 Task: Find connections with filter location Alcorcón with filter topic #machinelearningwith filter profile language German with filter current company Brookfield Asset Management with filter school Himachal Pradesh Jobs with filter industry Wholesale Computer Equipment with filter service category Growth Marketing with filter keywords title Pipefitter
Action: Mouse moved to (143, 233)
Screenshot: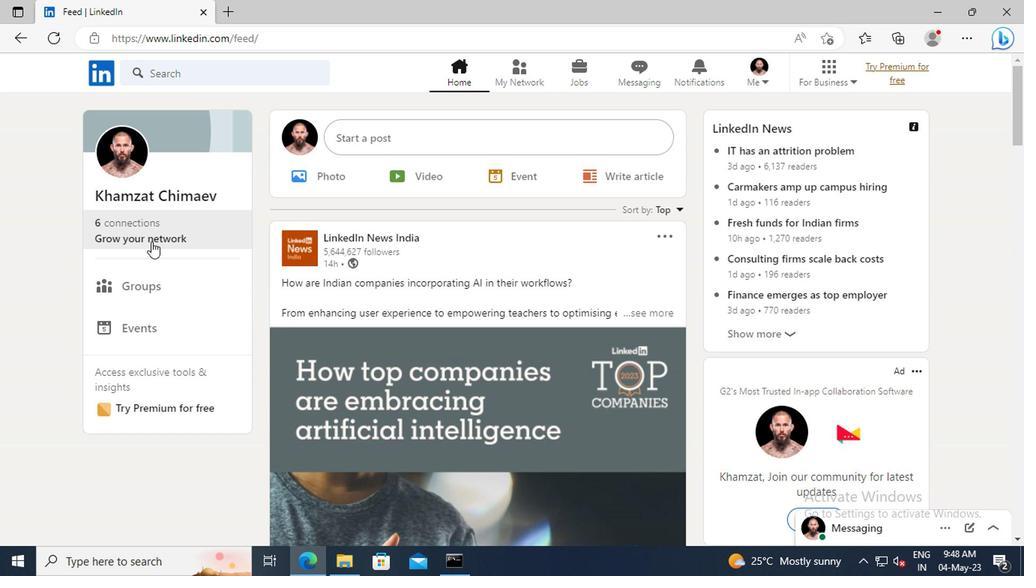 
Action: Mouse pressed left at (143, 233)
Screenshot: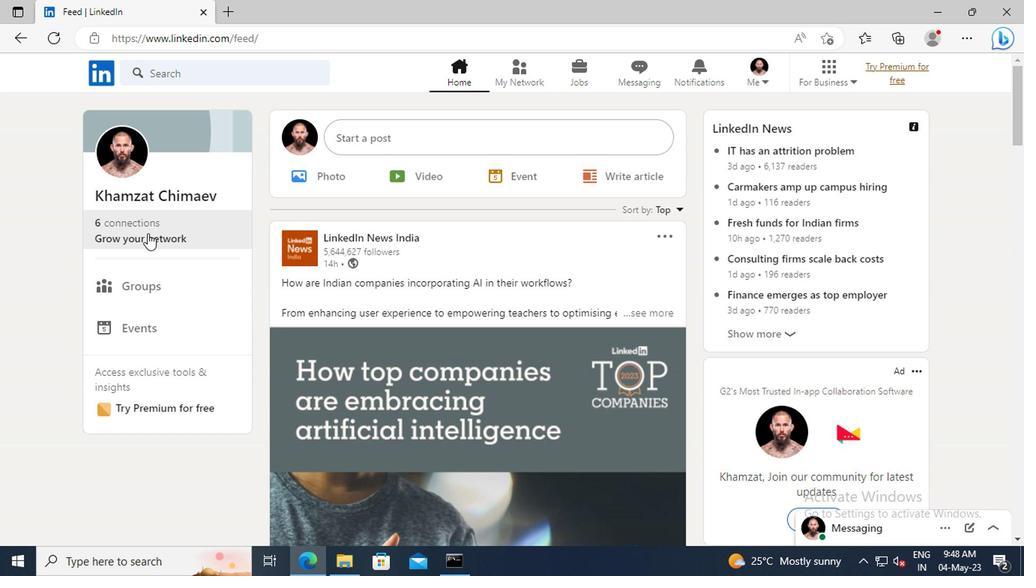 
Action: Mouse moved to (150, 158)
Screenshot: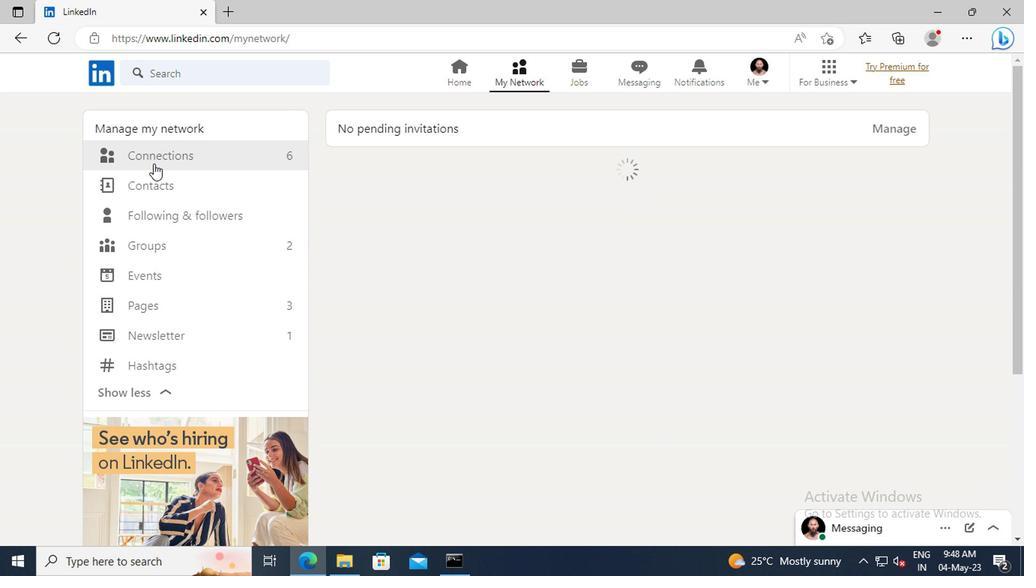 
Action: Mouse pressed left at (150, 158)
Screenshot: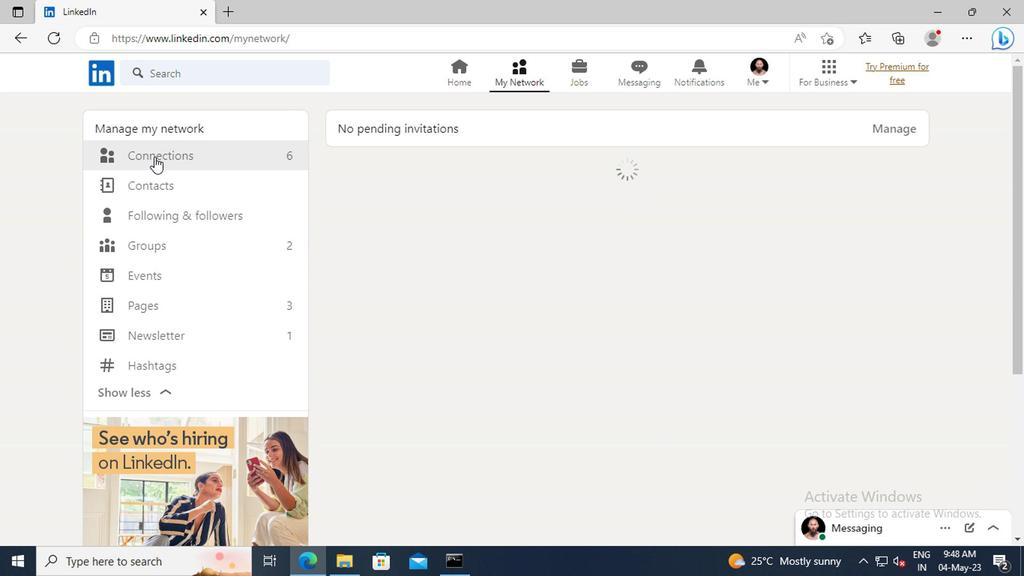
Action: Mouse moved to (618, 162)
Screenshot: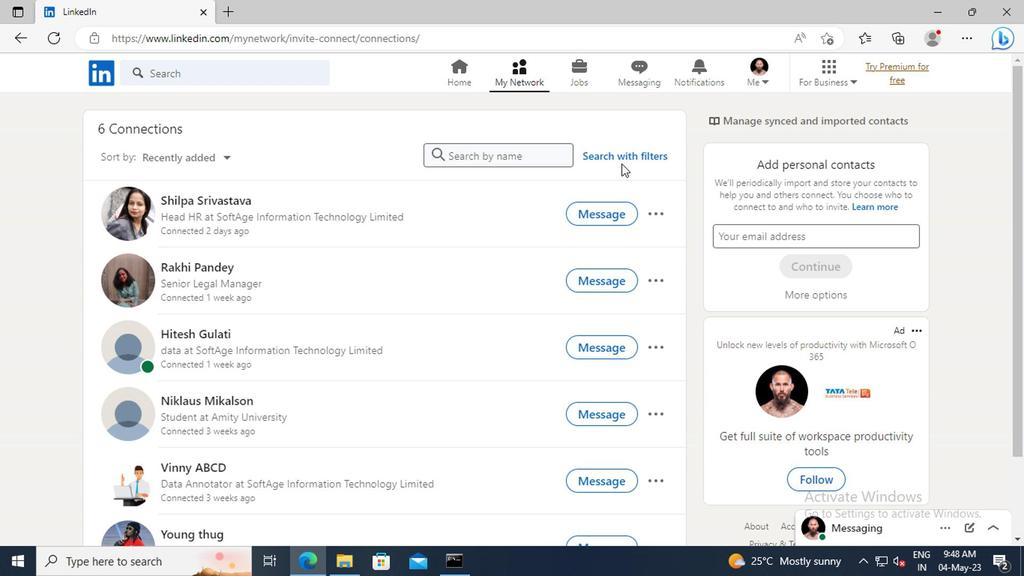 
Action: Mouse pressed left at (618, 162)
Screenshot: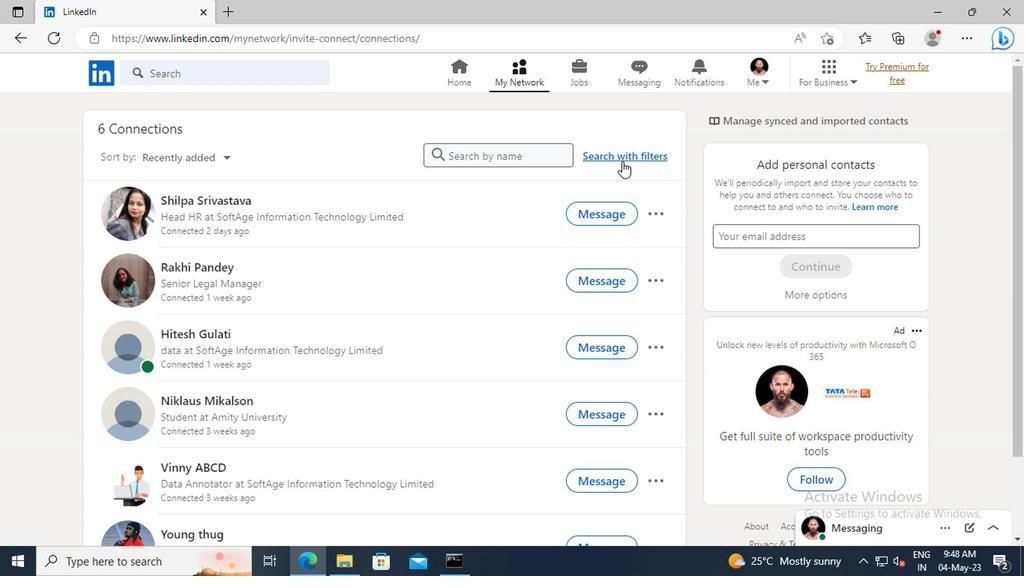 
Action: Mouse moved to (572, 120)
Screenshot: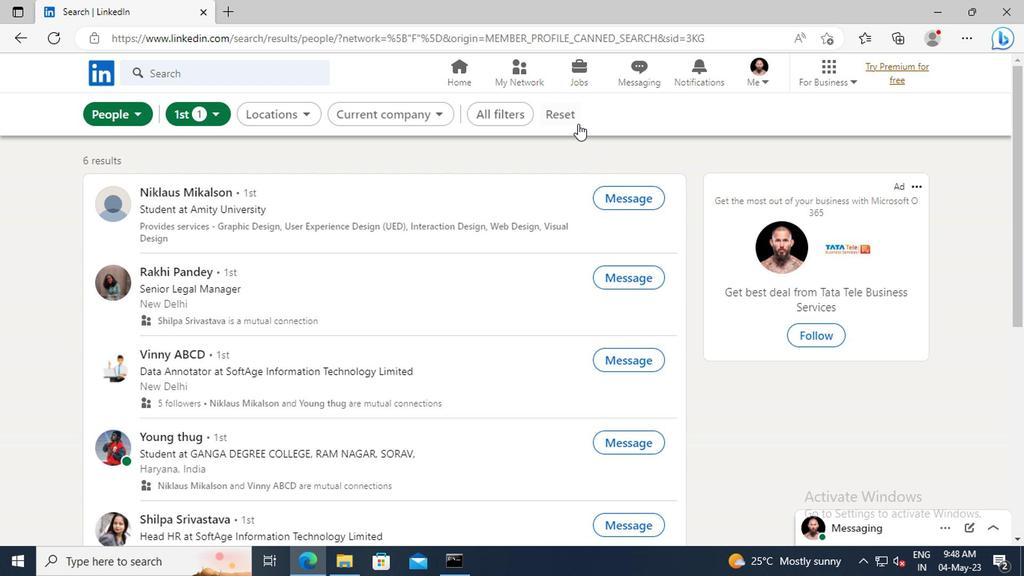 
Action: Mouse pressed left at (572, 120)
Screenshot: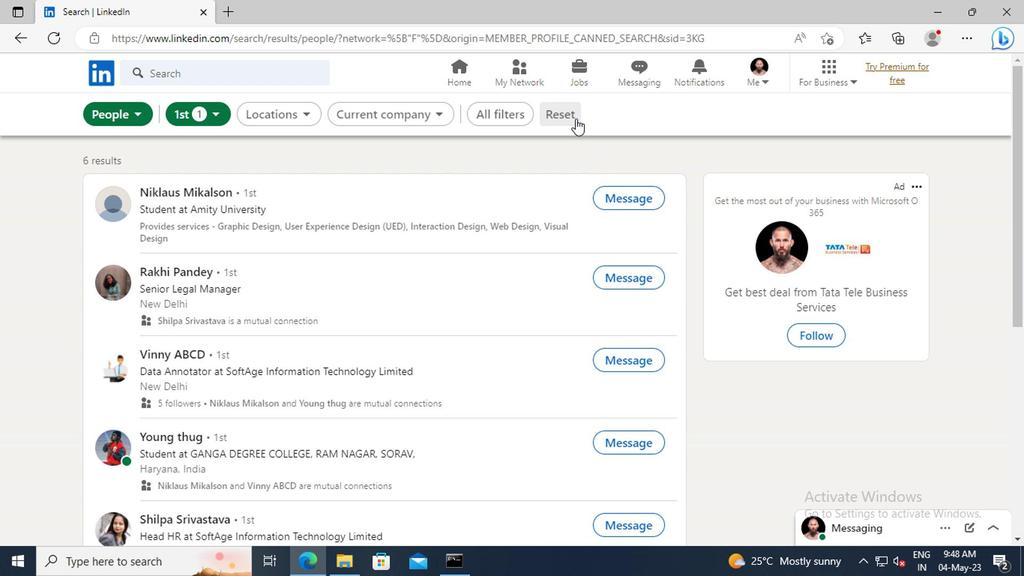 
Action: Mouse moved to (546, 116)
Screenshot: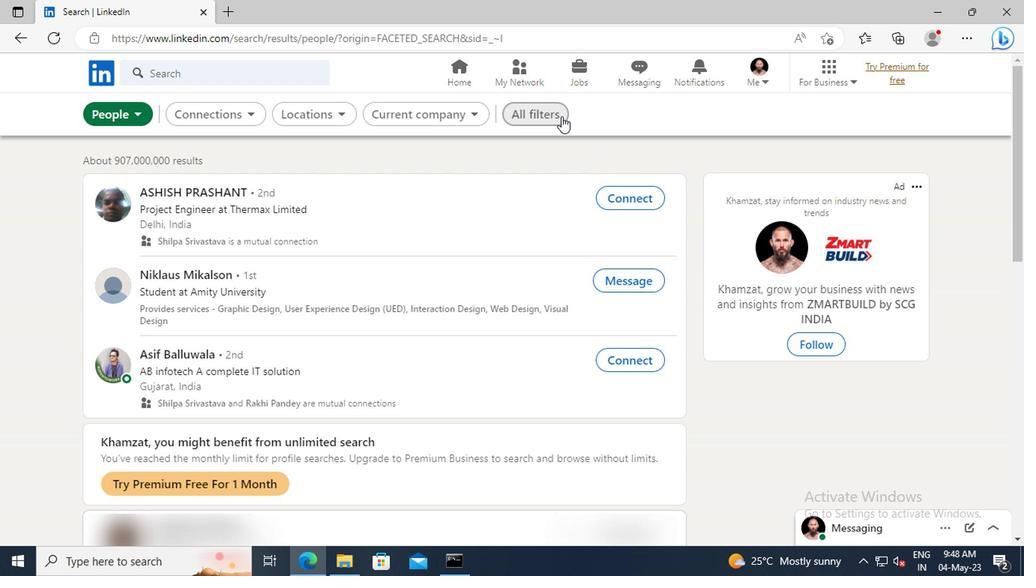 
Action: Mouse pressed left at (546, 116)
Screenshot: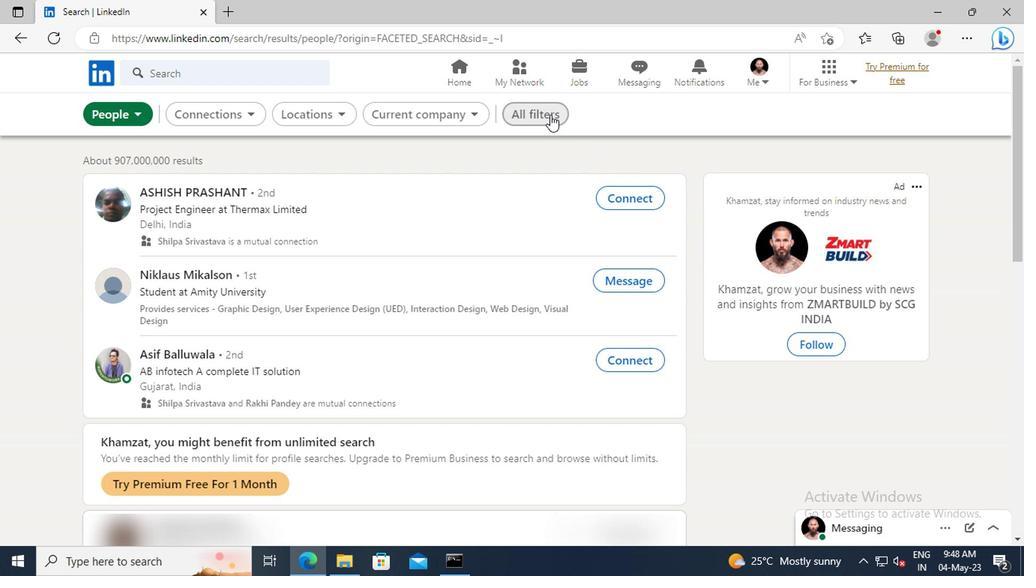 
Action: Mouse moved to (811, 311)
Screenshot: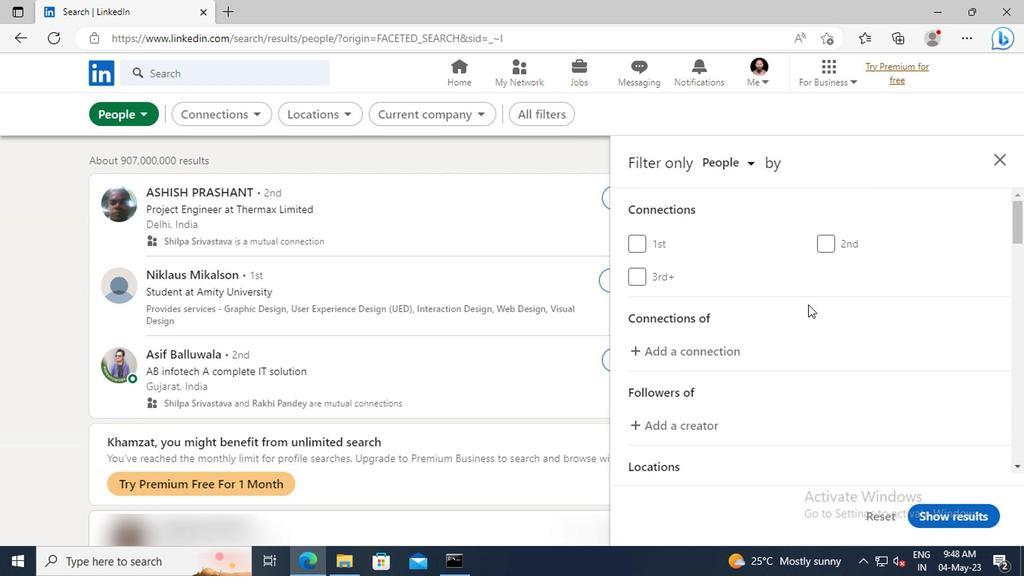 
Action: Mouse scrolled (811, 311) with delta (0, 0)
Screenshot: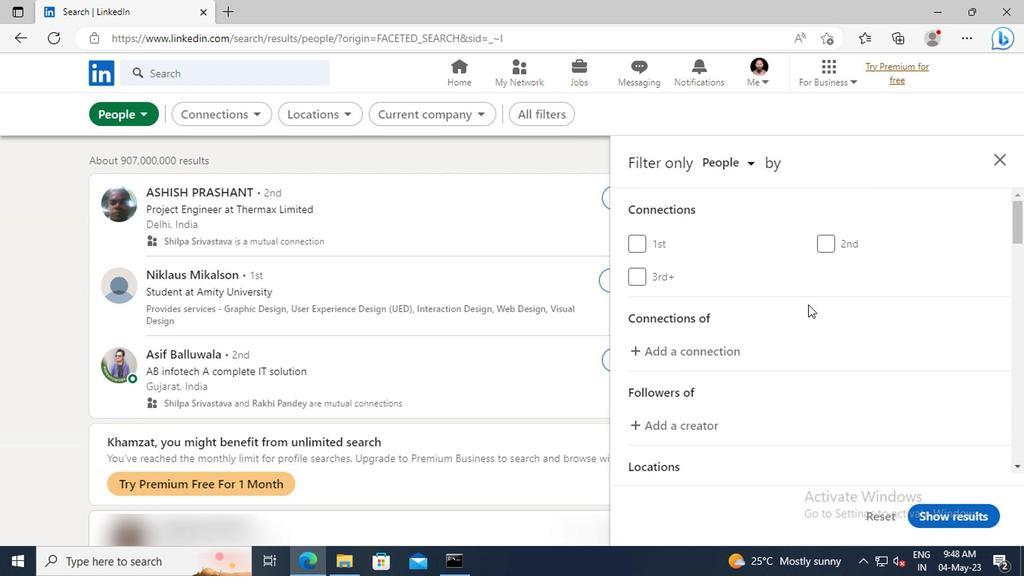 
Action: Mouse scrolled (811, 311) with delta (0, 0)
Screenshot: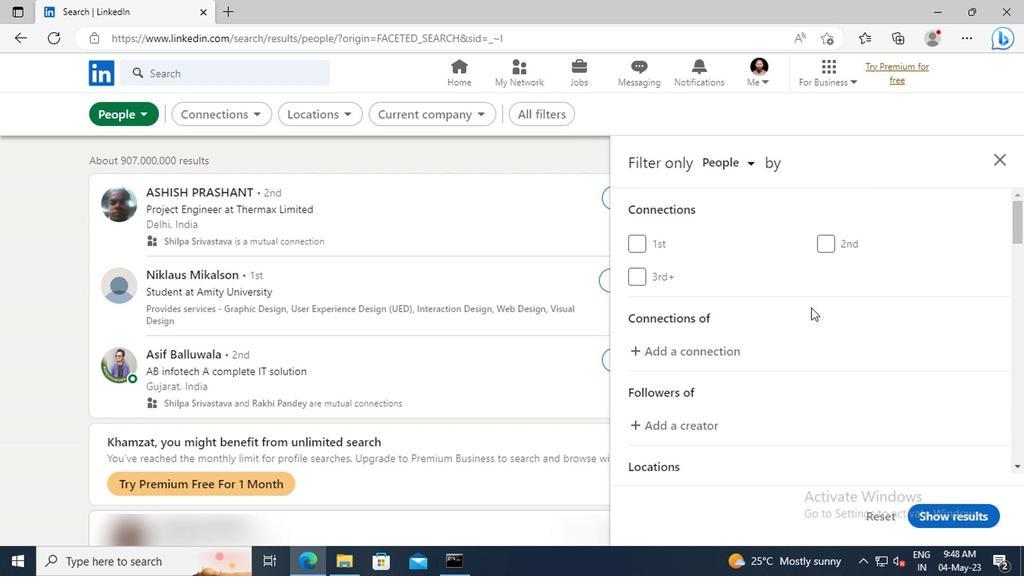 
Action: Mouse scrolled (811, 311) with delta (0, 0)
Screenshot: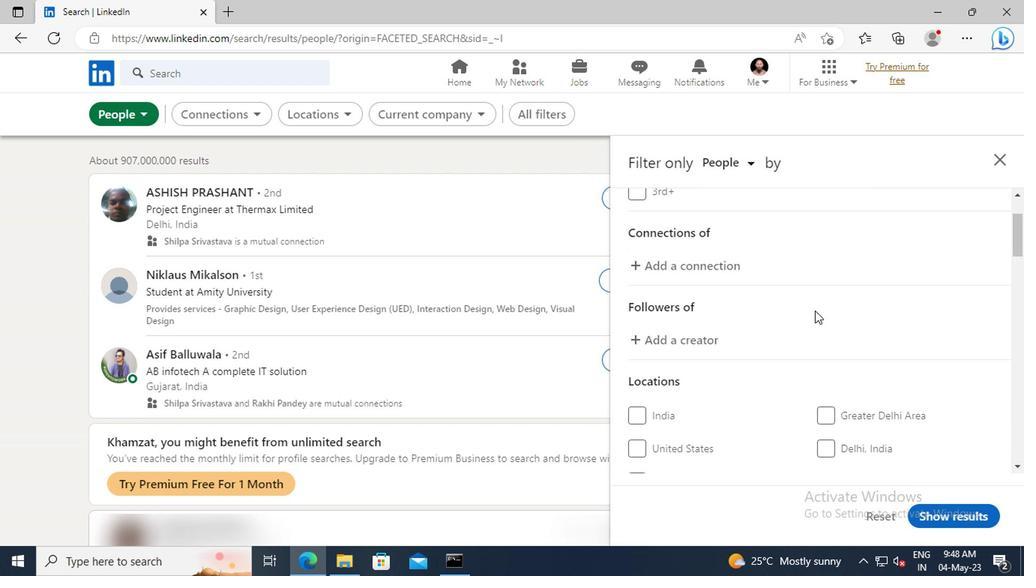 
Action: Mouse scrolled (811, 311) with delta (0, 0)
Screenshot: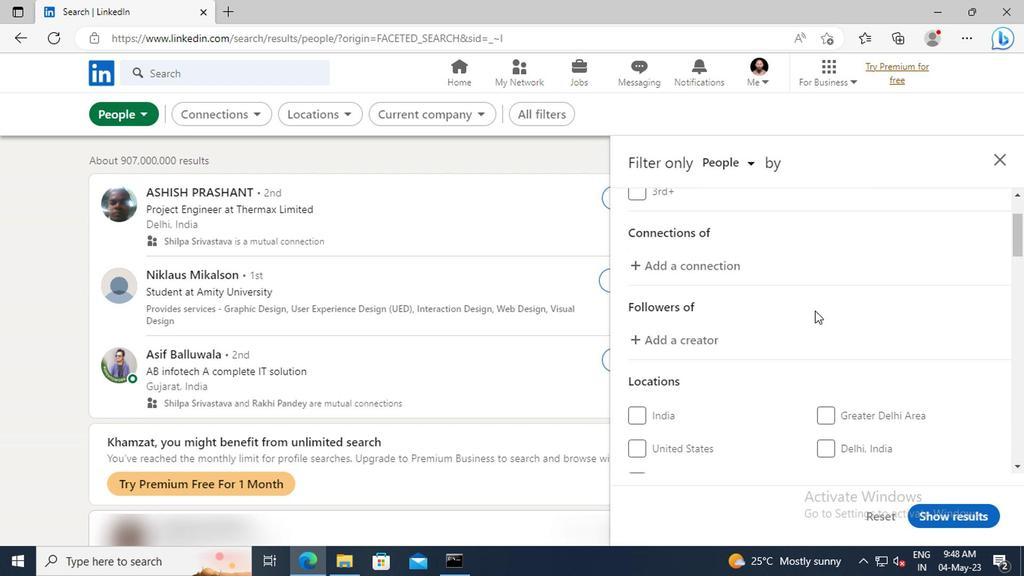 
Action: Mouse scrolled (811, 311) with delta (0, 0)
Screenshot: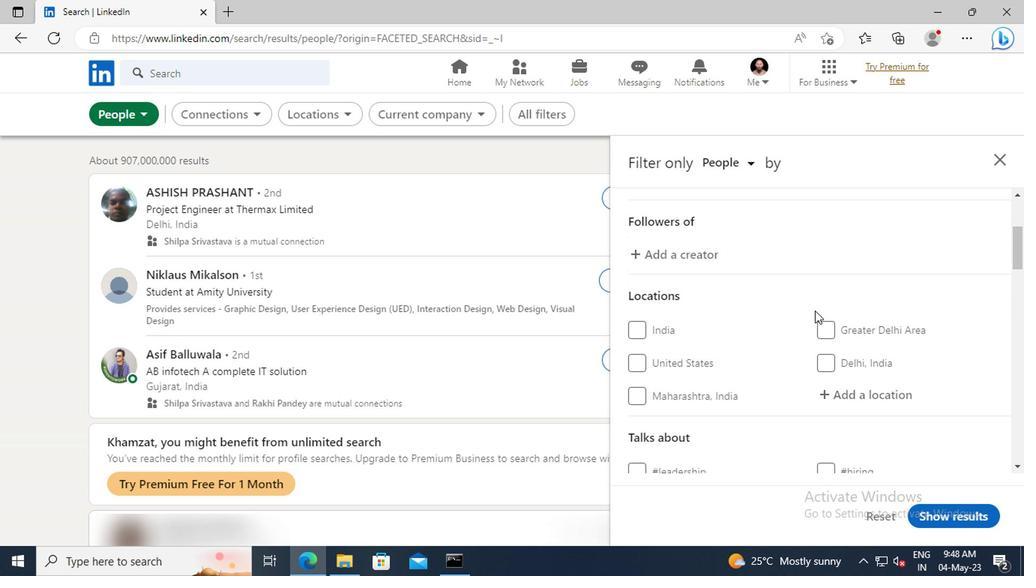 
Action: Mouse moved to (813, 311)
Screenshot: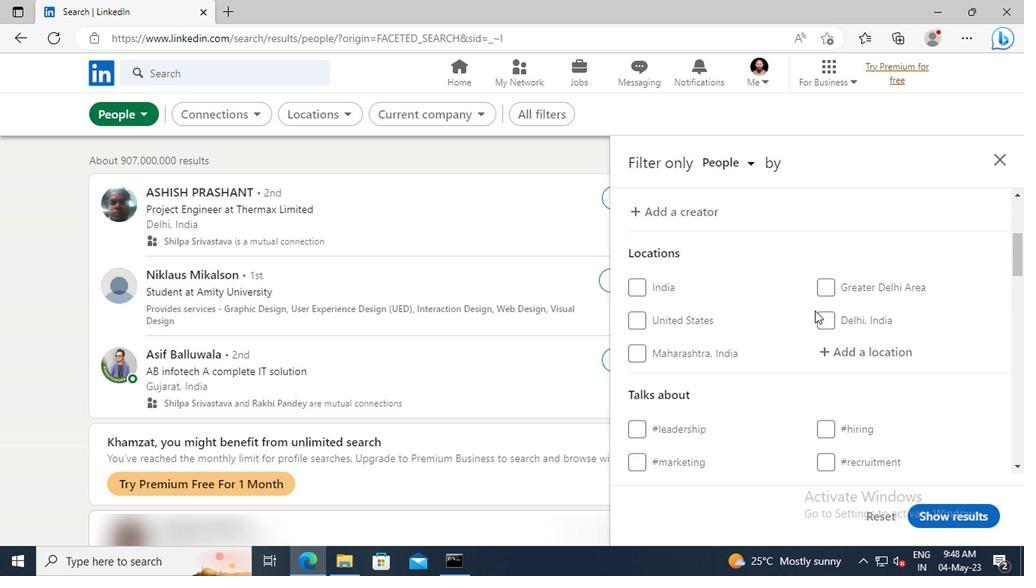 
Action: Mouse scrolled (813, 311) with delta (0, 0)
Screenshot: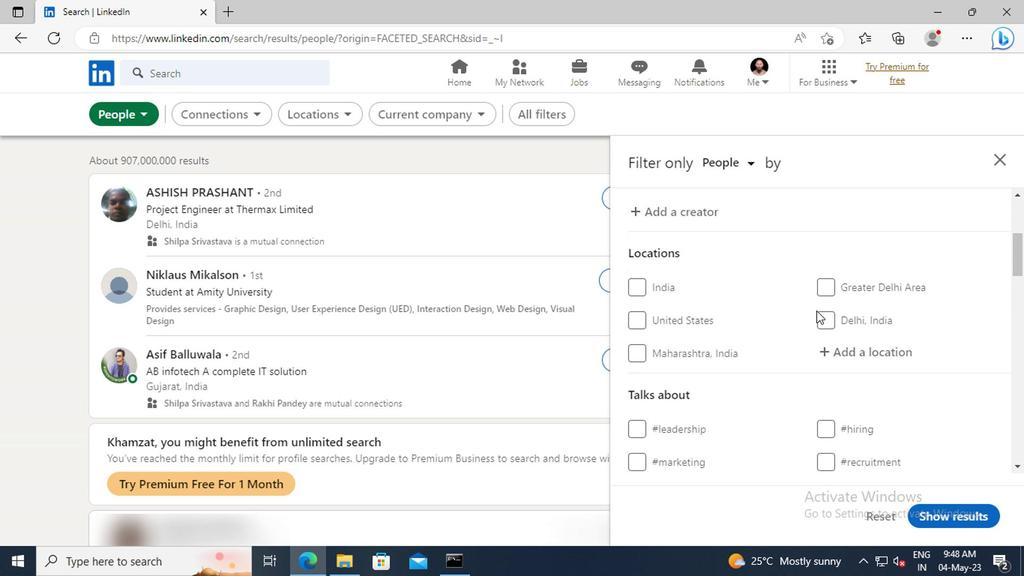 
Action: Mouse moved to (821, 313)
Screenshot: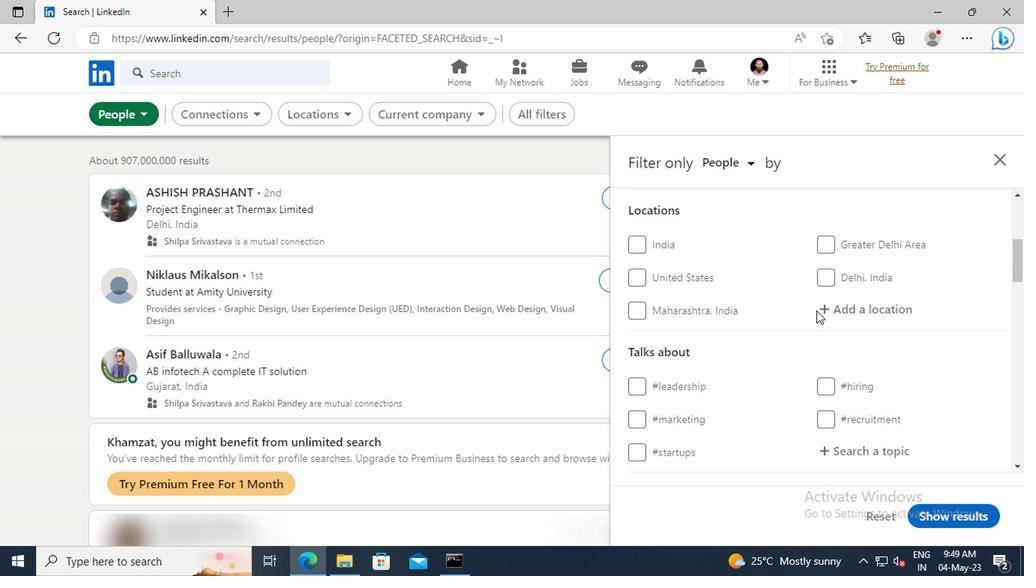
Action: Mouse pressed left at (821, 313)
Screenshot: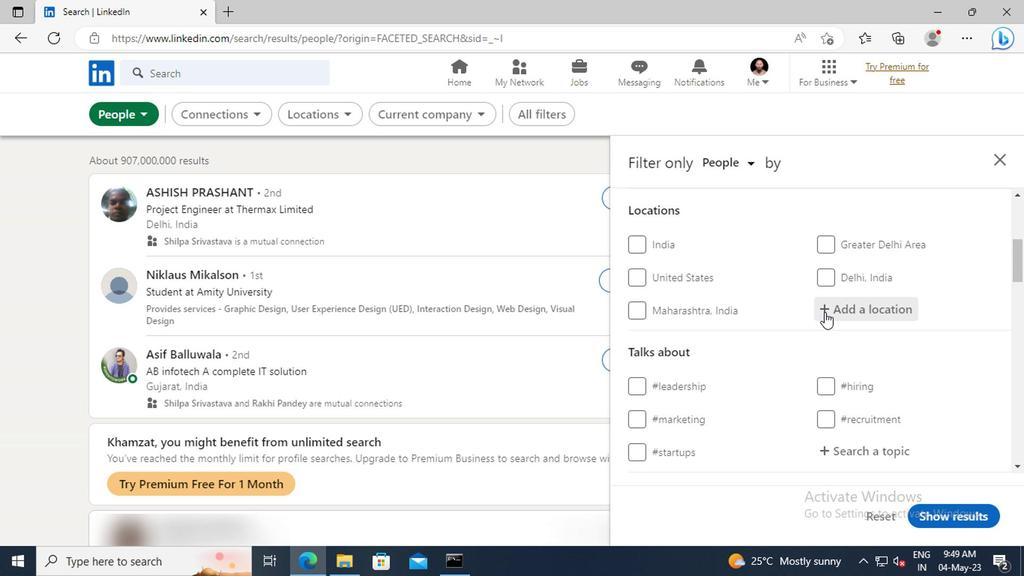 
Action: Mouse moved to (820, 311)
Screenshot: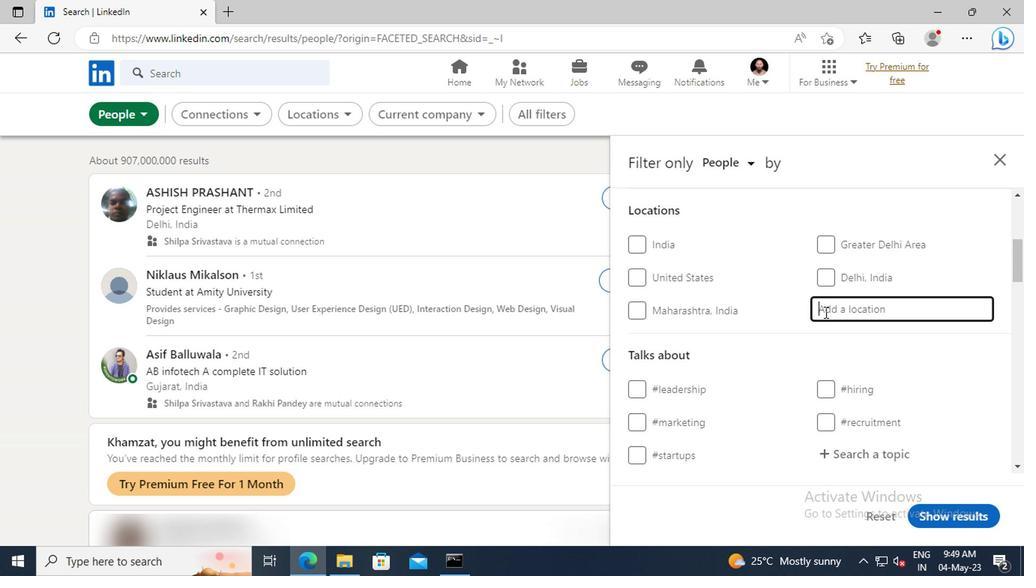 
Action: Key pressed <Key.shift>
Screenshot: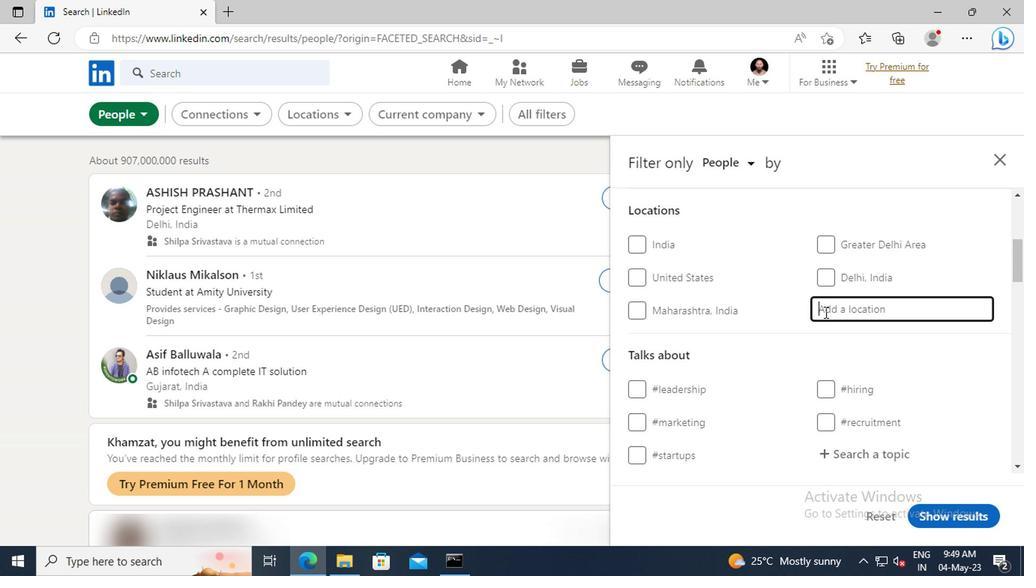 
Action: Mouse moved to (811, 307)
Screenshot: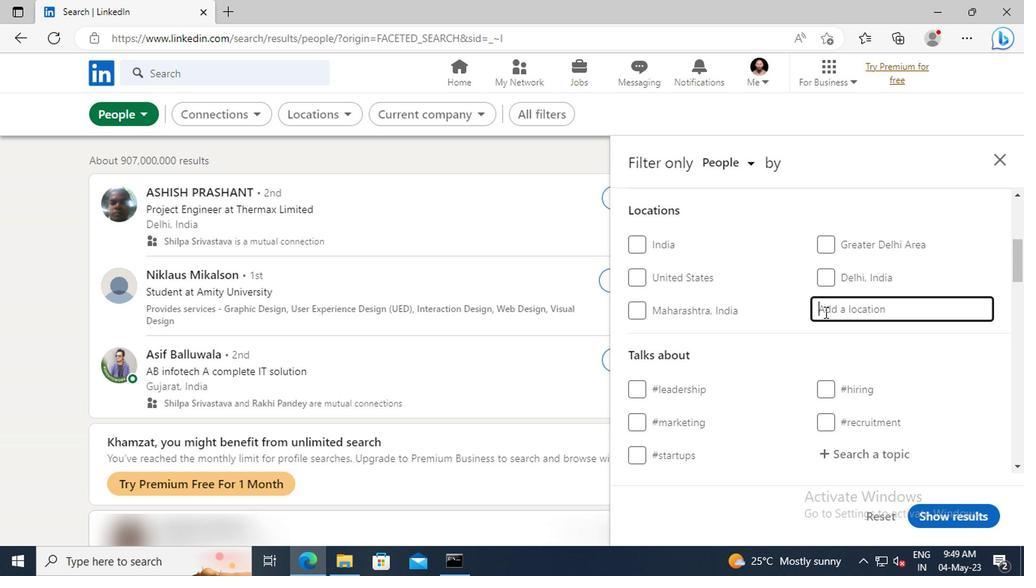 
Action: Key pressed ALCORCON<Key.enter>
Screenshot: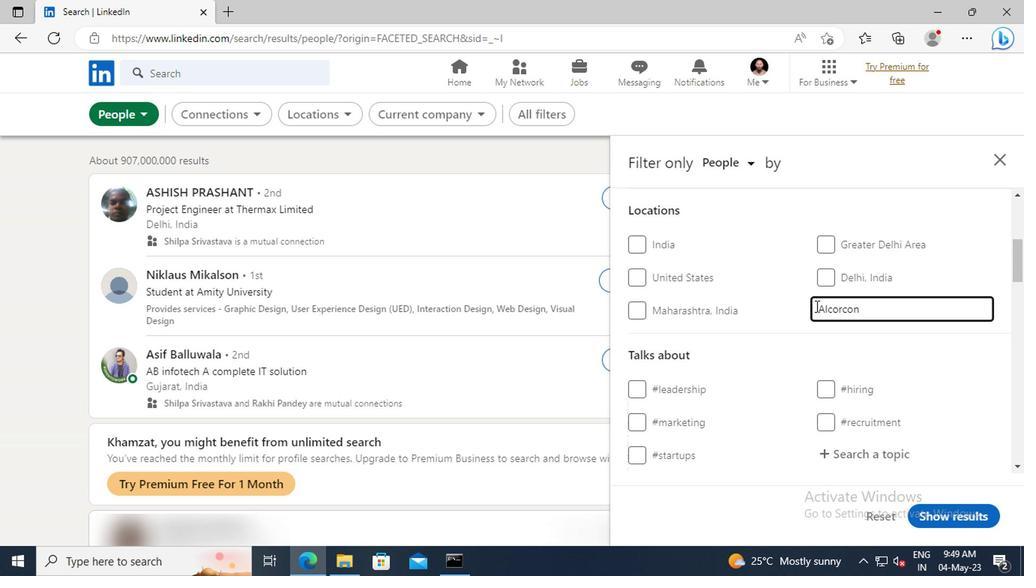 
Action: Mouse scrolled (811, 306) with delta (0, -1)
Screenshot: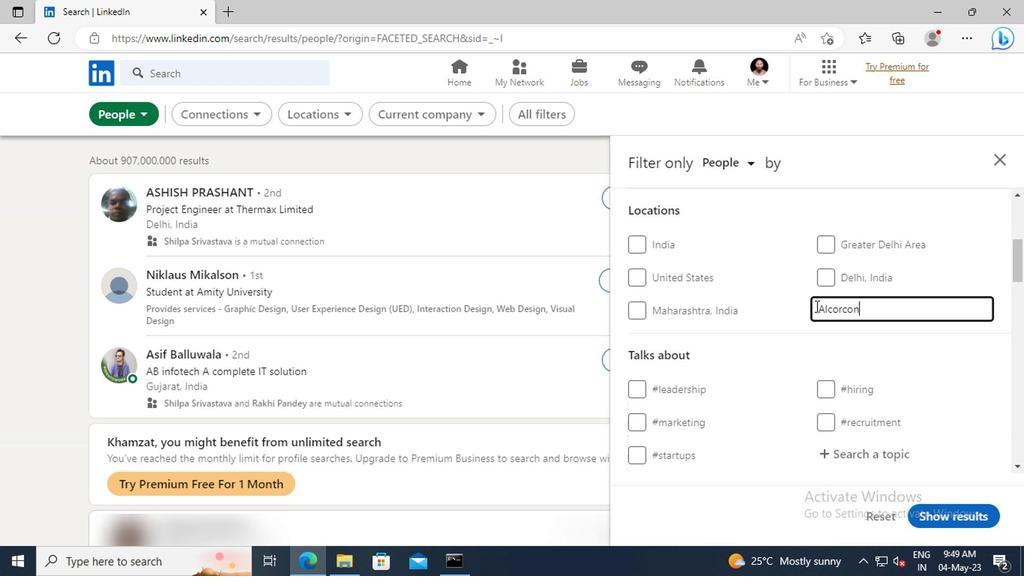 
Action: Mouse scrolled (811, 306) with delta (0, -1)
Screenshot: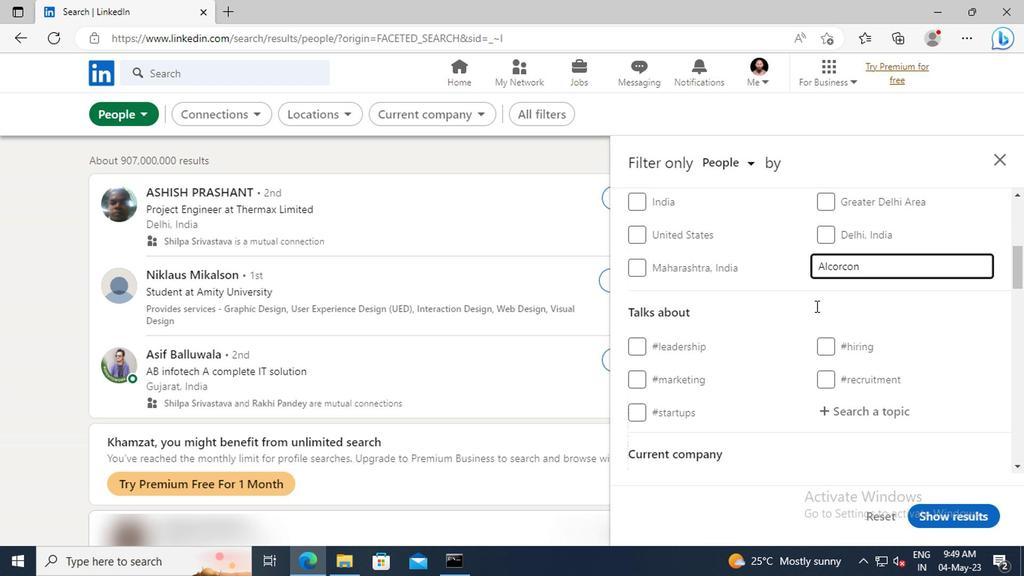 
Action: Mouse scrolled (811, 306) with delta (0, -1)
Screenshot: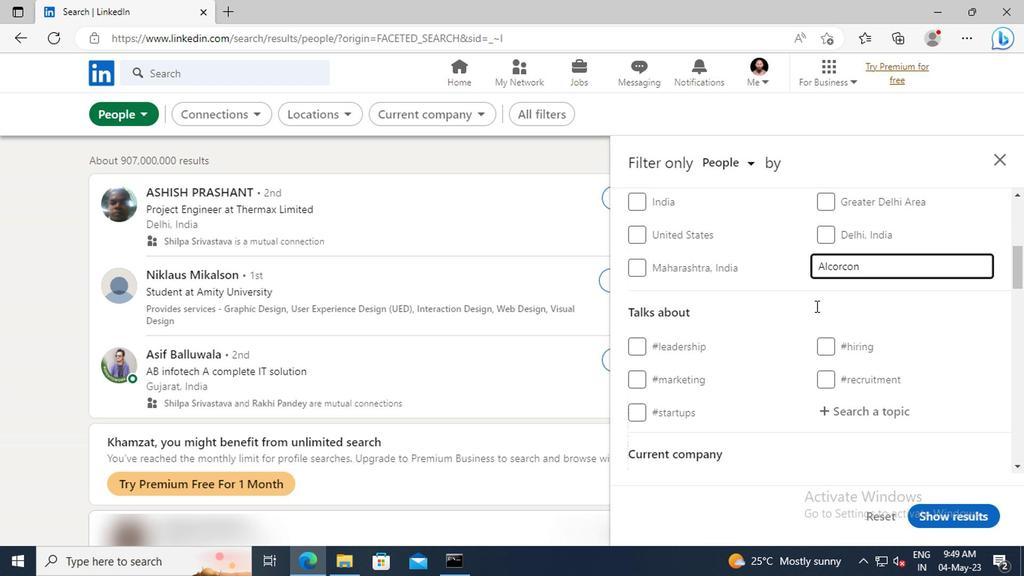 
Action: Mouse moved to (821, 324)
Screenshot: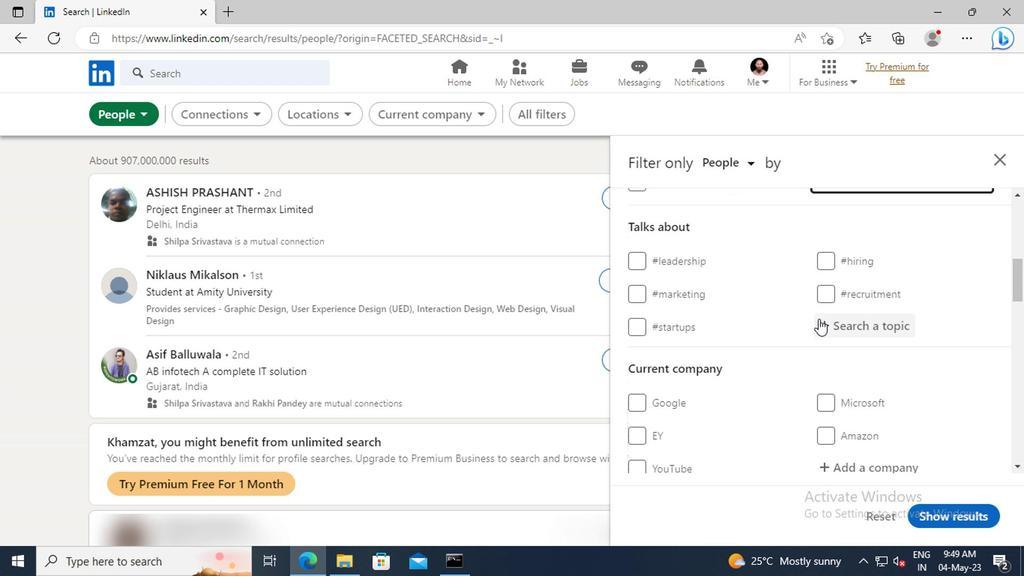 
Action: Mouse pressed left at (821, 324)
Screenshot: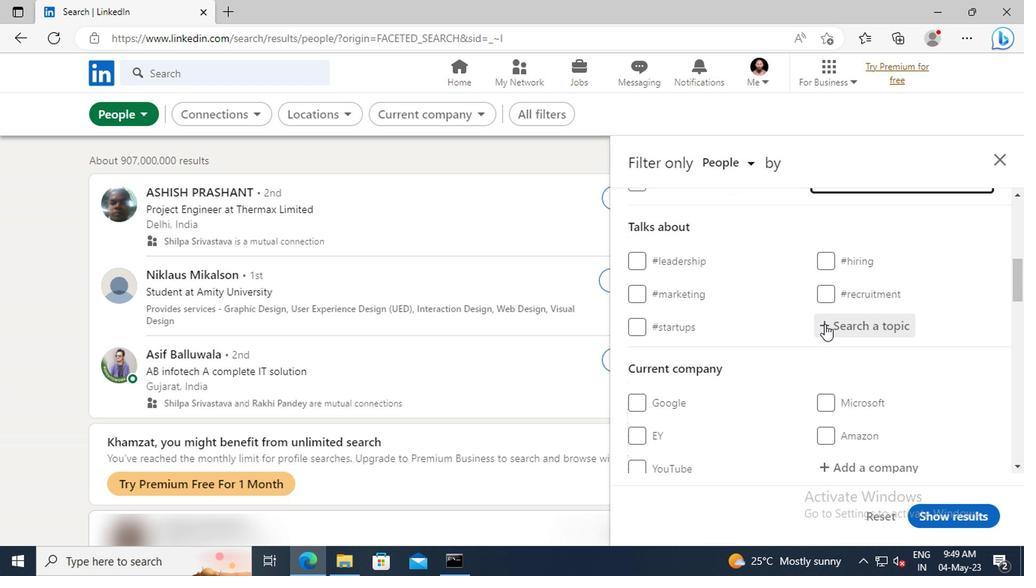 
Action: Key pressed MACHI
Screenshot: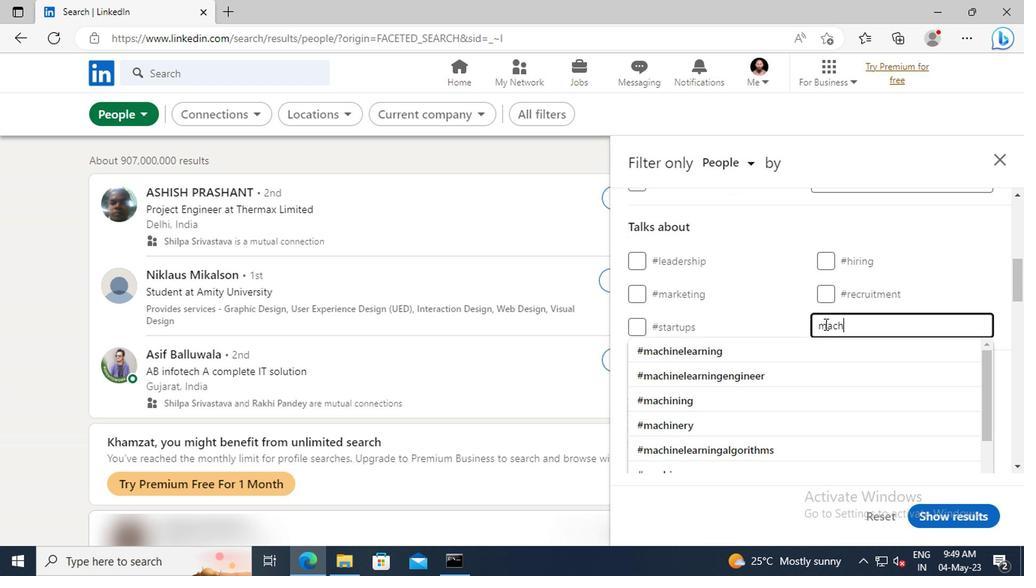 
Action: Mouse moved to (826, 345)
Screenshot: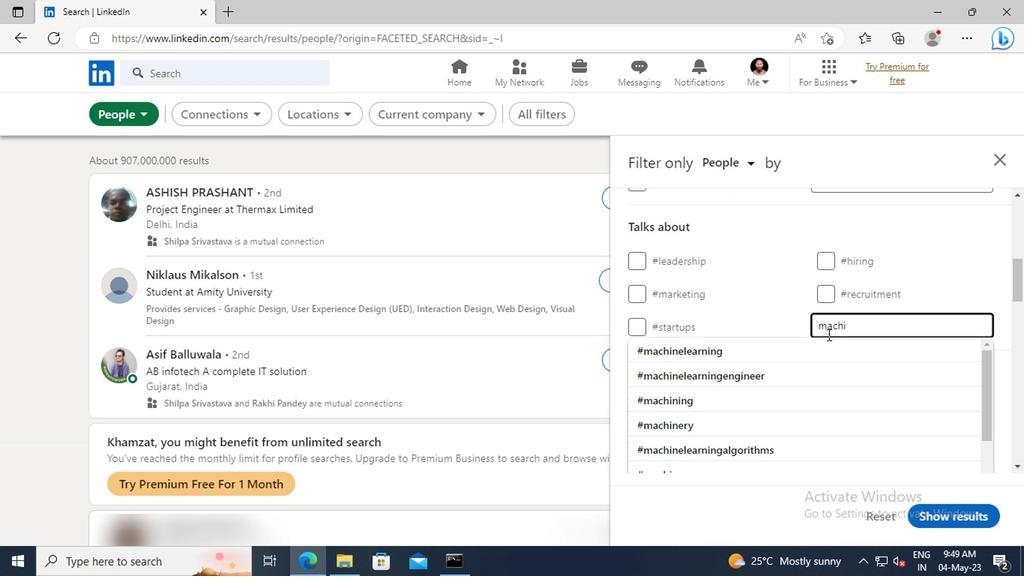
Action: Mouse pressed left at (826, 345)
Screenshot: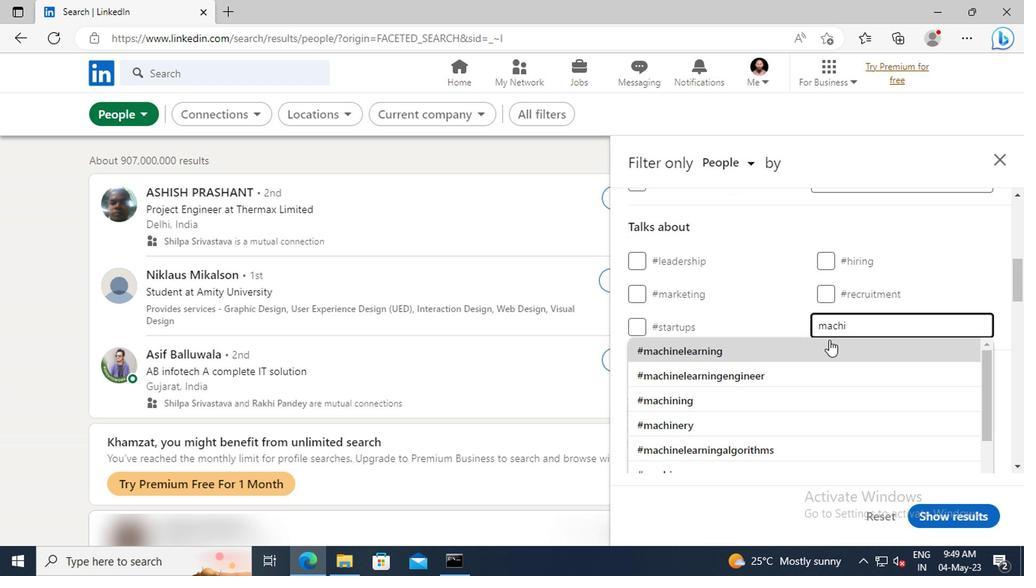 
Action: Mouse scrolled (826, 345) with delta (0, 0)
Screenshot: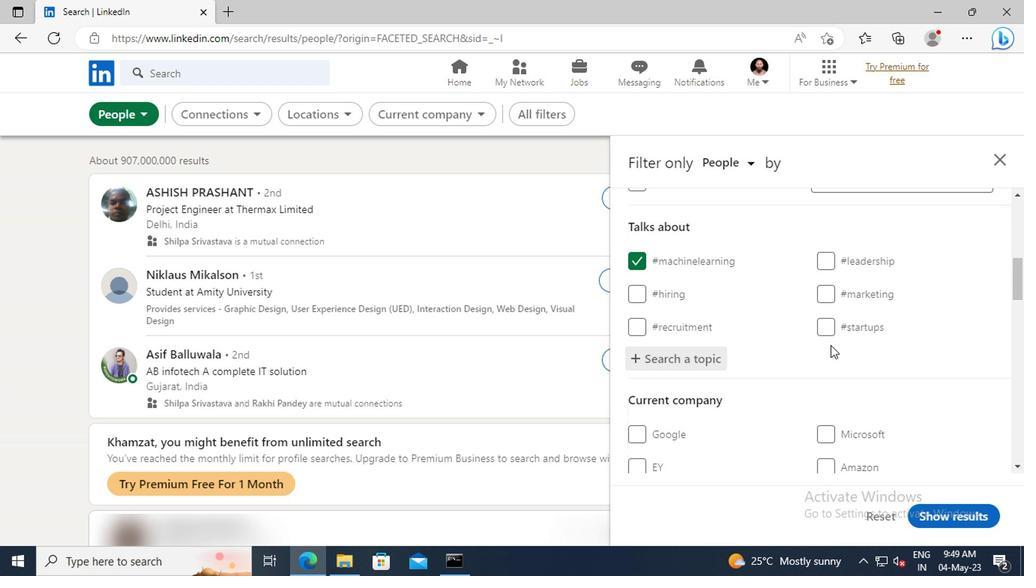 
Action: Mouse scrolled (826, 345) with delta (0, 0)
Screenshot: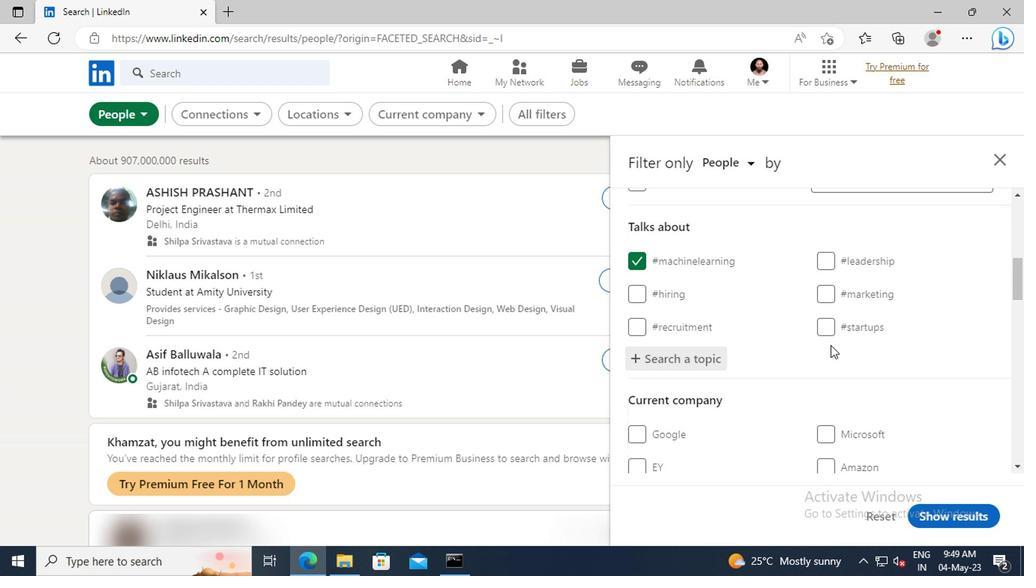 
Action: Mouse scrolled (826, 345) with delta (0, 0)
Screenshot: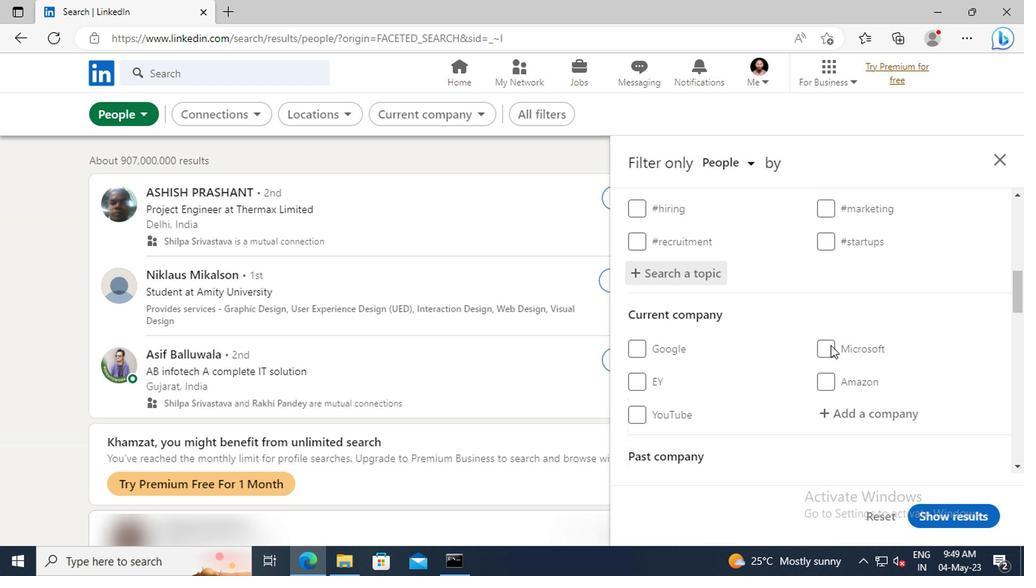 
Action: Mouse scrolled (826, 345) with delta (0, 0)
Screenshot: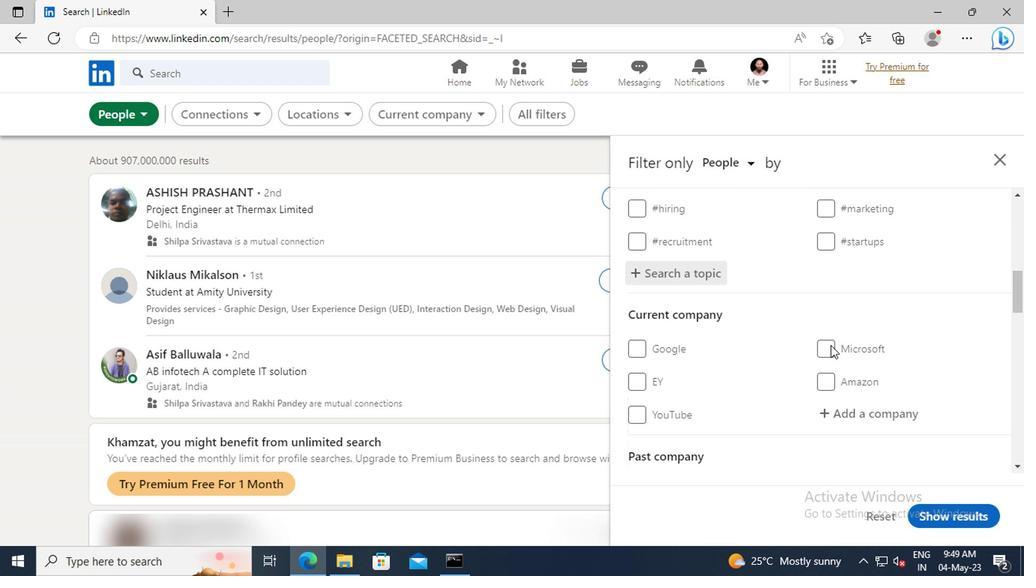 
Action: Mouse scrolled (826, 345) with delta (0, 0)
Screenshot: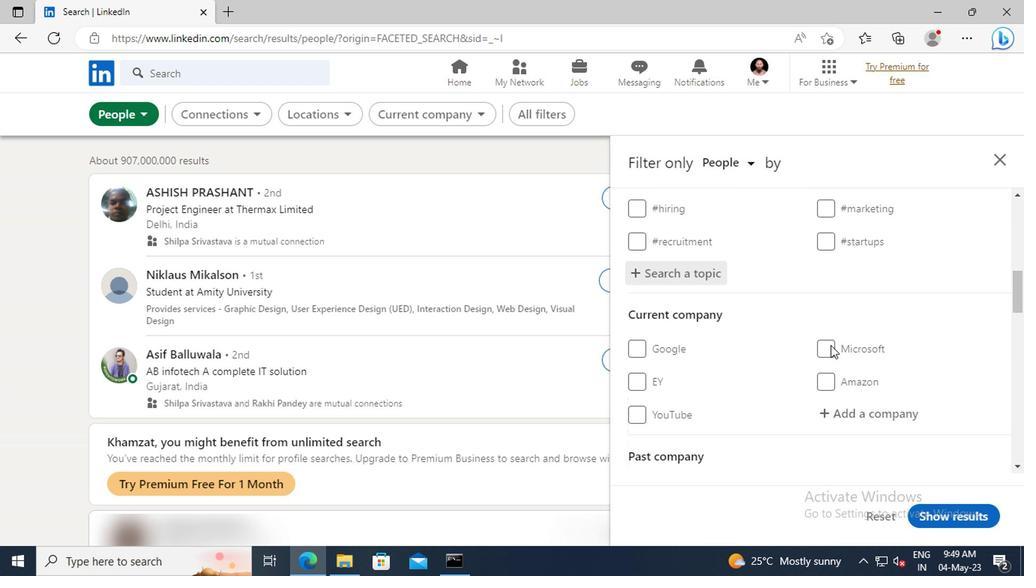 
Action: Mouse scrolled (826, 345) with delta (0, 0)
Screenshot: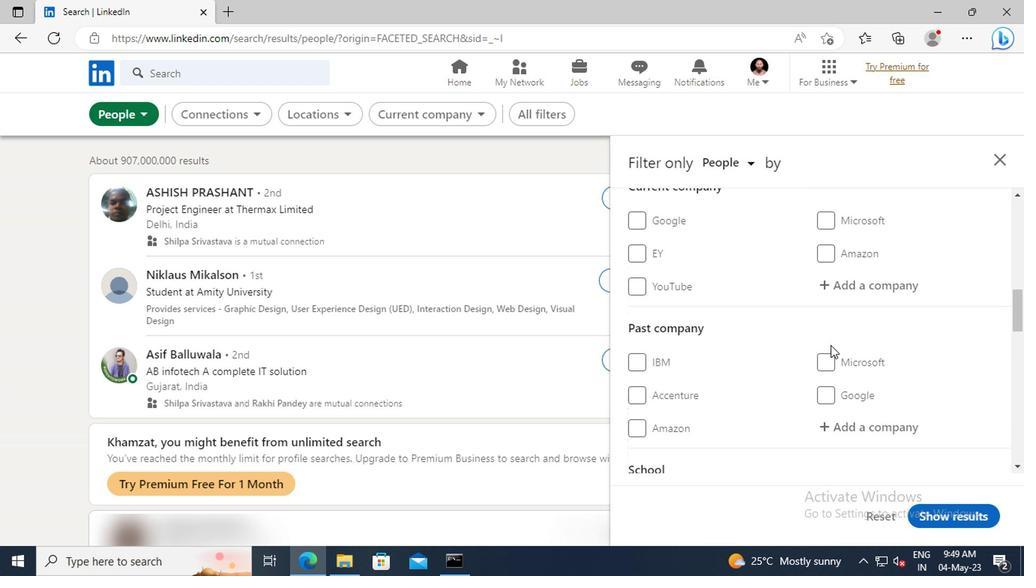 
Action: Mouse scrolled (826, 345) with delta (0, 0)
Screenshot: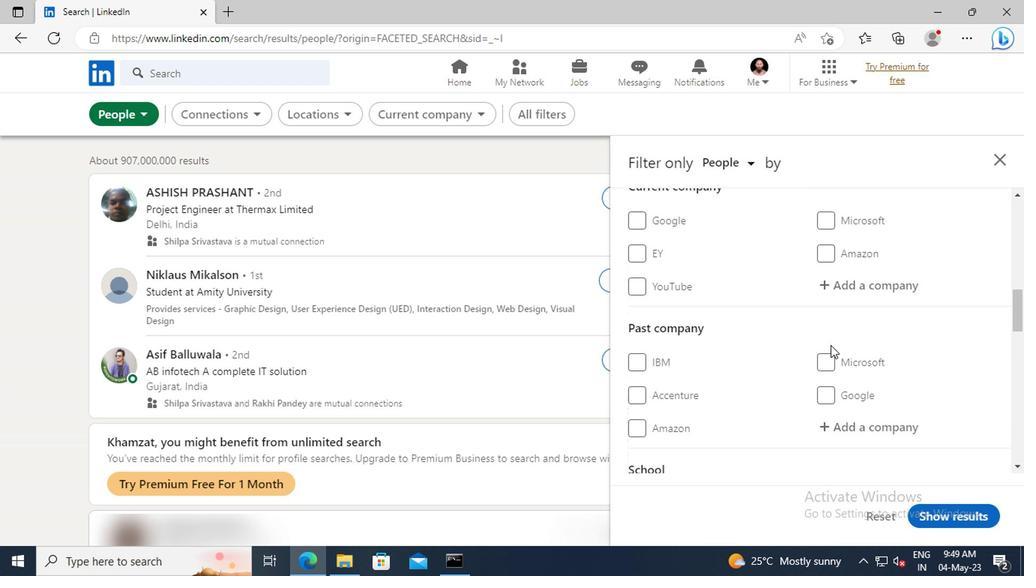 
Action: Mouse scrolled (826, 345) with delta (0, 0)
Screenshot: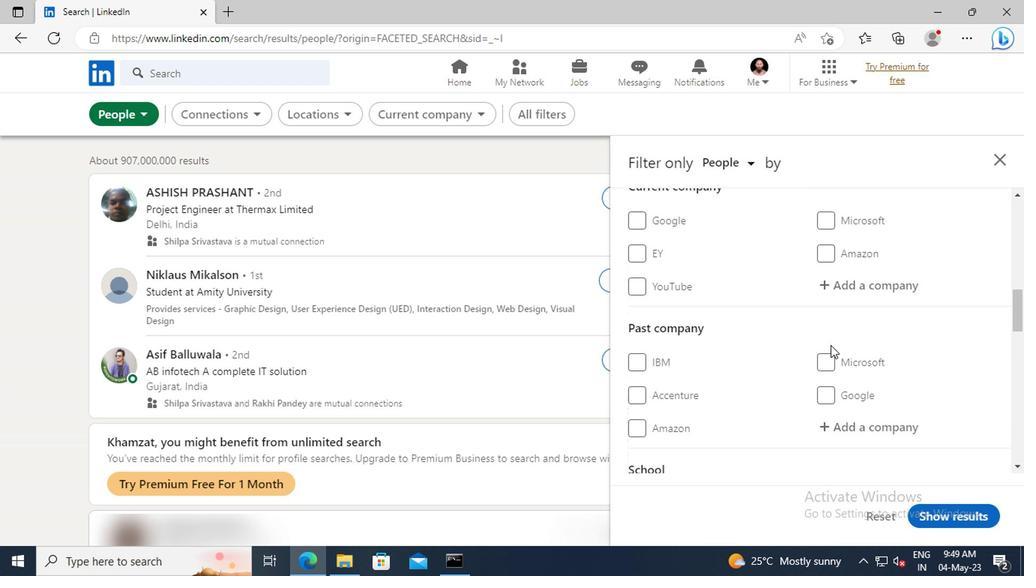 
Action: Mouse scrolled (826, 345) with delta (0, 0)
Screenshot: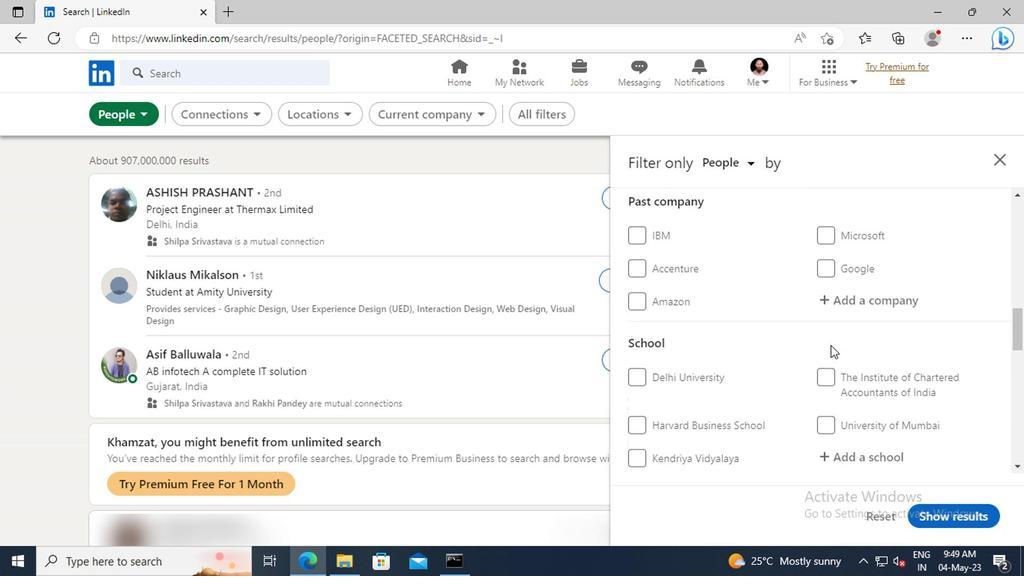 
Action: Mouse scrolled (826, 345) with delta (0, 0)
Screenshot: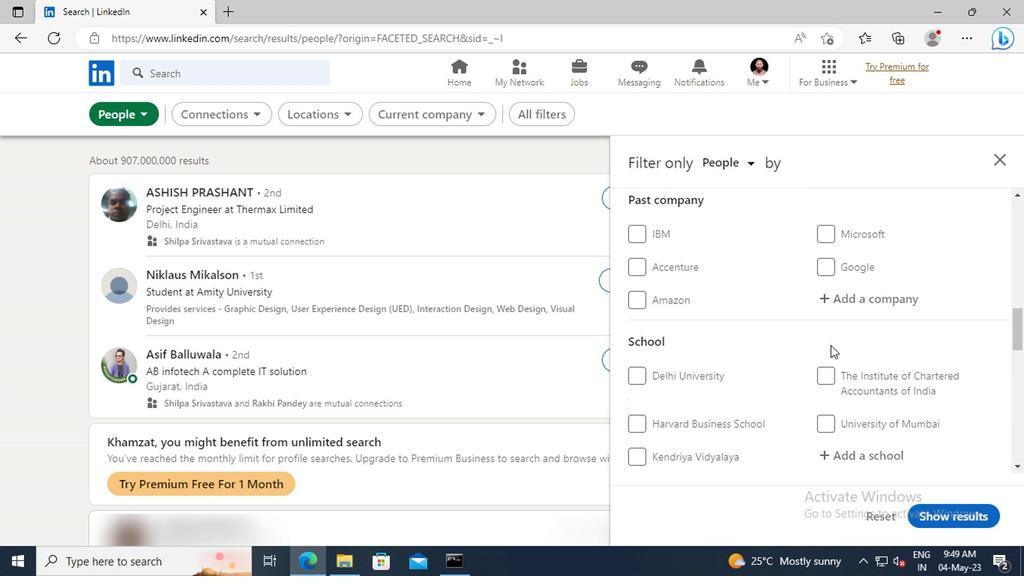 
Action: Mouse scrolled (826, 345) with delta (0, 0)
Screenshot: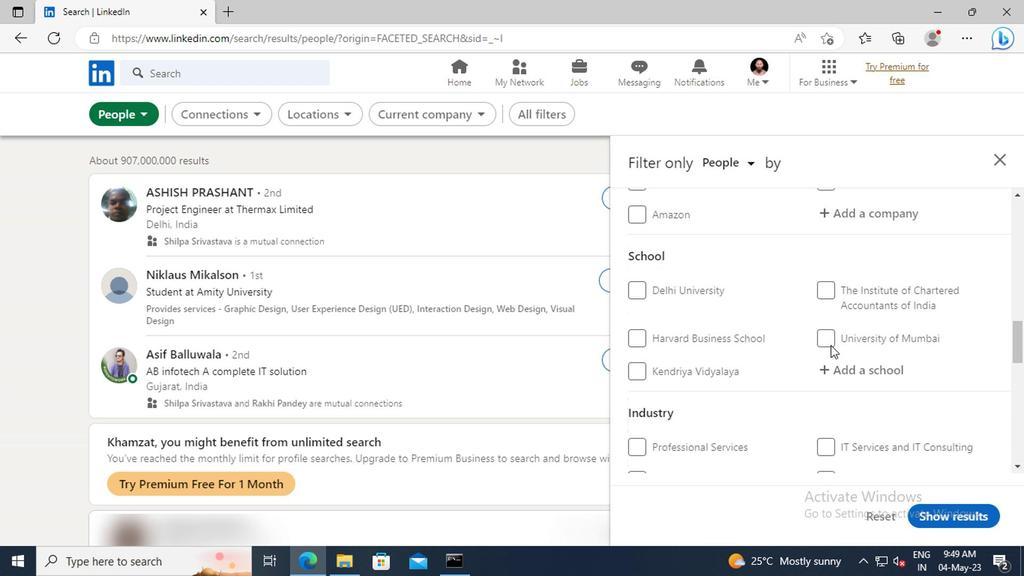 
Action: Mouse scrolled (826, 345) with delta (0, 0)
Screenshot: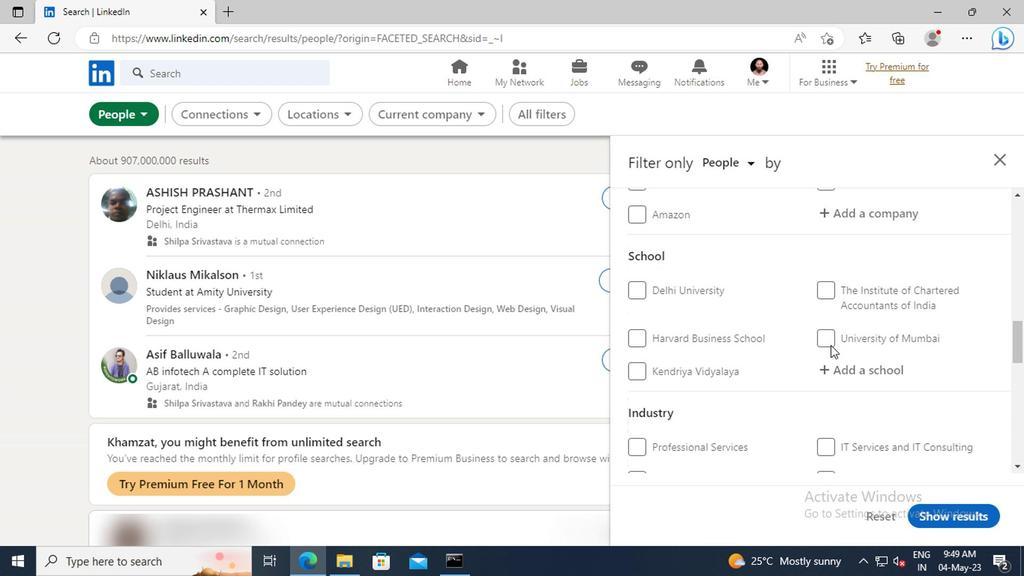 
Action: Mouse scrolled (826, 345) with delta (0, 0)
Screenshot: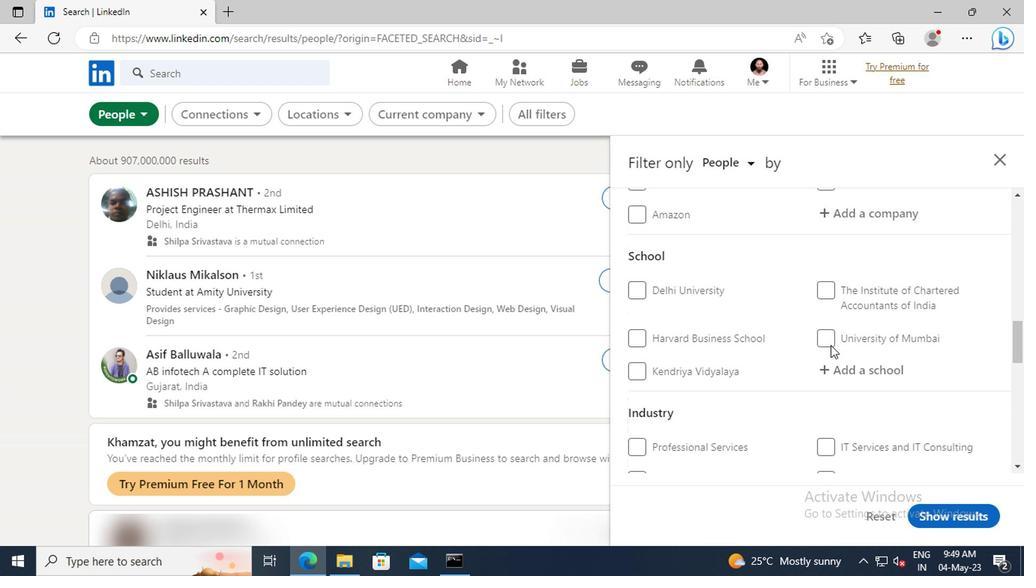 
Action: Mouse scrolled (826, 345) with delta (0, 0)
Screenshot: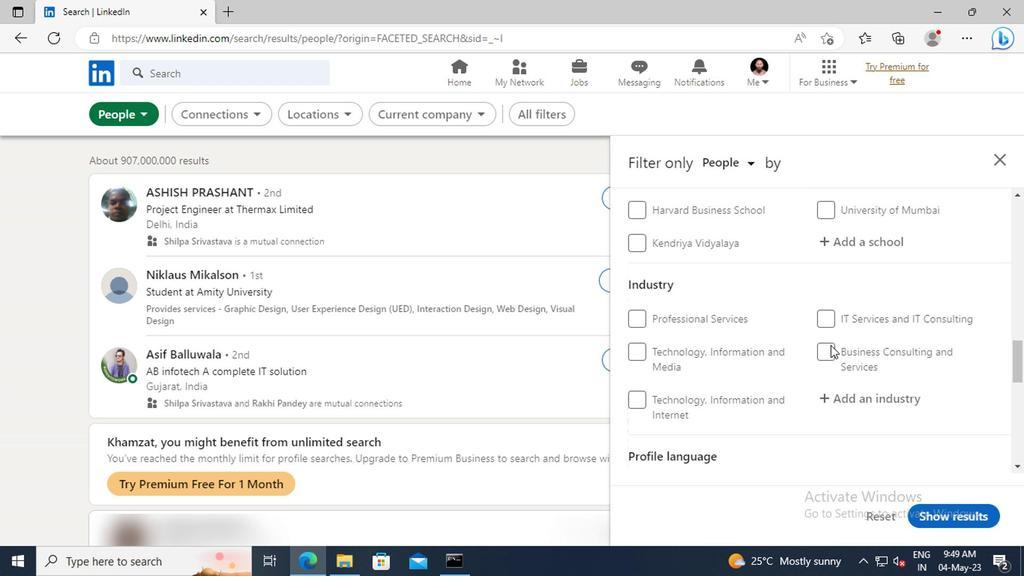 
Action: Mouse scrolled (826, 345) with delta (0, 0)
Screenshot: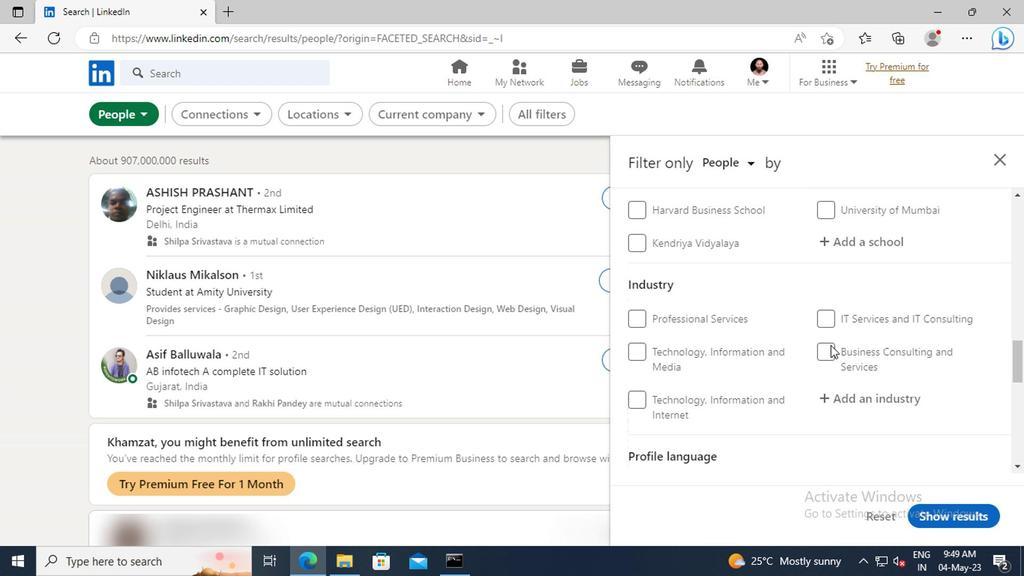 
Action: Mouse scrolled (826, 345) with delta (0, 0)
Screenshot: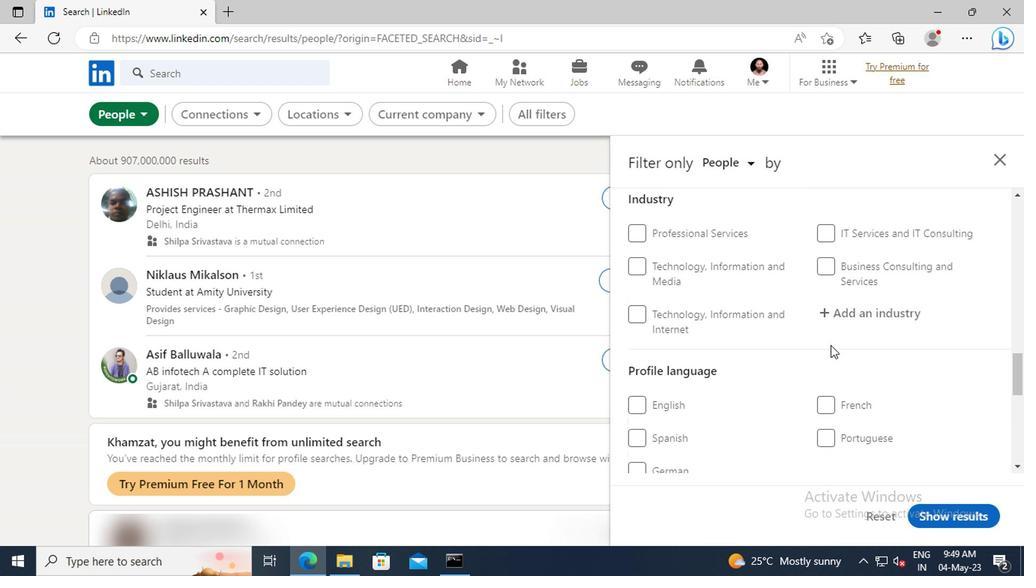 
Action: Mouse scrolled (826, 345) with delta (0, 0)
Screenshot: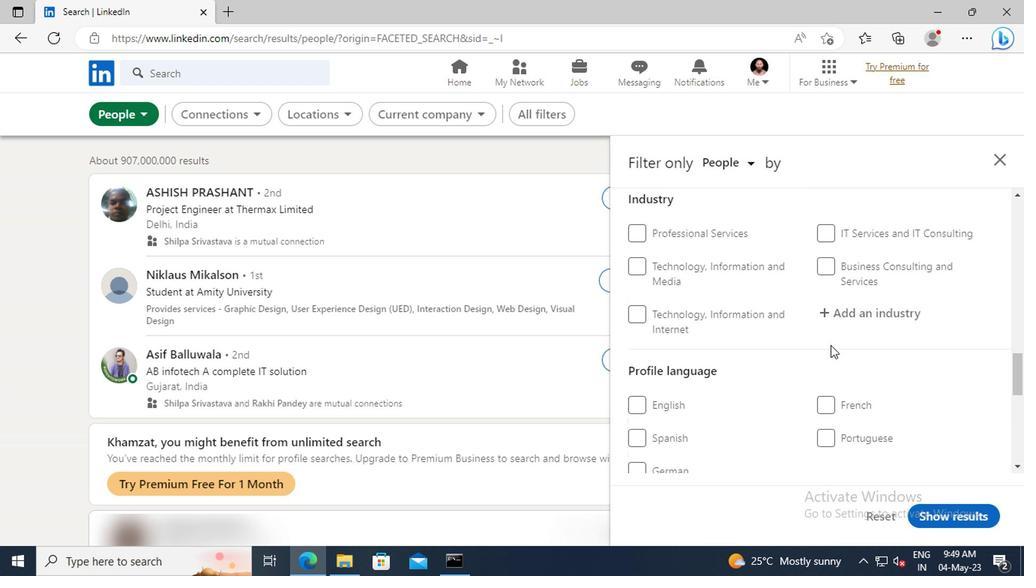 
Action: Mouse moved to (631, 387)
Screenshot: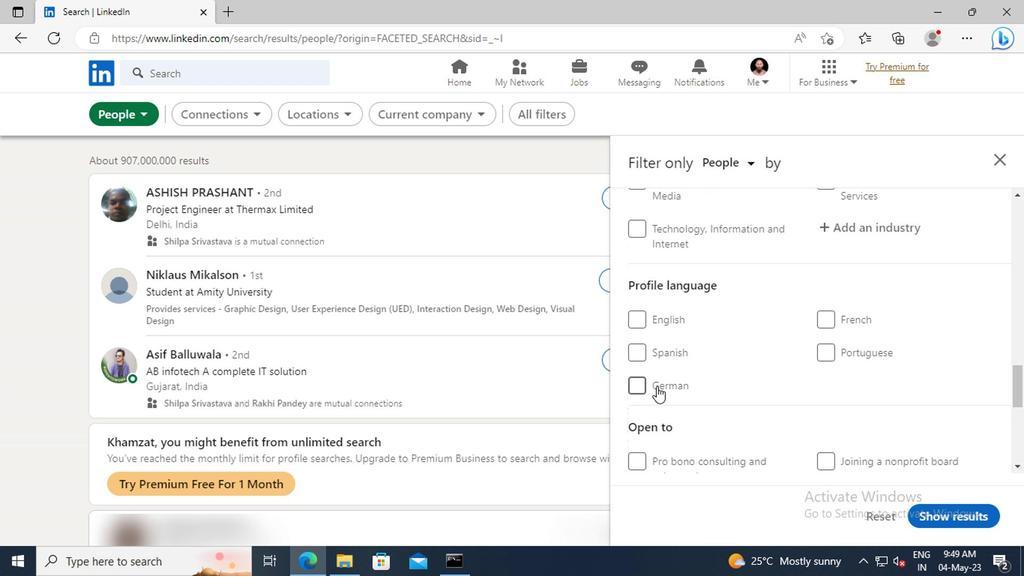
Action: Mouse pressed left at (631, 387)
Screenshot: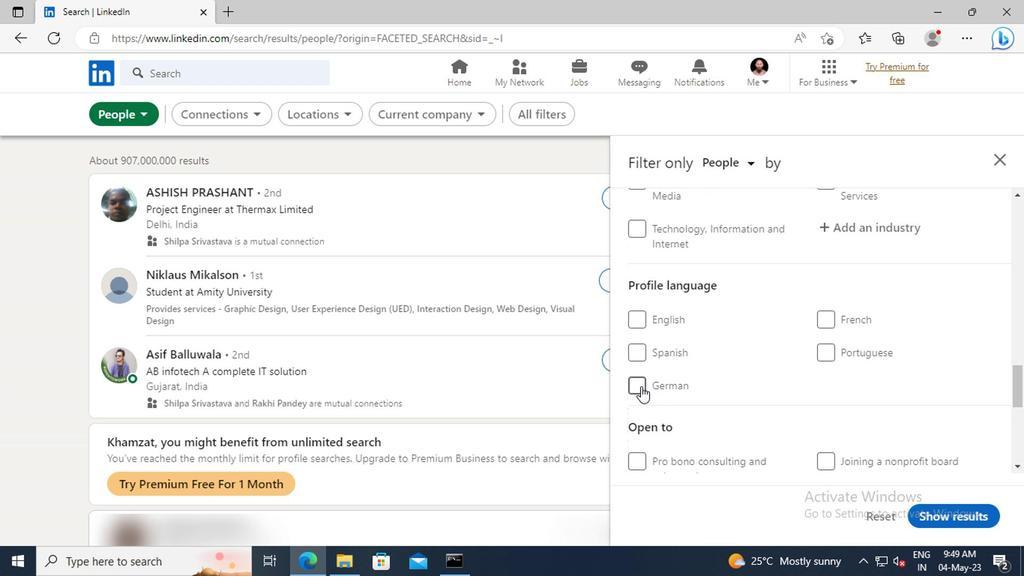 
Action: Mouse moved to (837, 360)
Screenshot: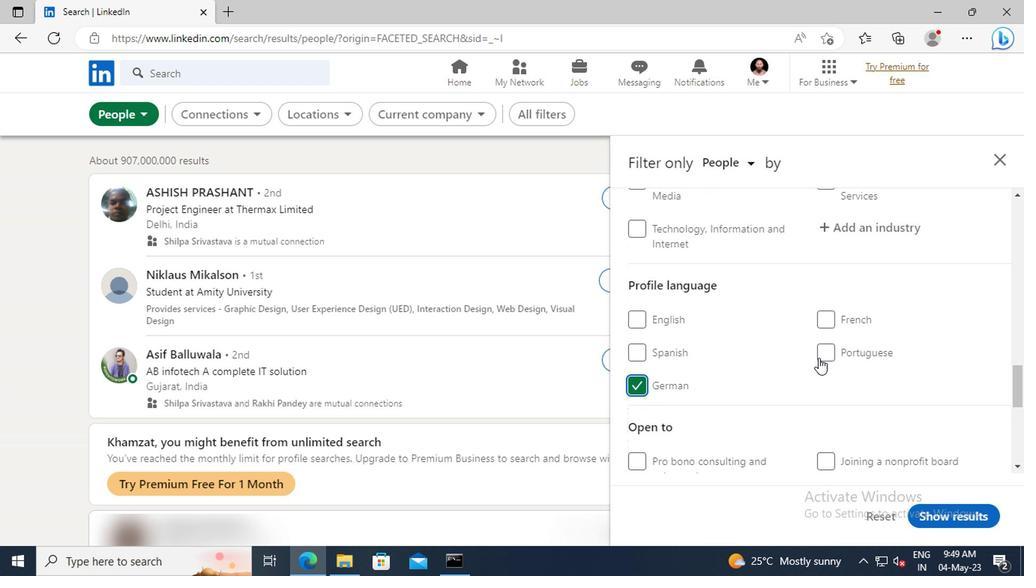
Action: Mouse scrolled (837, 360) with delta (0, 0)
Screenshot: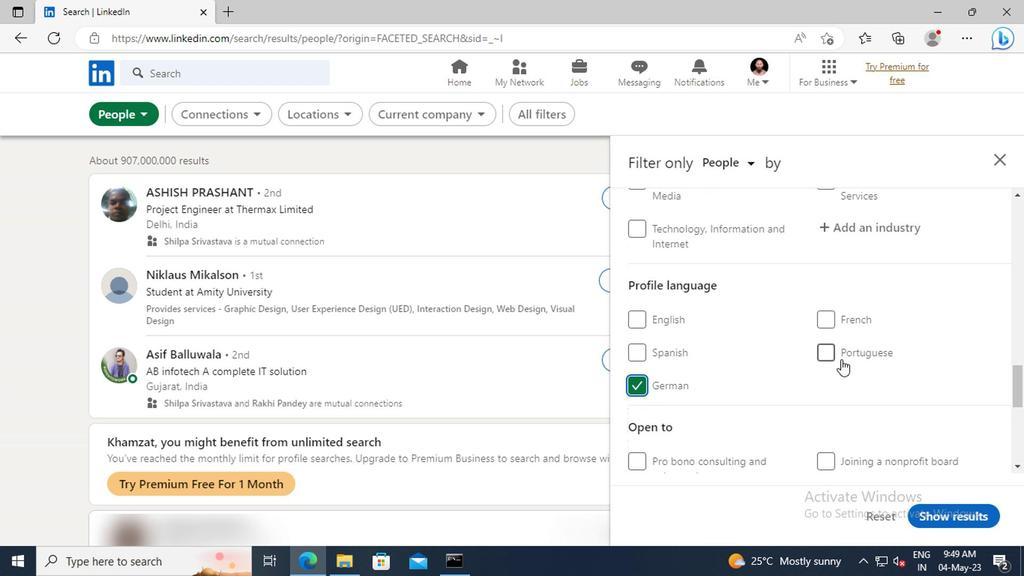 
Action: Mouse scrolled (837, 360) with delta (0, 0)
Screenshot: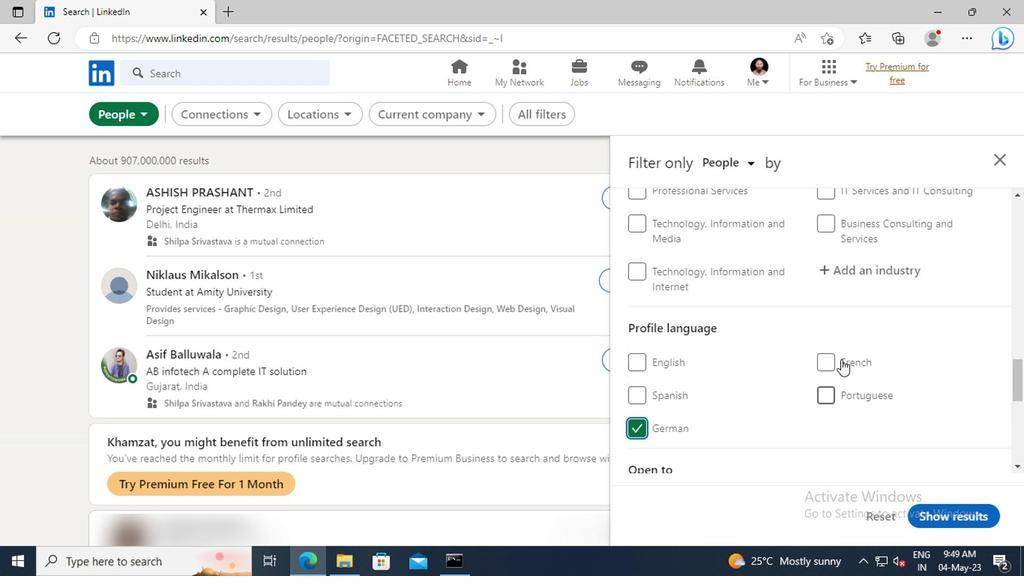 
Action: Mouse scrolled (837, 360) with delta (0, 0)
Screenshot: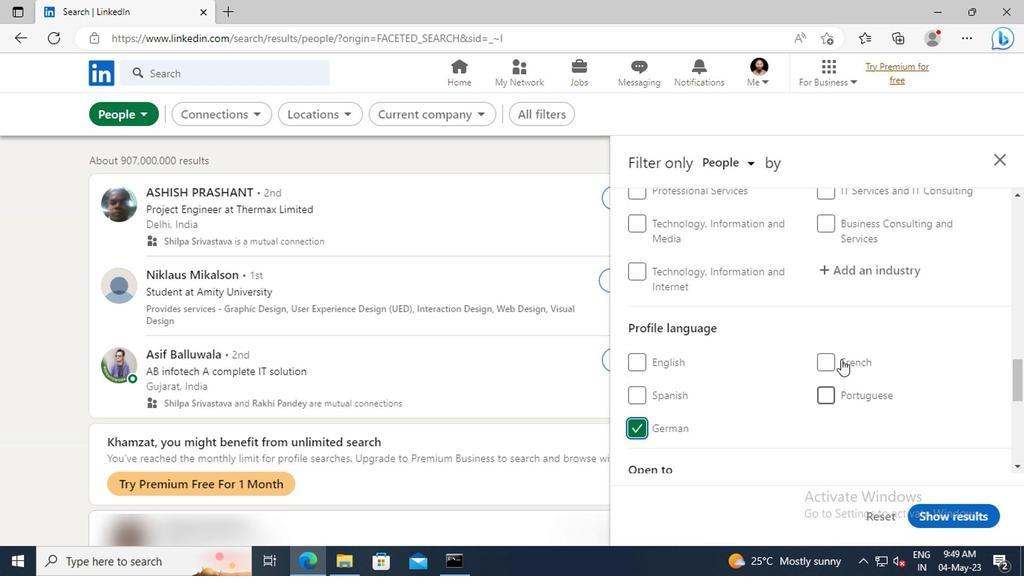 
Action: Mouse scrolled (837, 360) with delta (0, 0)
Screenshot: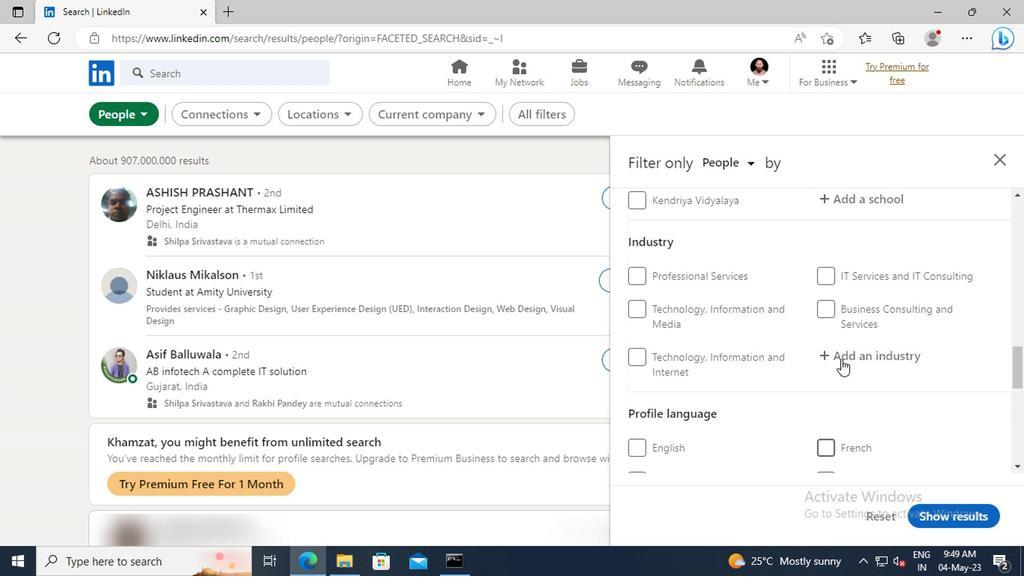 
Action: Mouse scrolled (837, 360) with delta (0, 0)
Screenshot: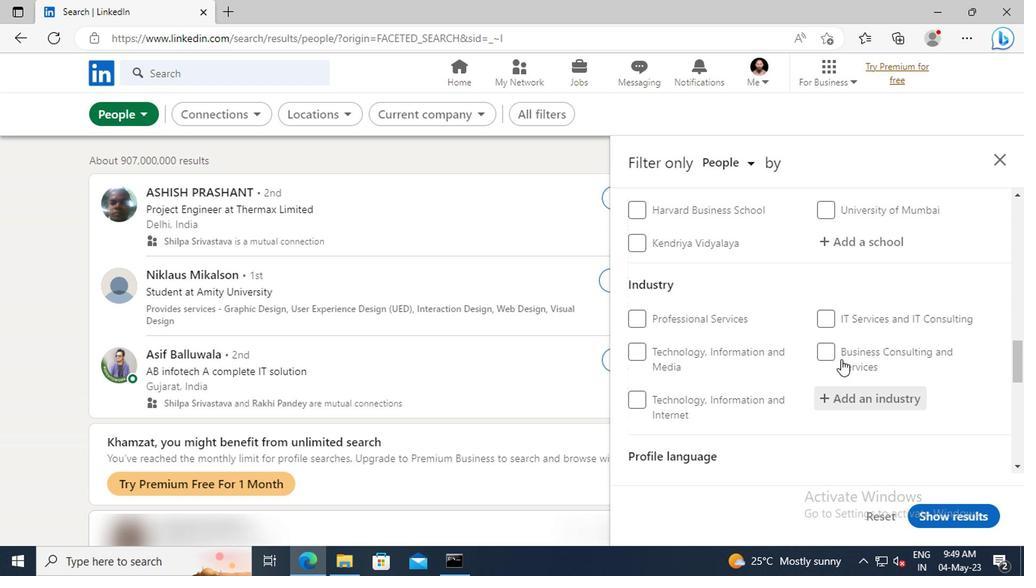 
Action: Mouse scrolled (837, 360) with delta (0, 0)
Screenshot: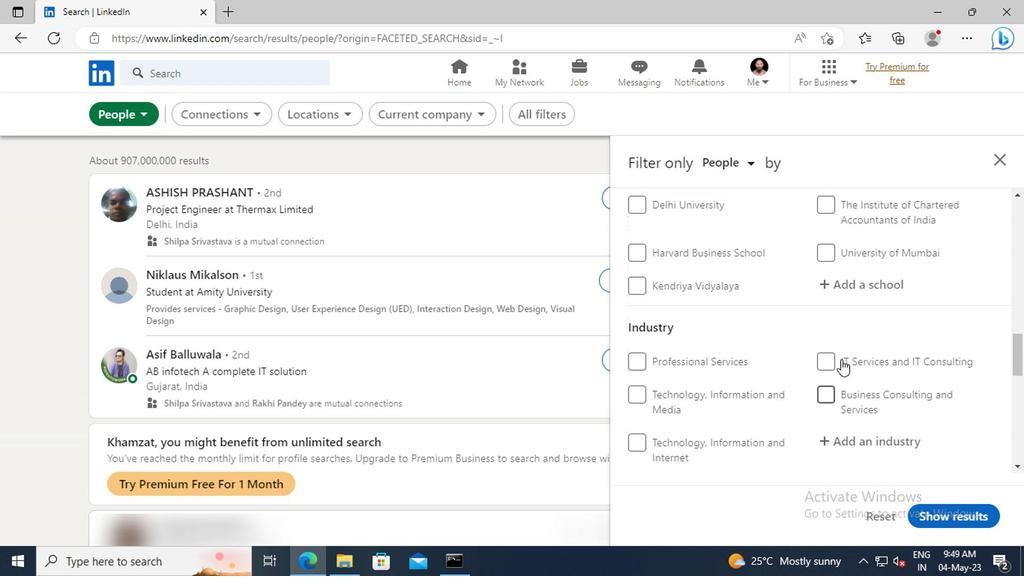 
Action: Mouse scrolled (837, 360) with delta (0, 0)
Screenshot: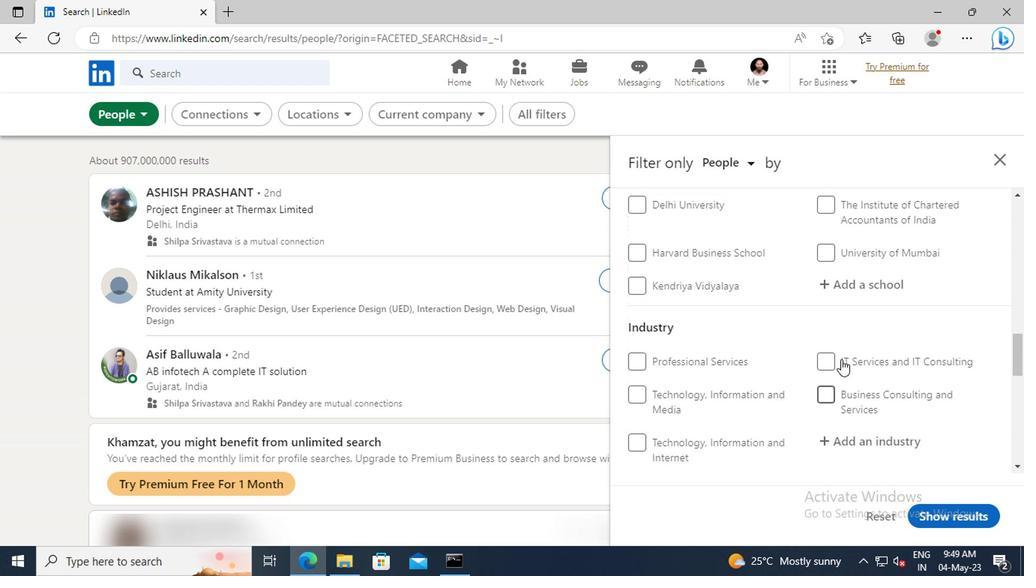 
Action: Mouse scrolled (837, 360) with delta (0, 0)
Screenshot: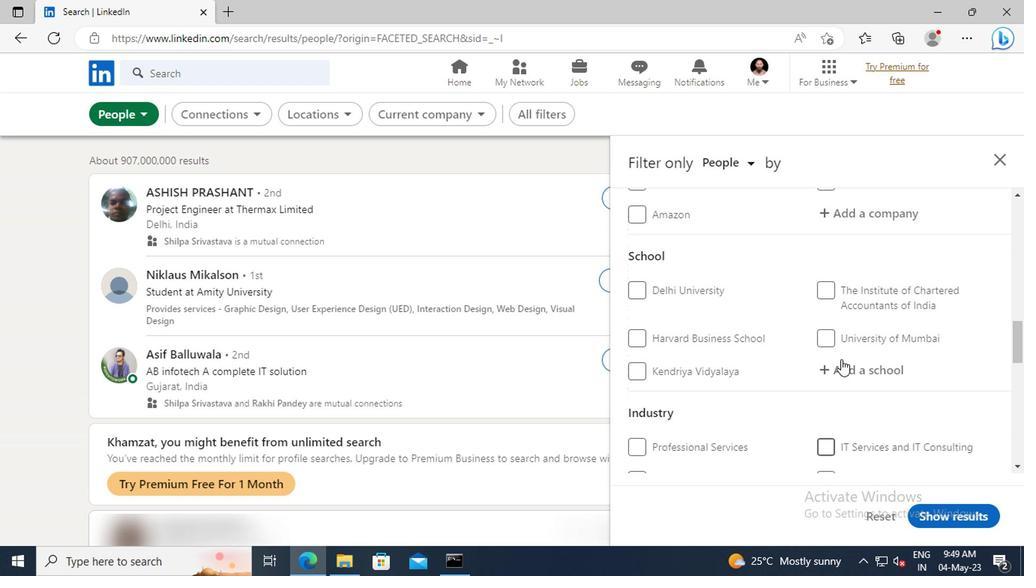 
Action: Mouse scrolled (837, 360) with delta (0, 0)
Screenshot: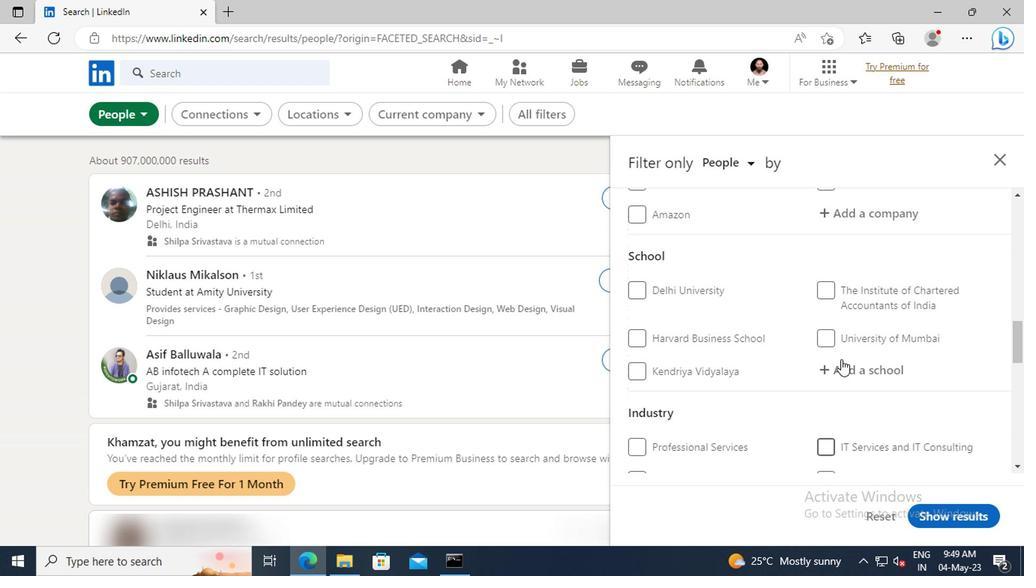 
Action: Mouse scrolled (837, 360) with delta (0, 0)
Screenshot: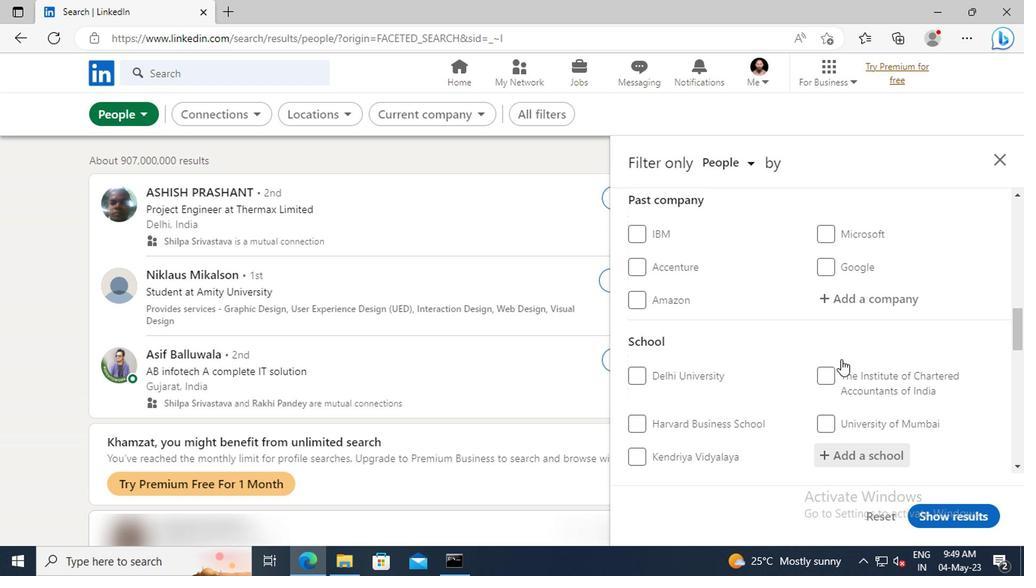 
Action: Mouse scrolled (837, 360) with delta (0, 0)
Screenshot: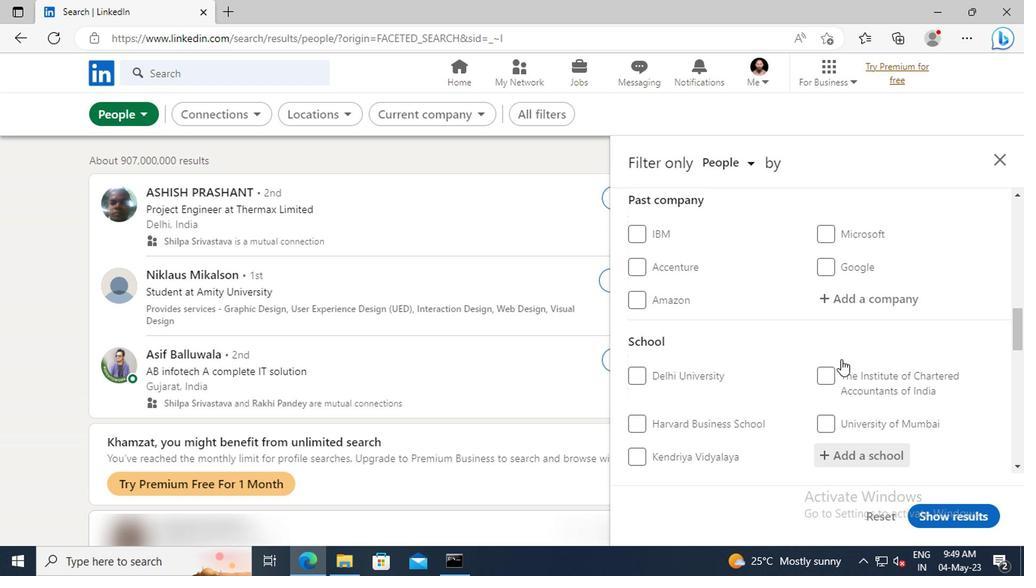 
Action: Mouse scrolled (837, 360) with delta (0, 0)
Screenshot: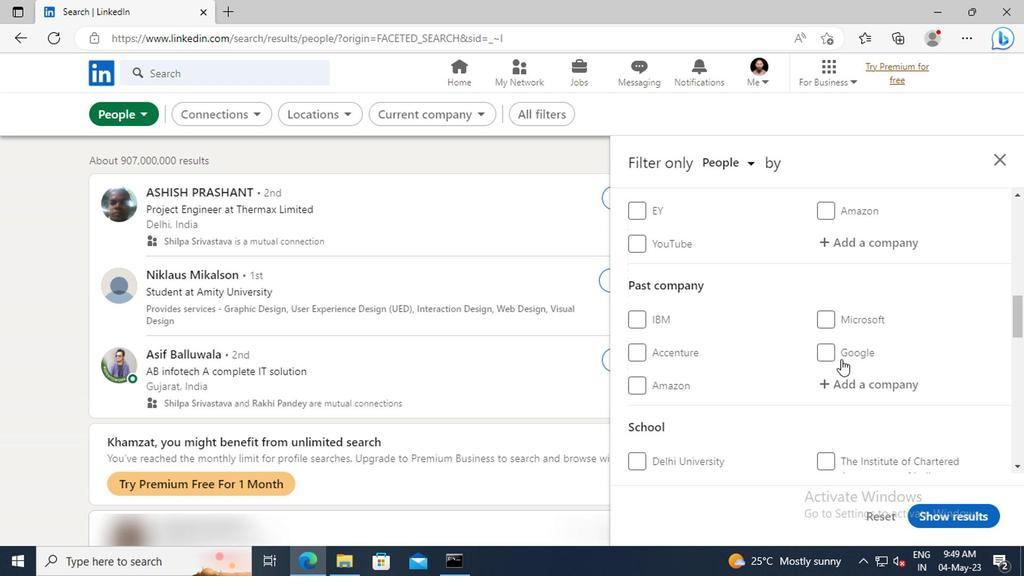 
Action: Mouse scrolled (837, 360) with delta (0, 0)
Screenshot: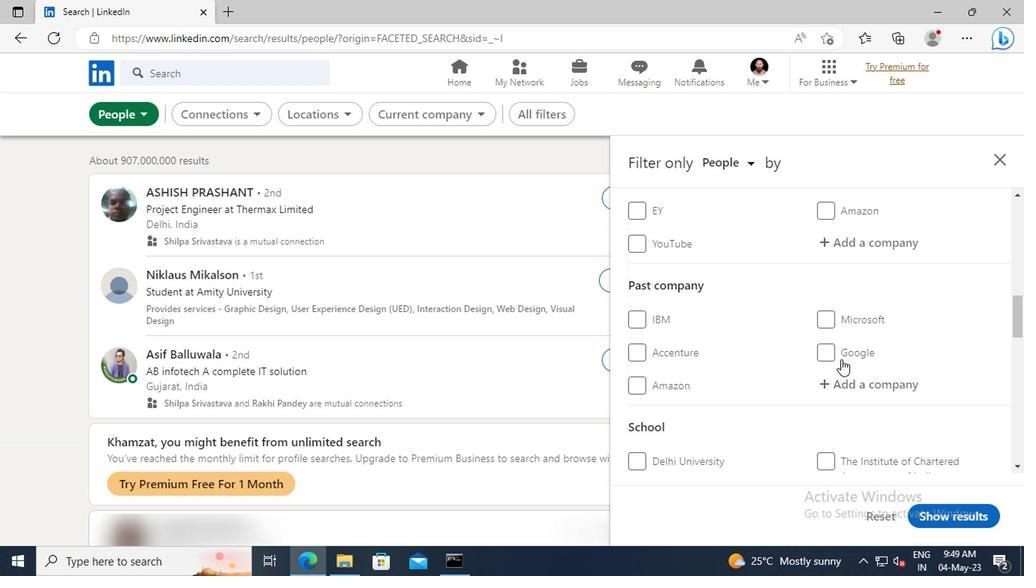
Action: Mouse moved to (841, 337)
Screenshot: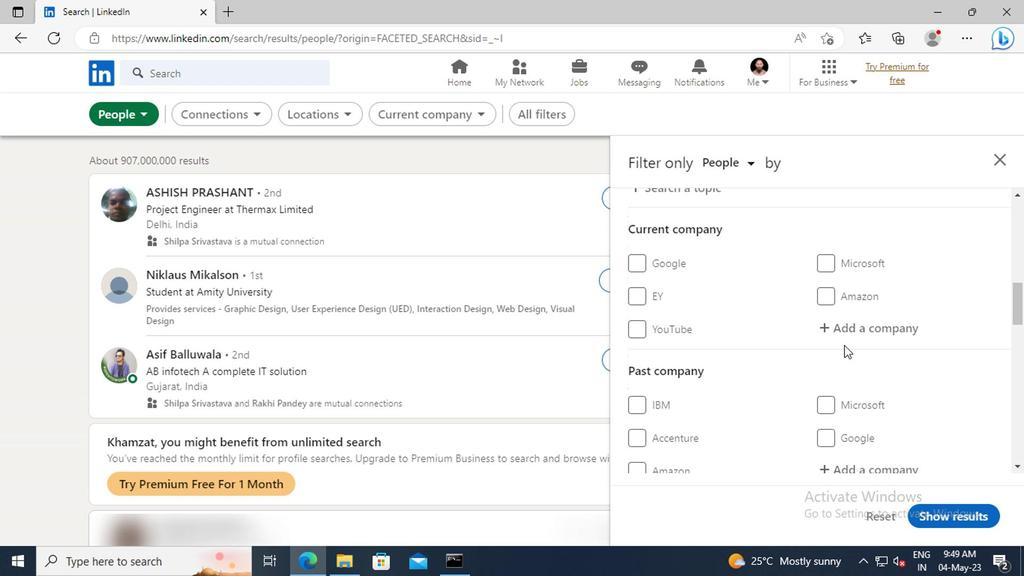 
Action: Mouse pressed left at (841, 337)
Screenshot: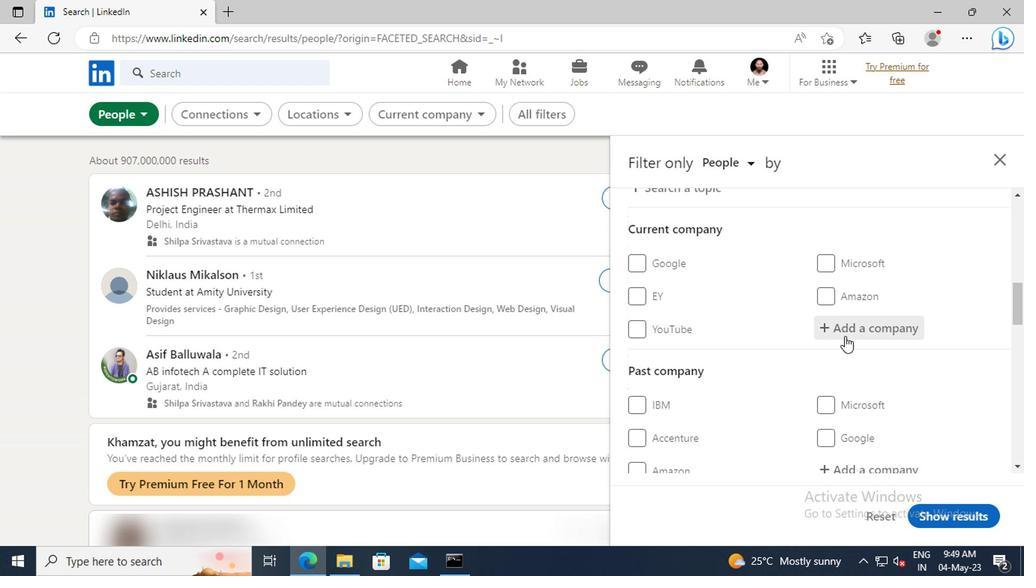 
Action: Mouse moved to (711, 265)
Screenshot: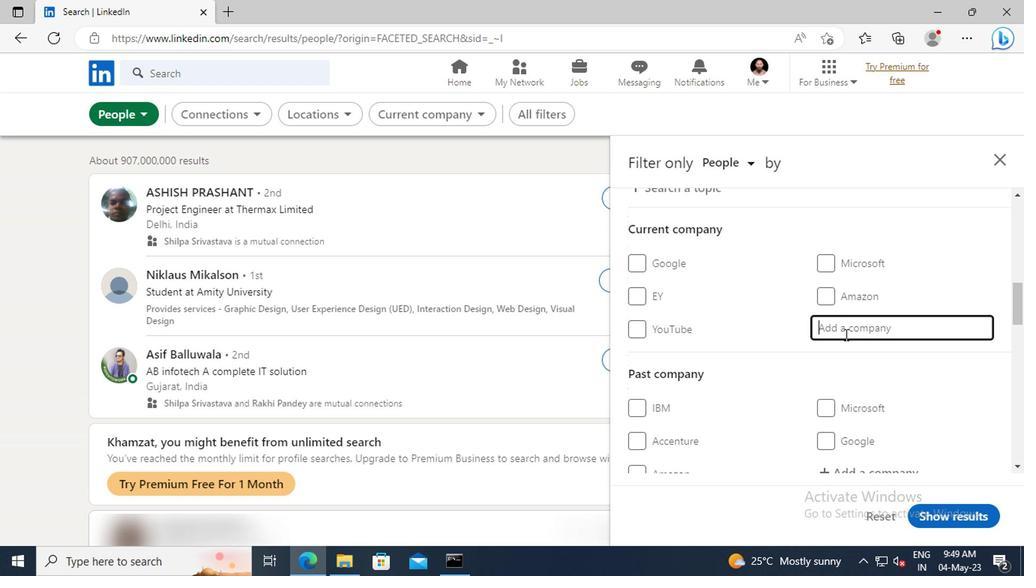 
Action: Key pressed <Key.shift>BROOKFIELD<Key.space>
Screenshot: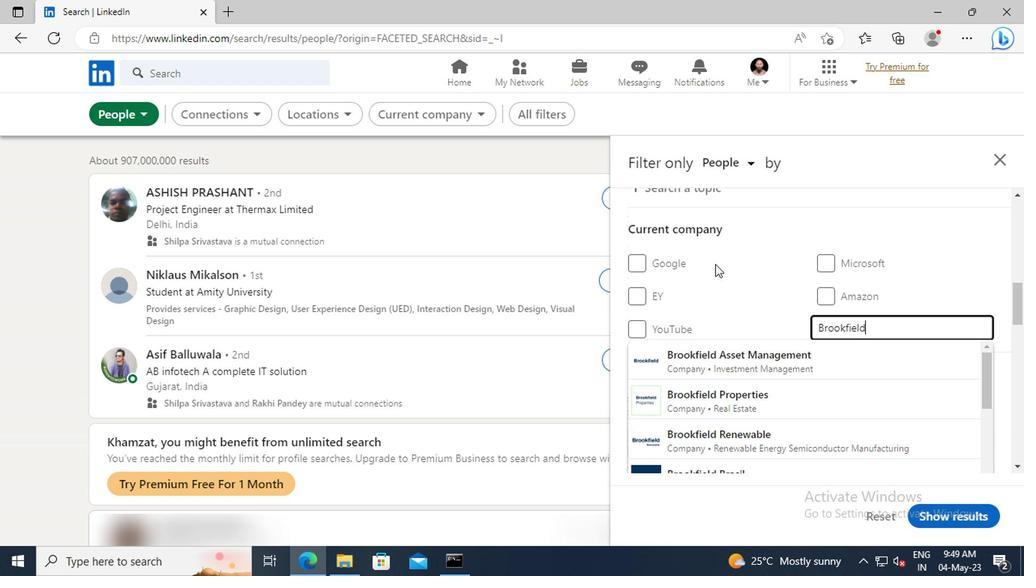 
Action: Mouse moved to (765, 350)
Screenshot: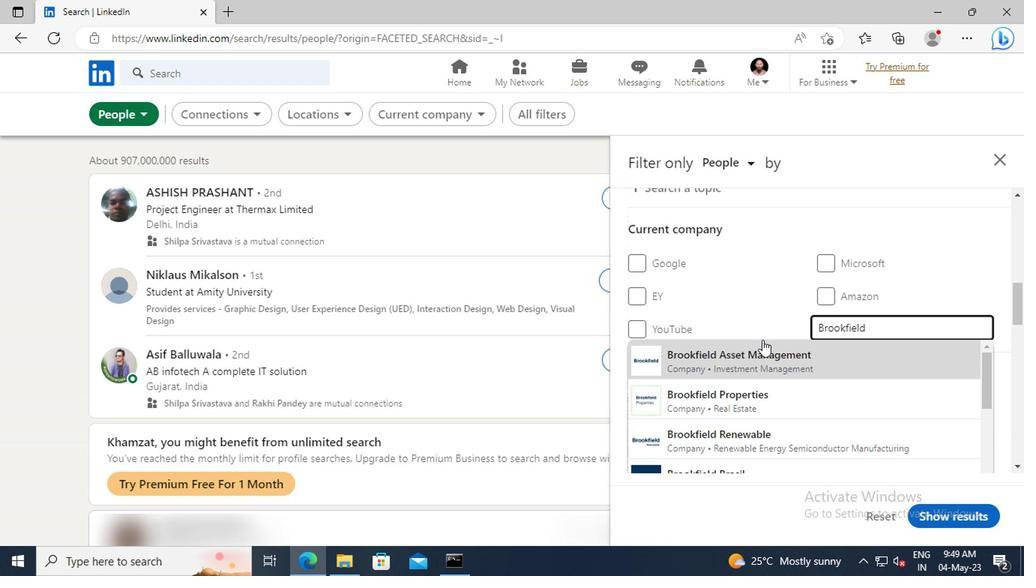 
Action: Mouse pressed left at (765, 350)
Screenshot: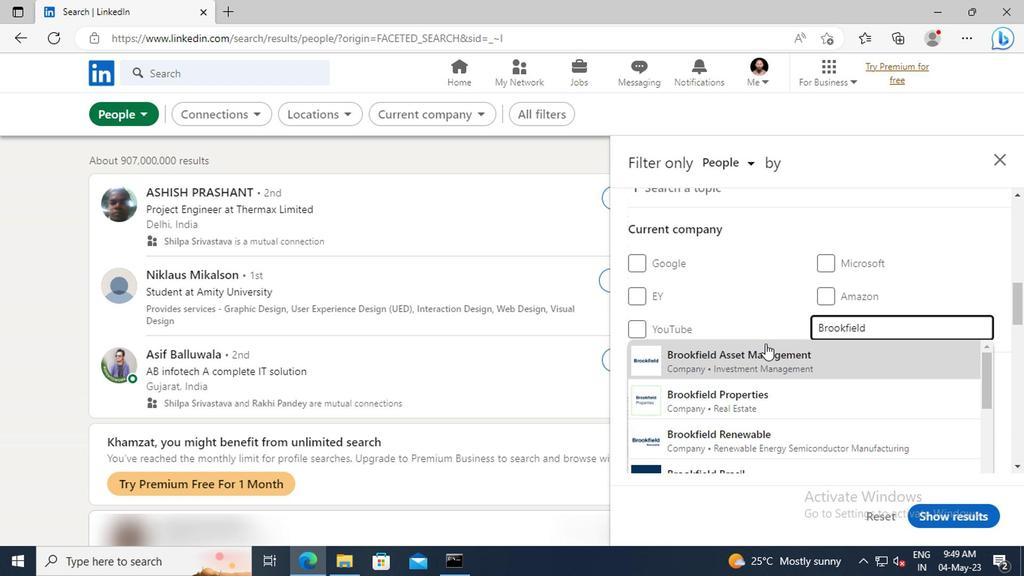 
Action: Mouse scrolled (765, 349) with delta (0, -1)
Screenshot: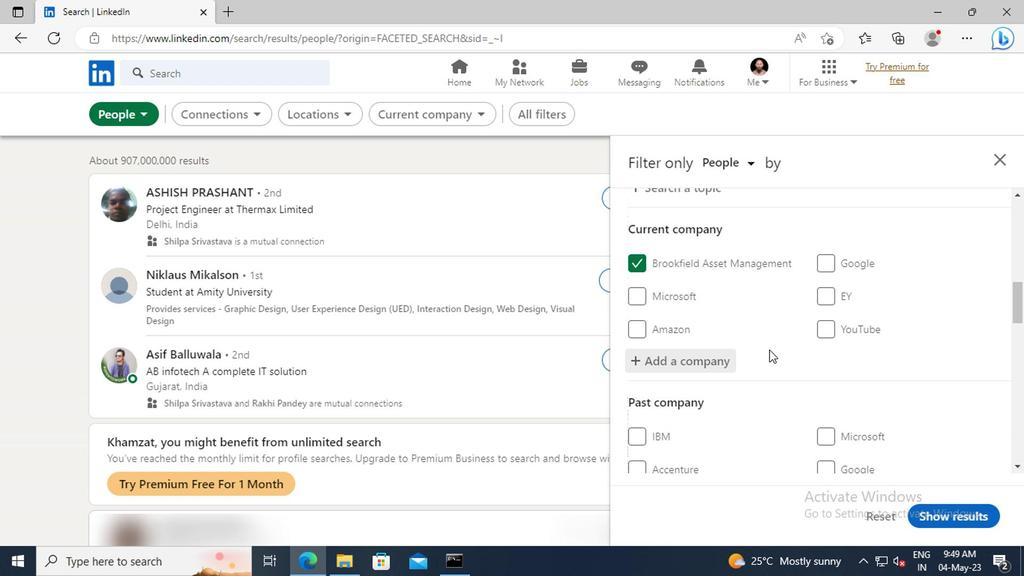 
Action: Mouse scrolled (765, 349) with delta (0, -1)
Screenshot: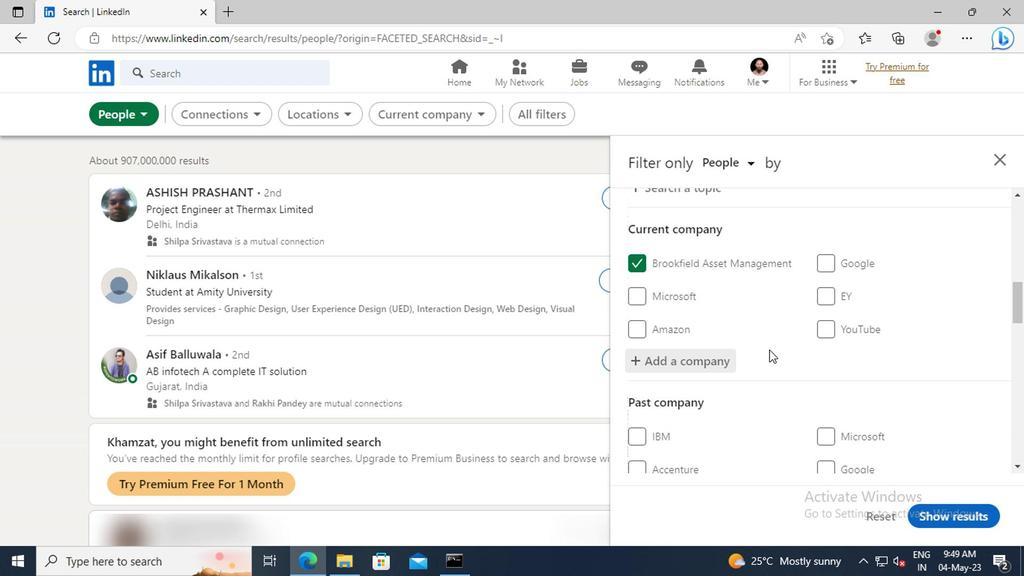 
Action: Mouse moved to (769, 345)
Screenshot: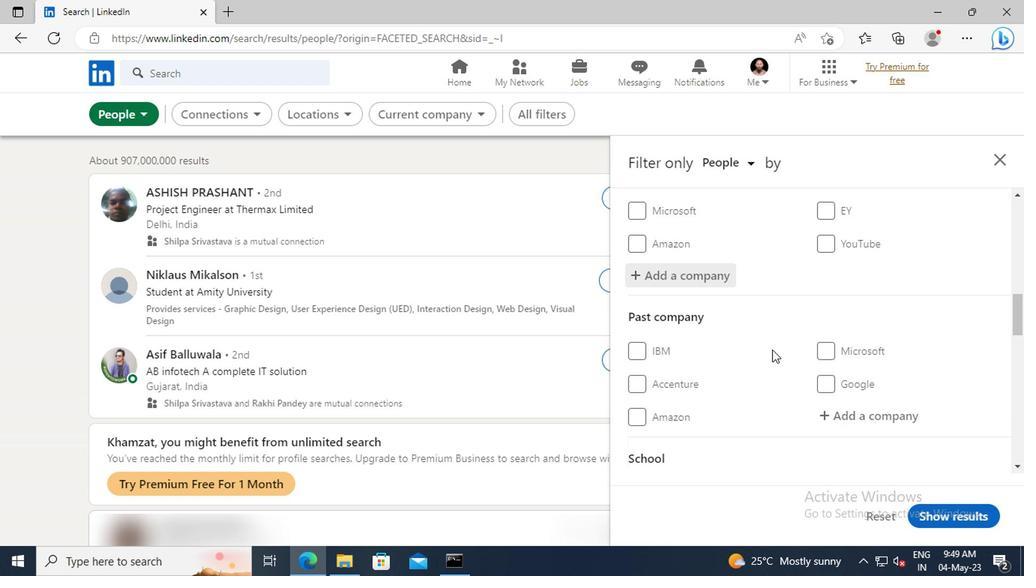 
Action: Mouse scrolled (769, 345) with delta (0, 0)
Screenshot: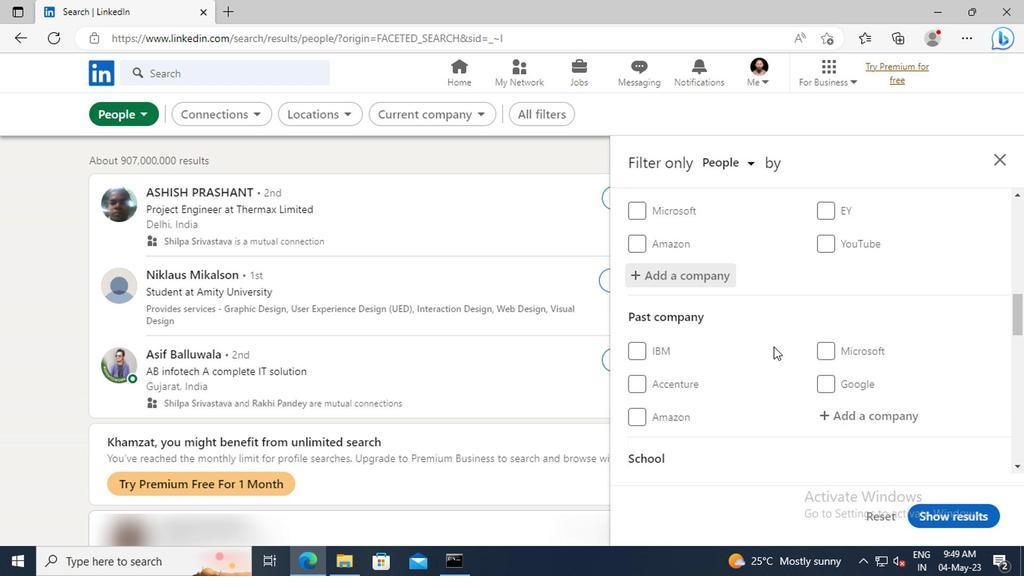 
Action: Mouse moved to (770, 341)
Screenshot: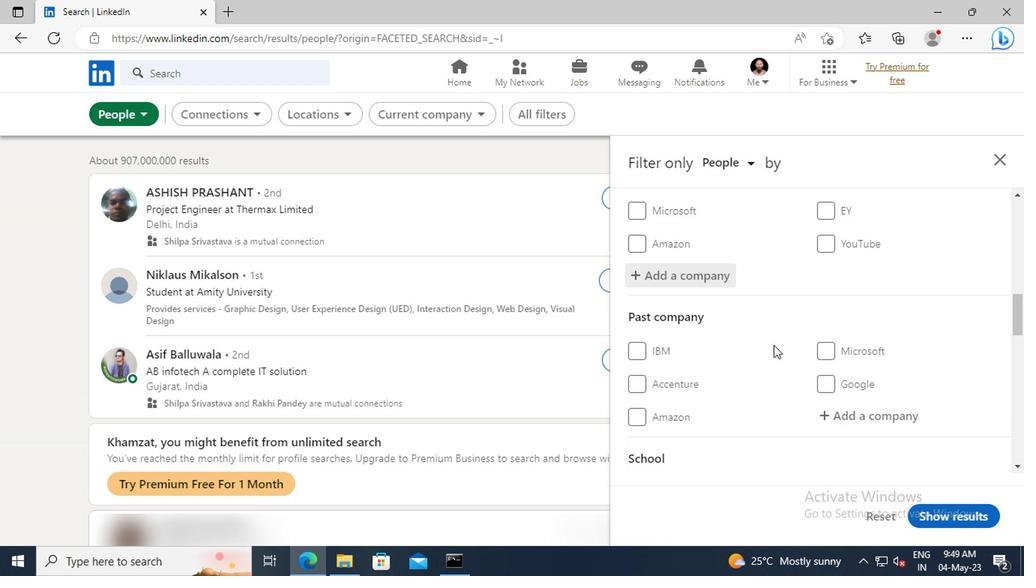 
Action: Mouse scrolled (770, 341) with delta (0, 0)
Screenshot: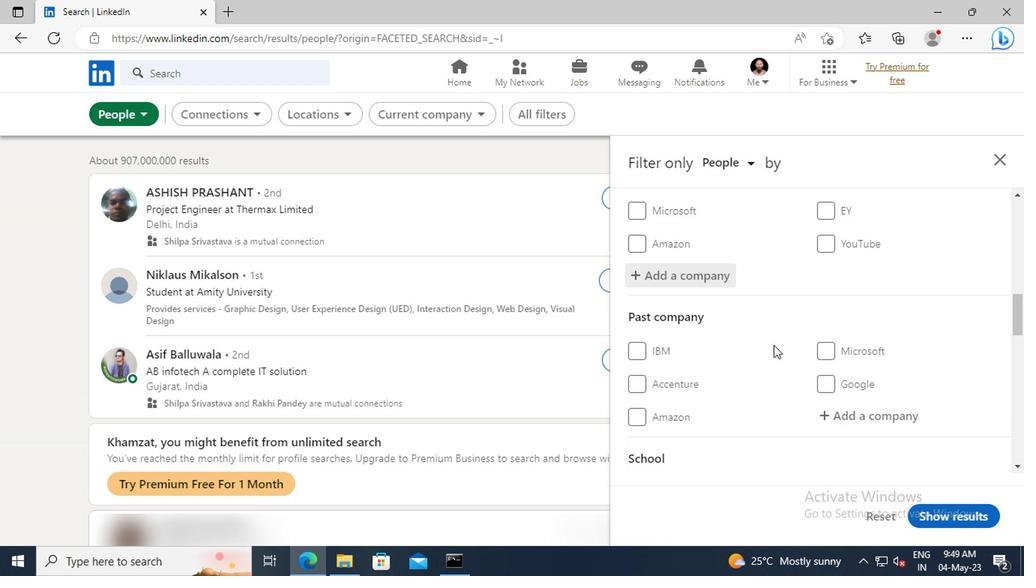 
Action: Mouse moved to (773, 324)
Screenshot: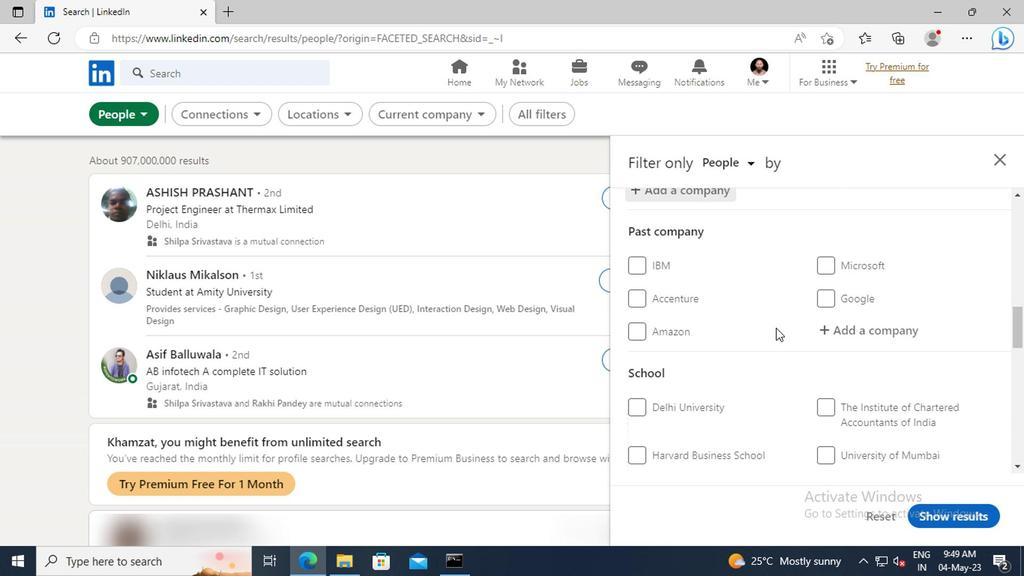
Action: Mouse scrolled (773, 324) with delta (0, 0)
Screenshot: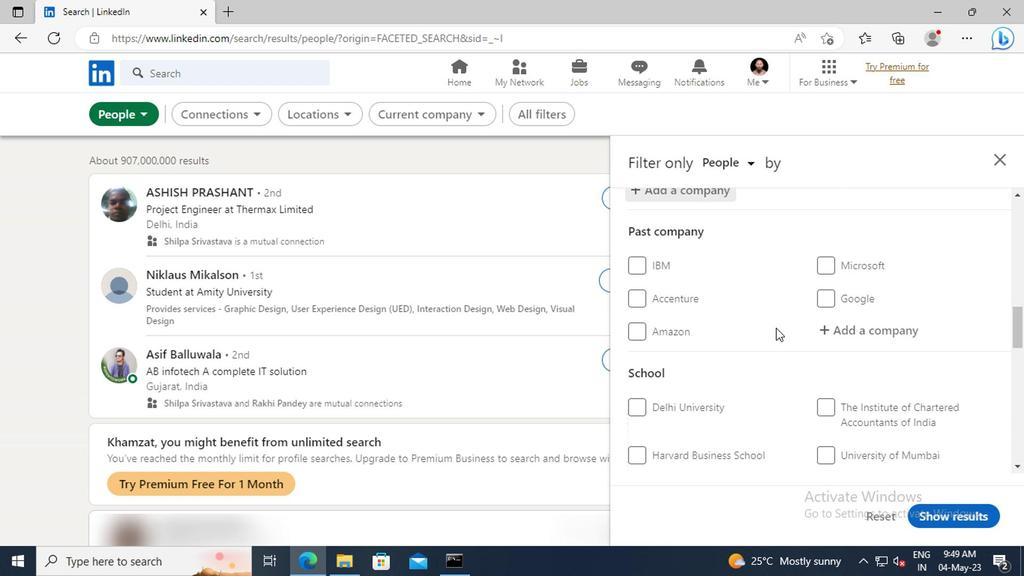 
Action: Mouse moved to (774, 324)
Screenshot: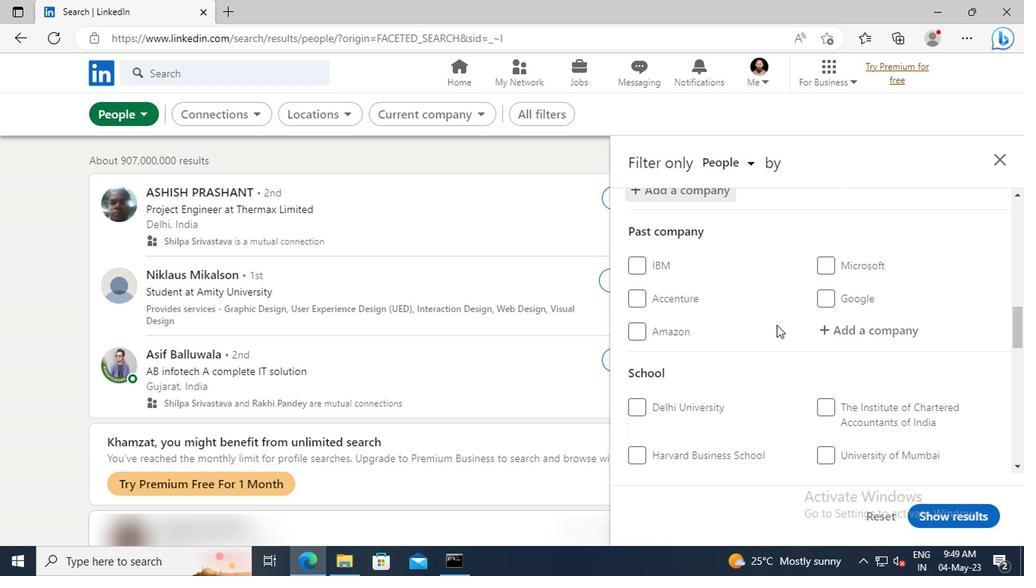 
Action: Mouse scrolled (774, 324) with delta (0, 0)
Screenshot: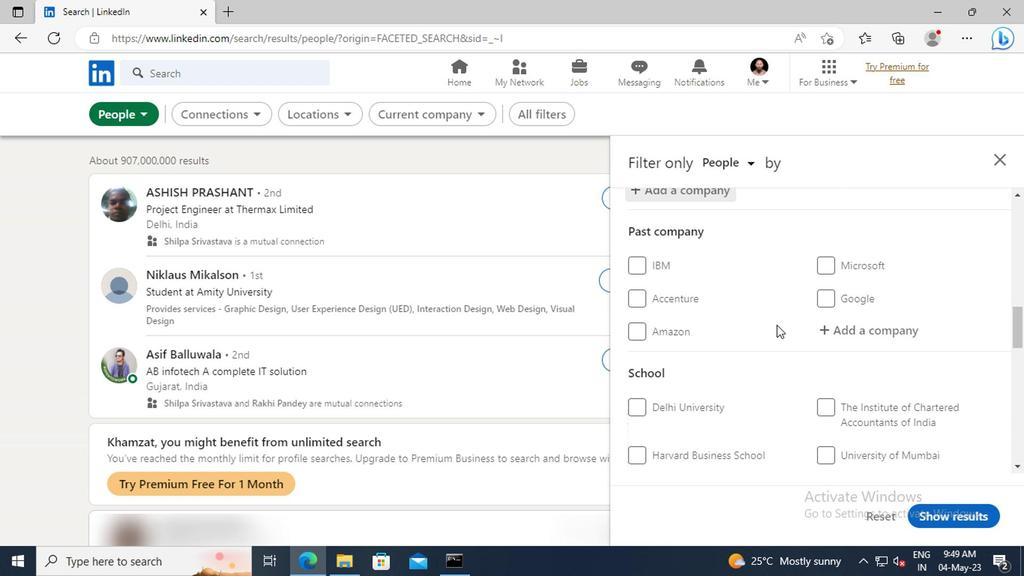 
Action: Mouse moved to (777, 320)
Screenshot: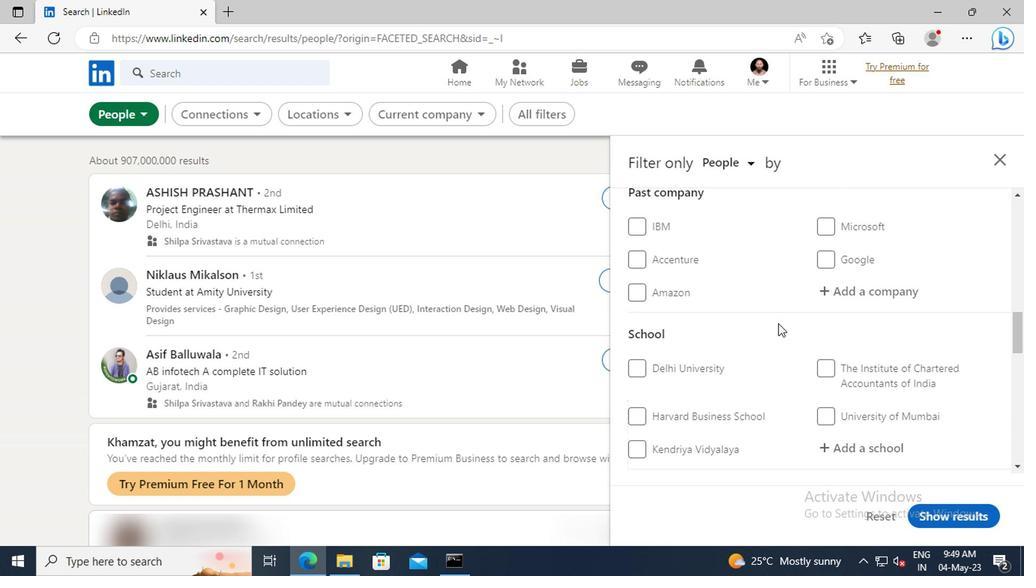 
Action: Mouse scrolled (777, 319) with delta (0, -1)
Screenshot: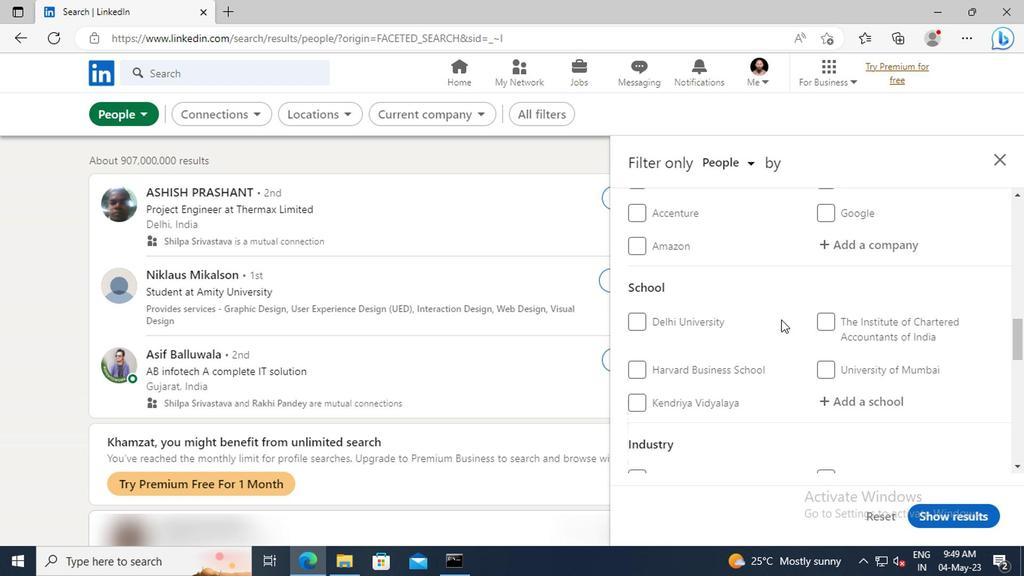 
Action: Mouse scrolled (777, 319) with delta (0, -1)
Screenshot: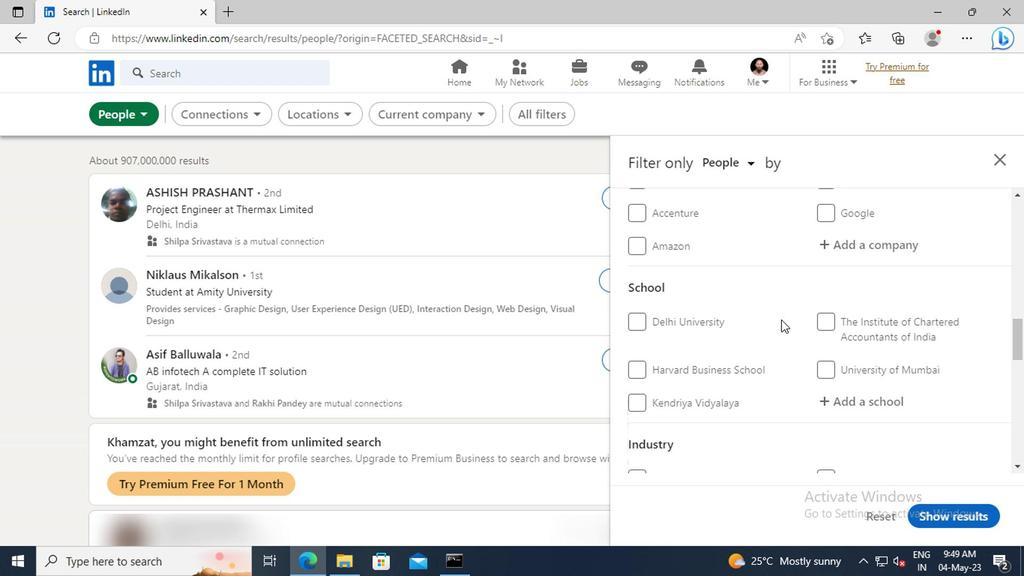 
Action: Mouse moved to (826, 319)
Screenshot: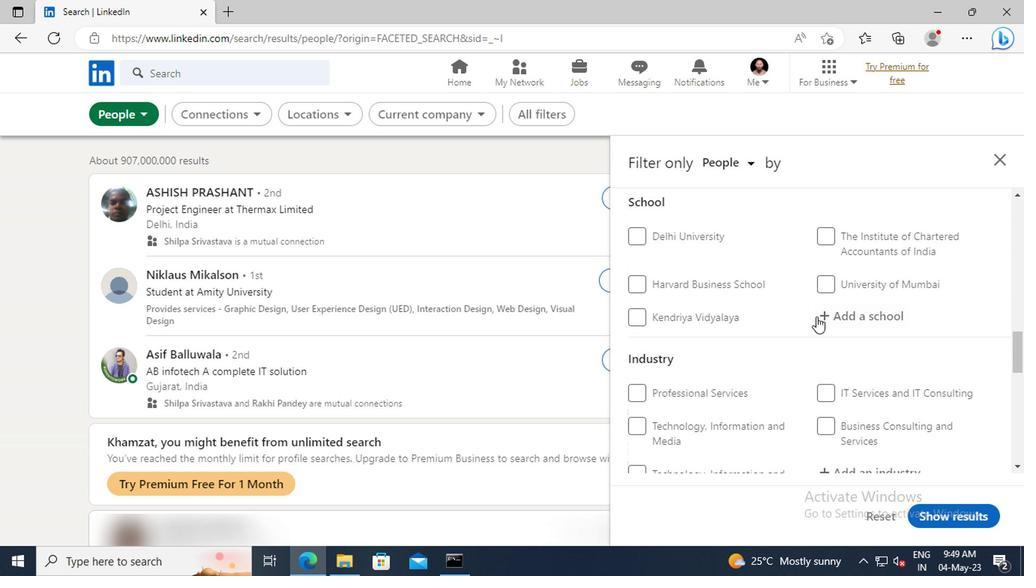 
Action: Mouse pressed left at (826, 319)
Screenshot: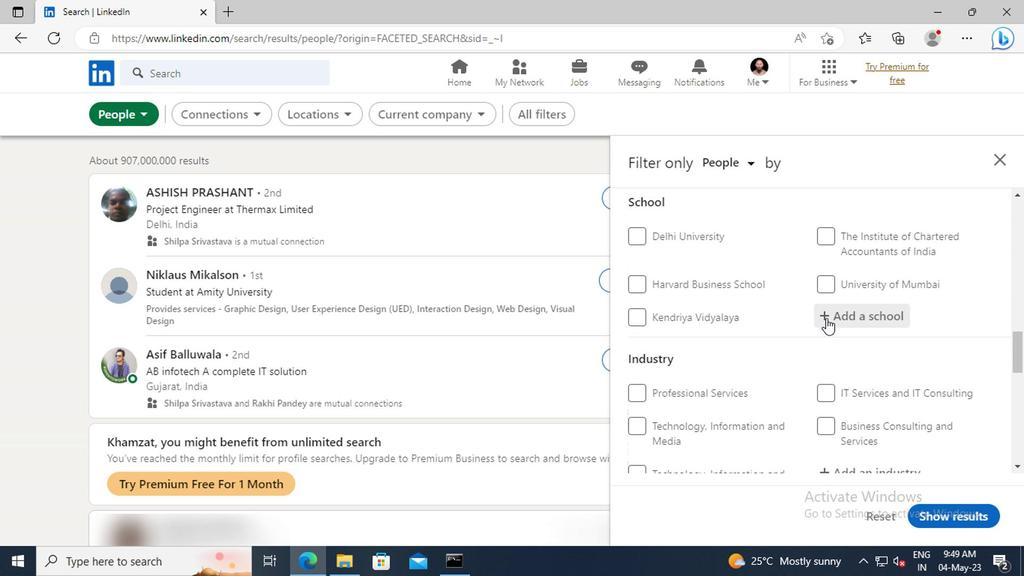 
Action: Key pressed <Key.shift>HIMACHAL<Key.space><Key.shift>PRADESH<Key.space><Key.shift>JO
Screenshot: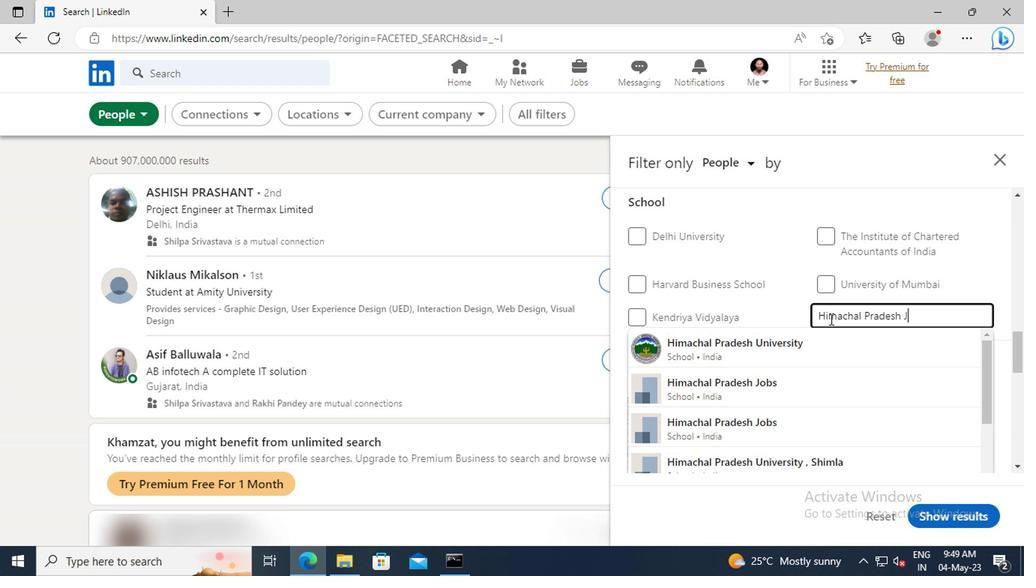 
Action: Mouse moved to (829, 343)
Screenshot: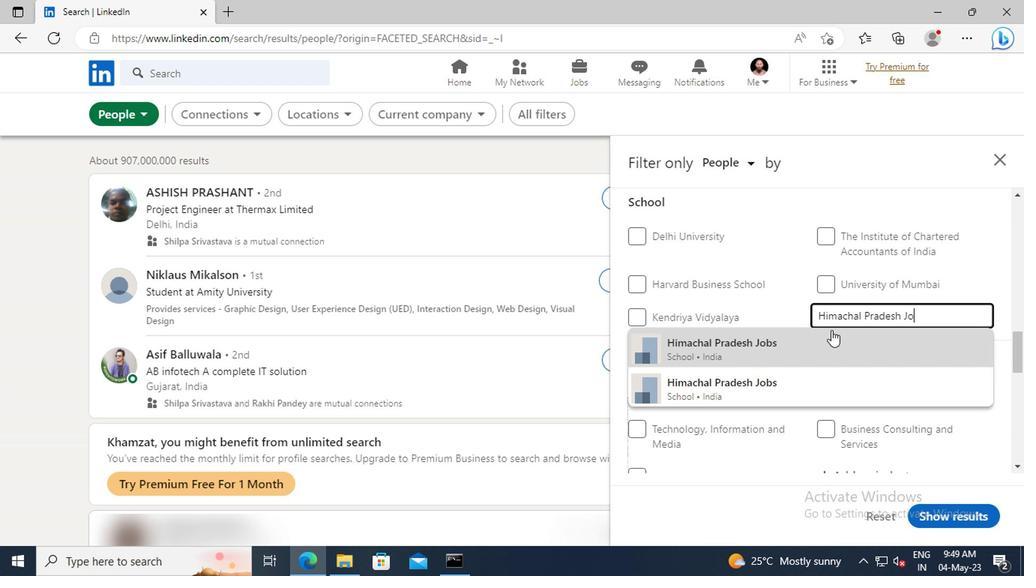 
Action: Mouse pressed left at (829, 343)
Screenshot: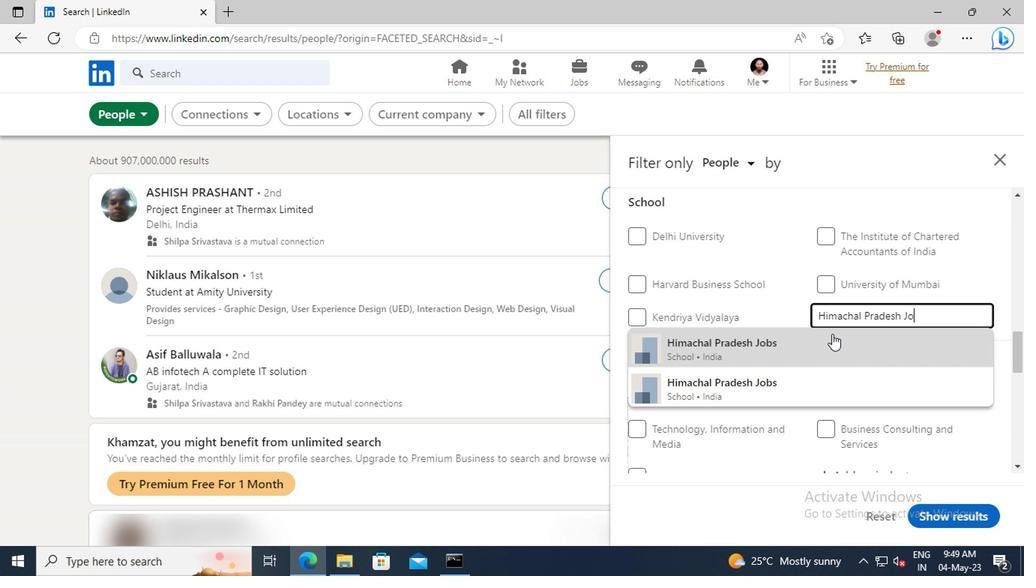 
Action: Mouse moved to (772, 313)
Screenshot: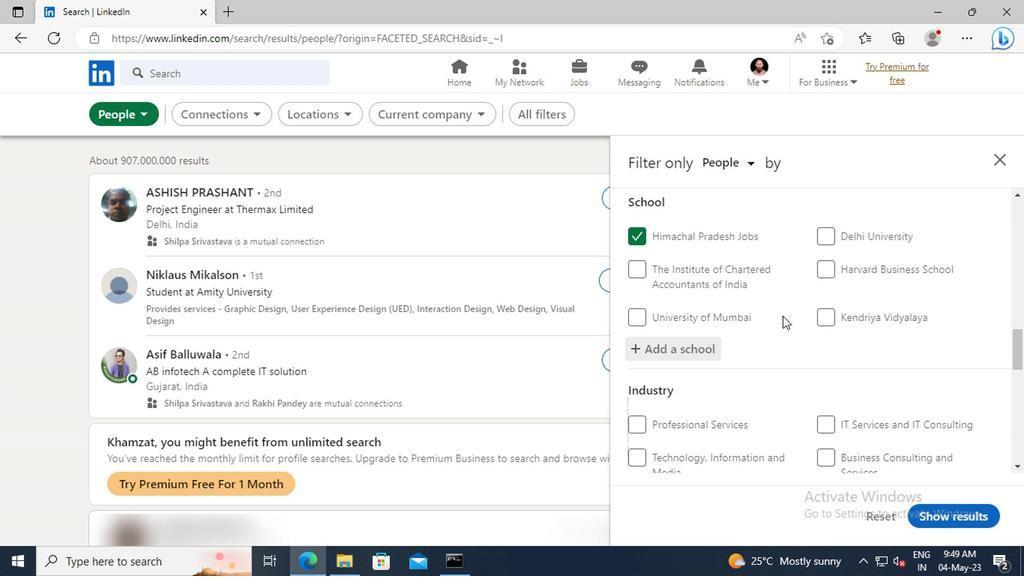 
Action: Mouse scrolled (772, 313) with delta (0, 0)
Screenshot: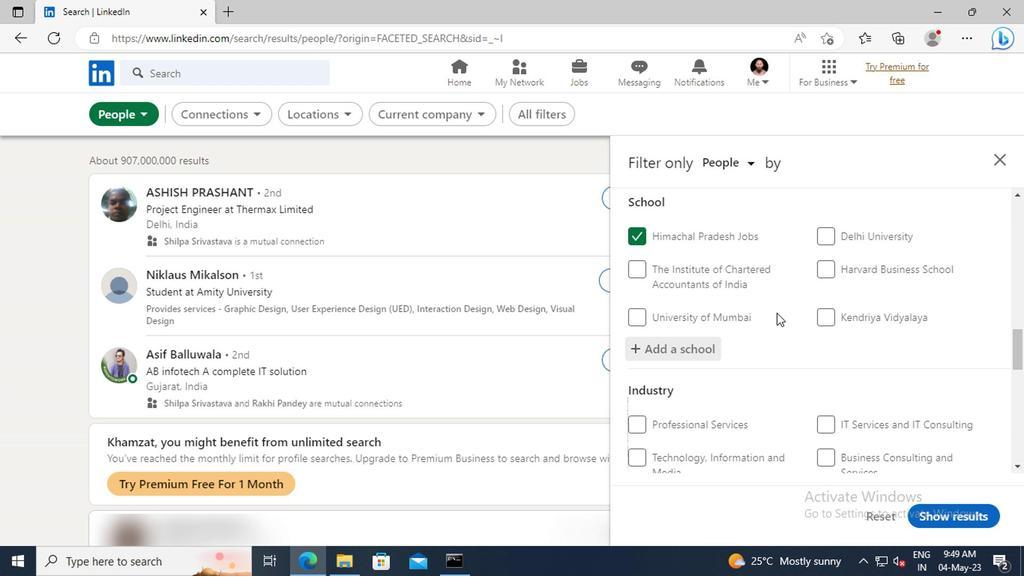 
Action: Mouse moved to (767, 298)
Screenshot: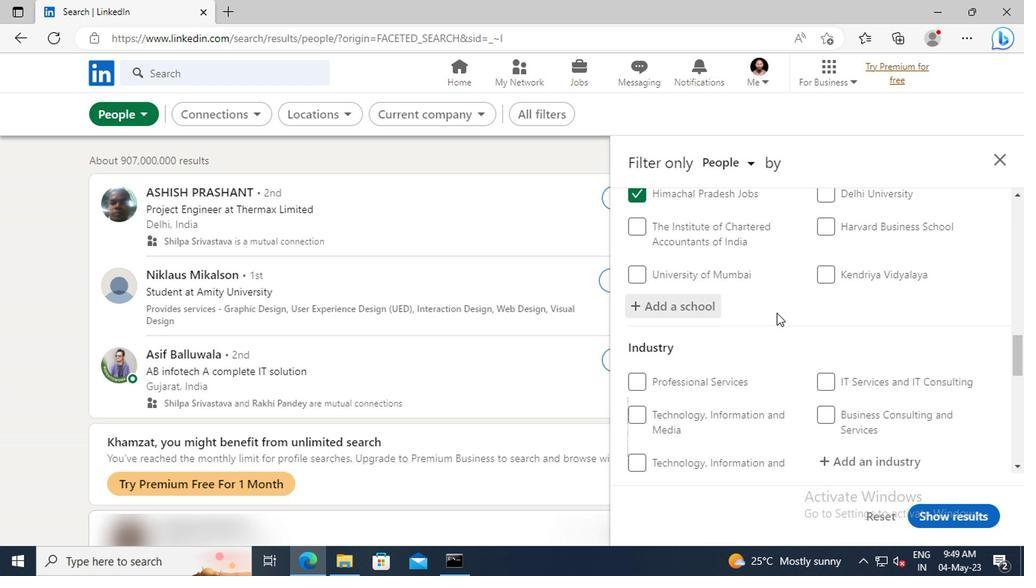 
Action: Mouse scrolled (767, 297) with delta (0, -1)
Screenshot: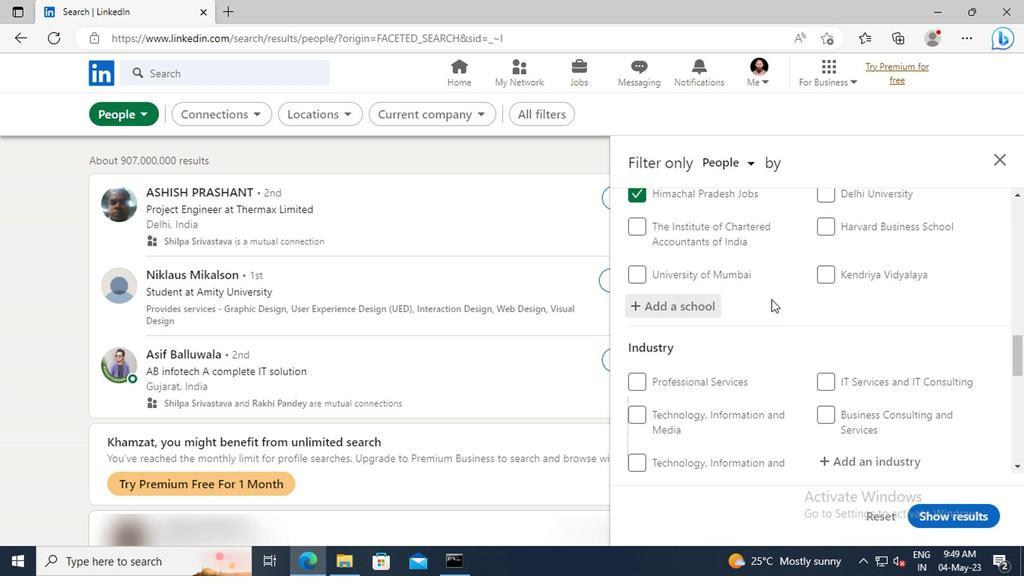 
Action: Mouse scrolled (767, 297) with delta (0, -1)
Screenshot: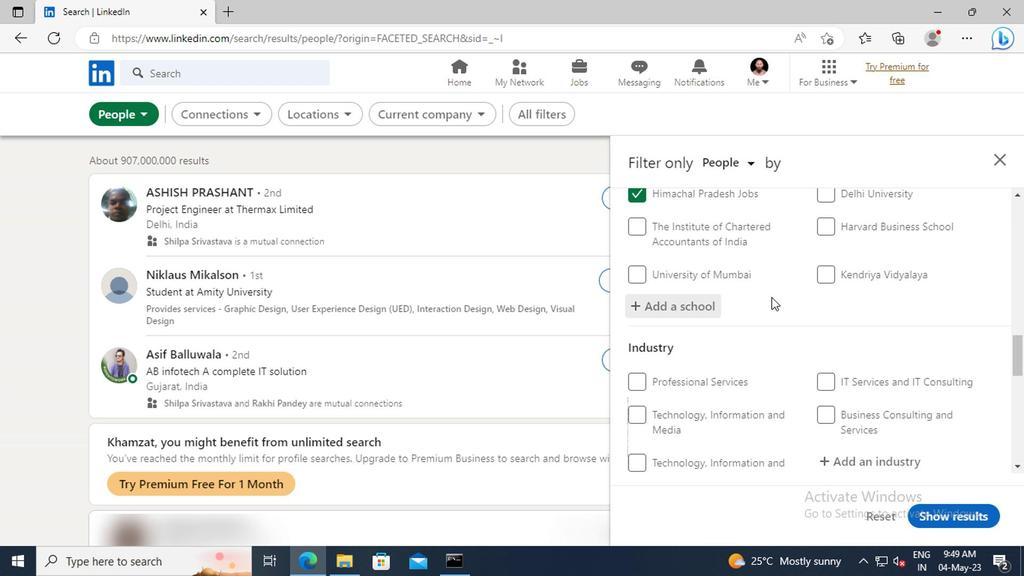 
Action: Mouse moved to (772, 292)
Screenshot: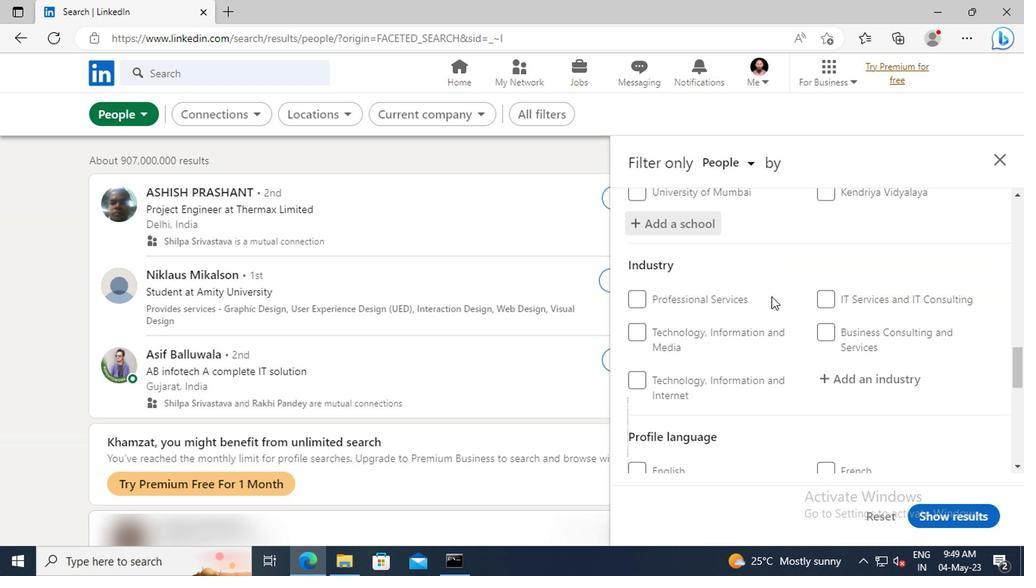 
Action: Mouse scrolled (772, 291) with delta (0, -1)
Screenshot: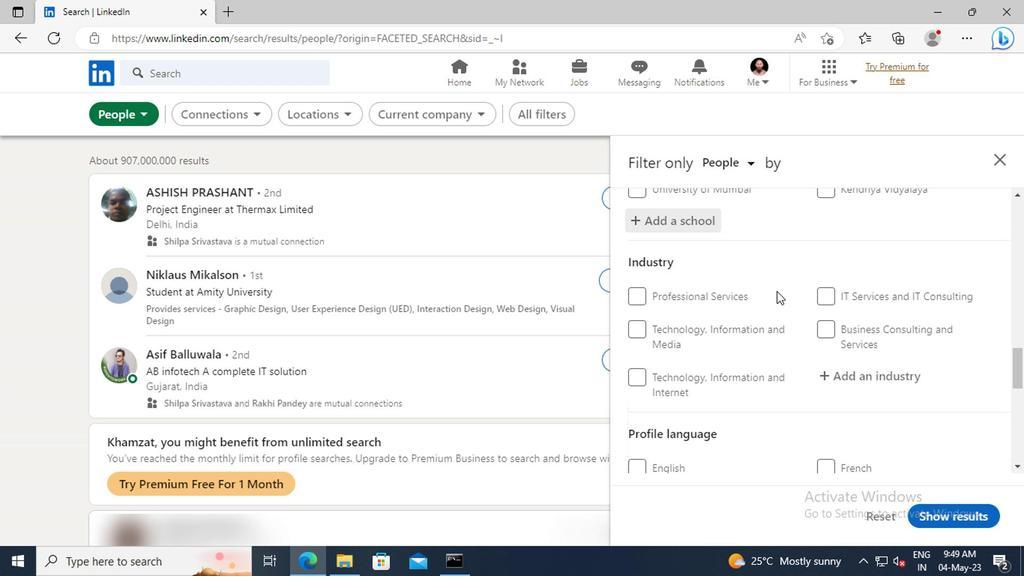 
Action: Mouse scrolled (772, 291) with delta (0, -1)
Screenshot: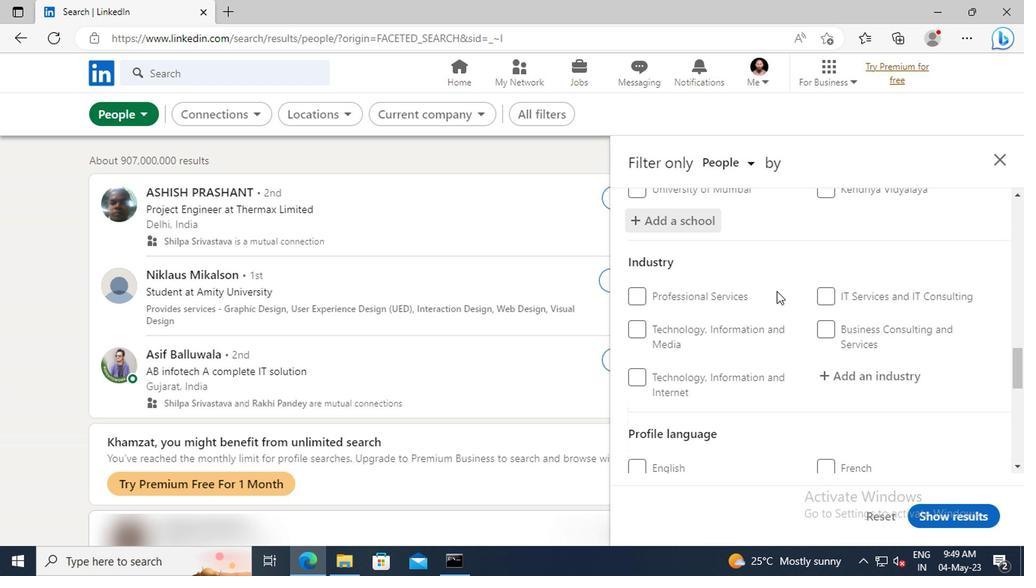 
Action: Mouse moved to (821, 297)
Screenshot: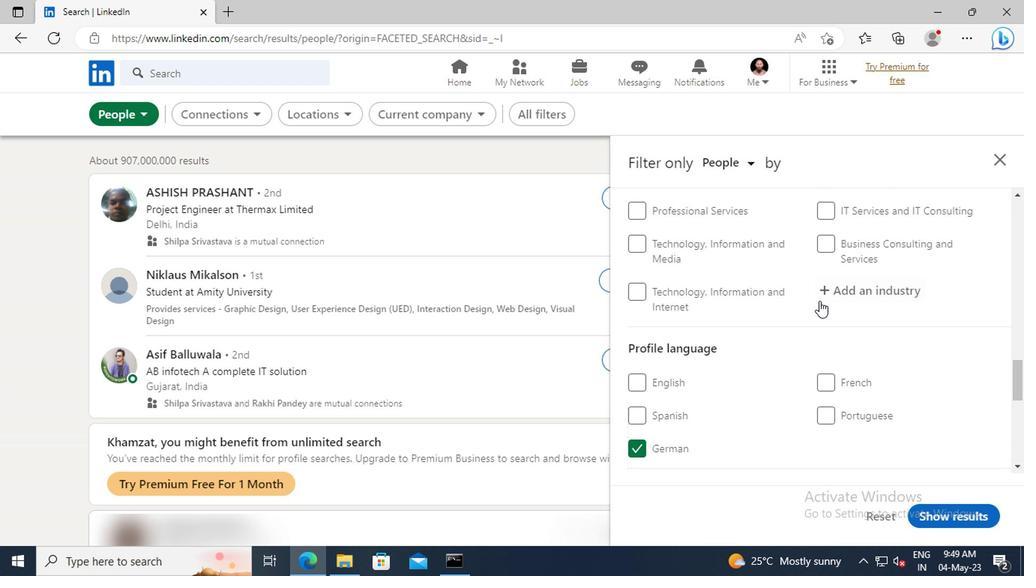 
Action: Mouse pressed left at (821, 297)
Screenshot: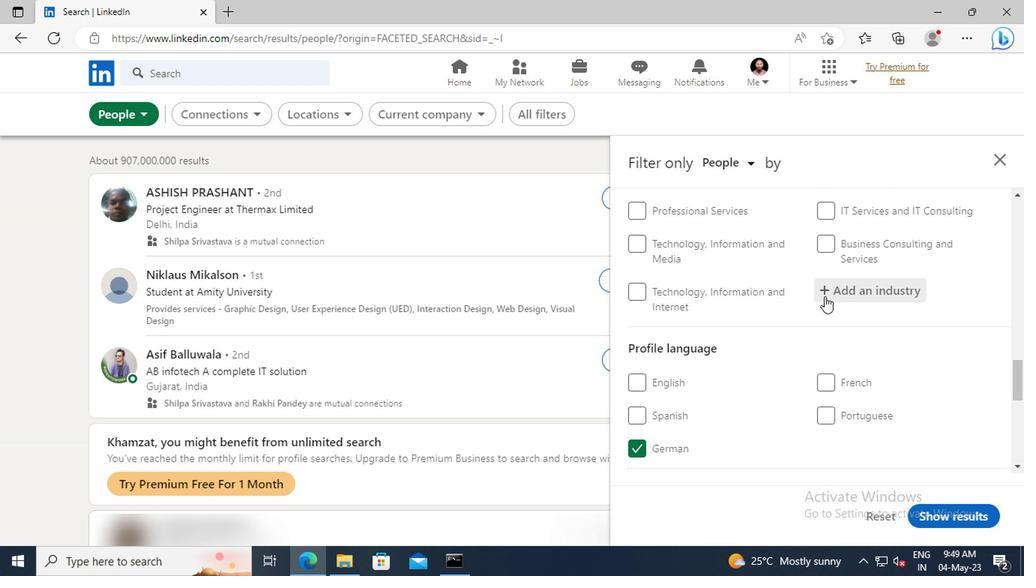 
Action: Key pressed <Key.shift>WHOLESALE<Key.space><Key.shift>COM
Screenshot: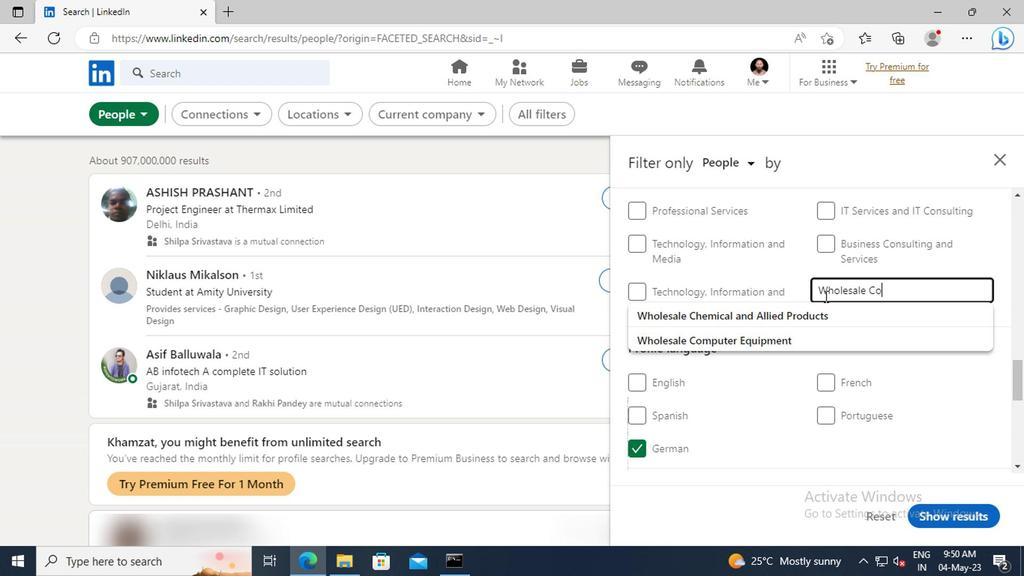 
Action: Mouse moved to (823, 313)
Screenshot: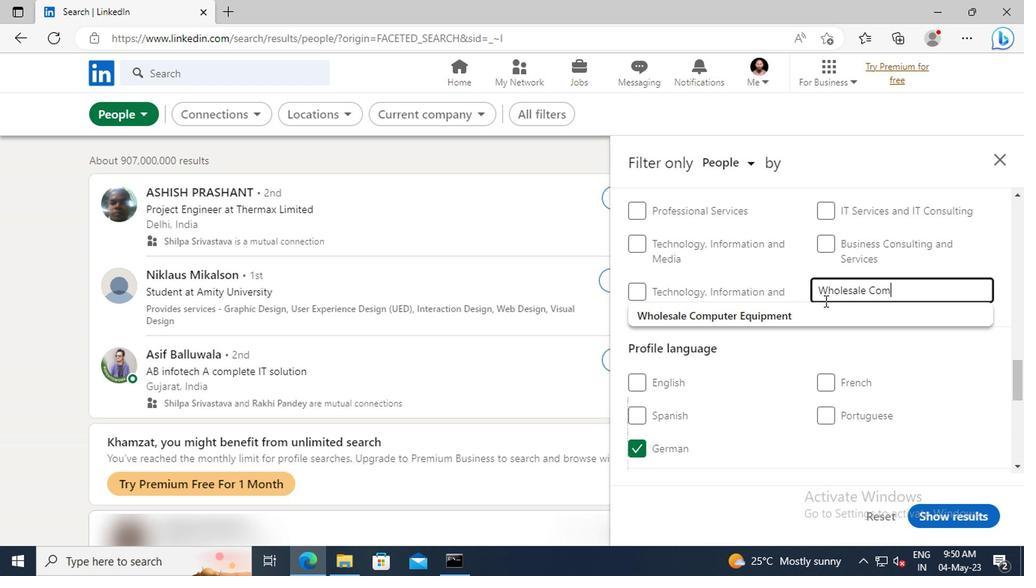 
Action: Mouse pressed left at (823, 313)
Screenshot: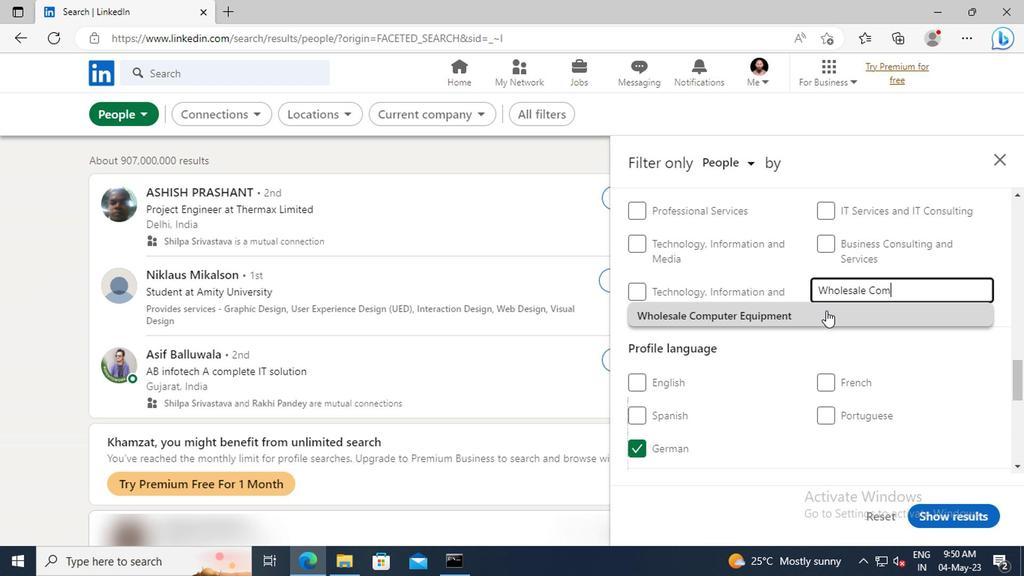 
Action: Mouse scrolled (823, 312) with delta (0, -1)
Screenshot: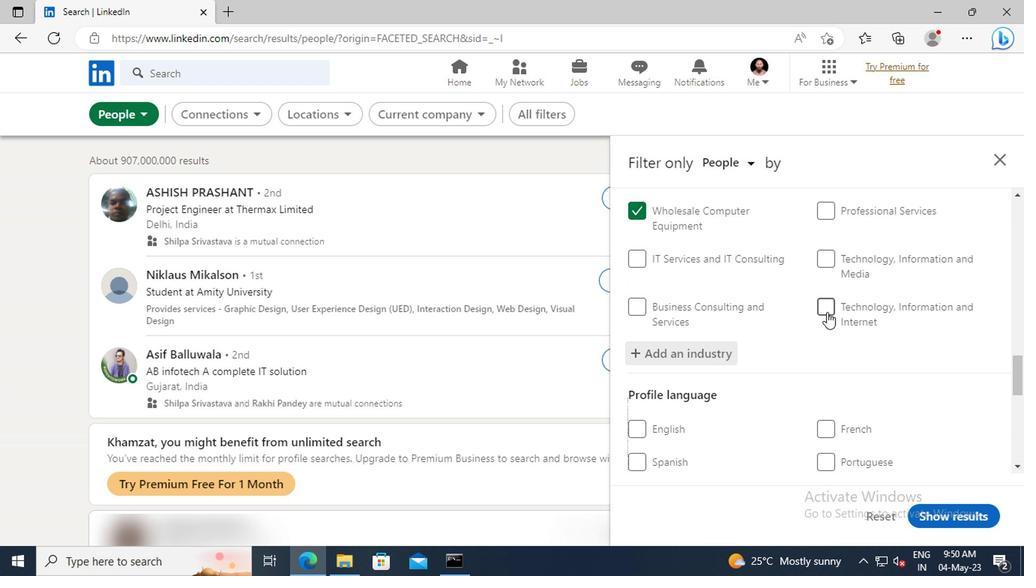 
Action: Mouse scrolled (823, 312) with delta (0, -1)
Screenshot: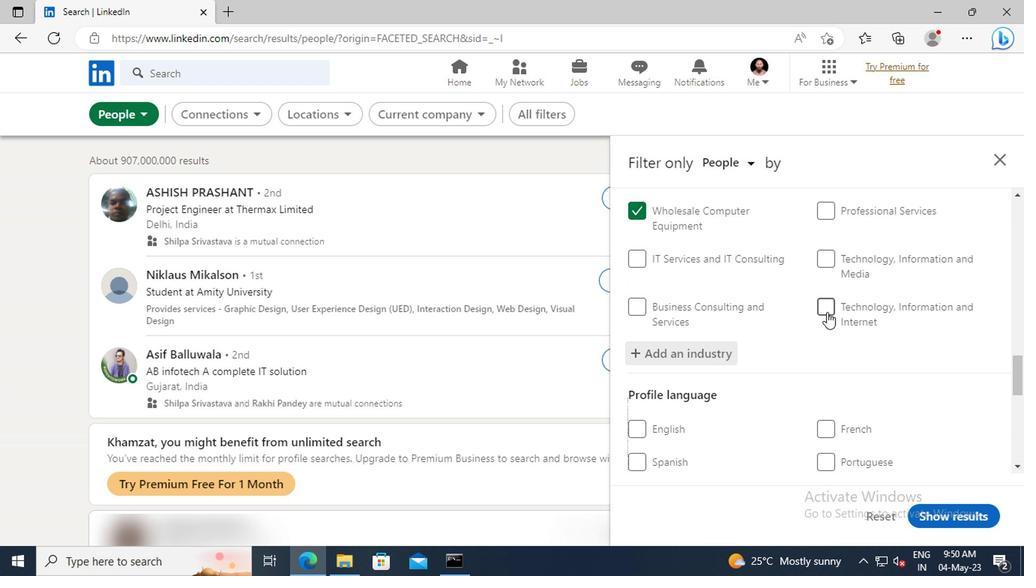 
Action: Mouse scrolled (823, 312) with delta (0, -1)
Screenshot: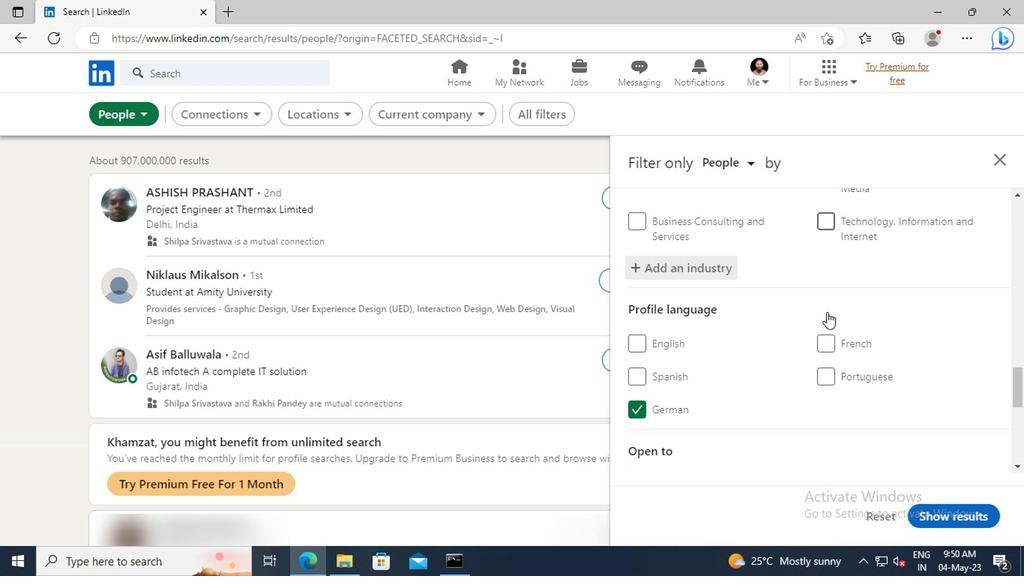 
Action: Mouse scrolled (823, 312) with delta (0, -1)
Screenshot: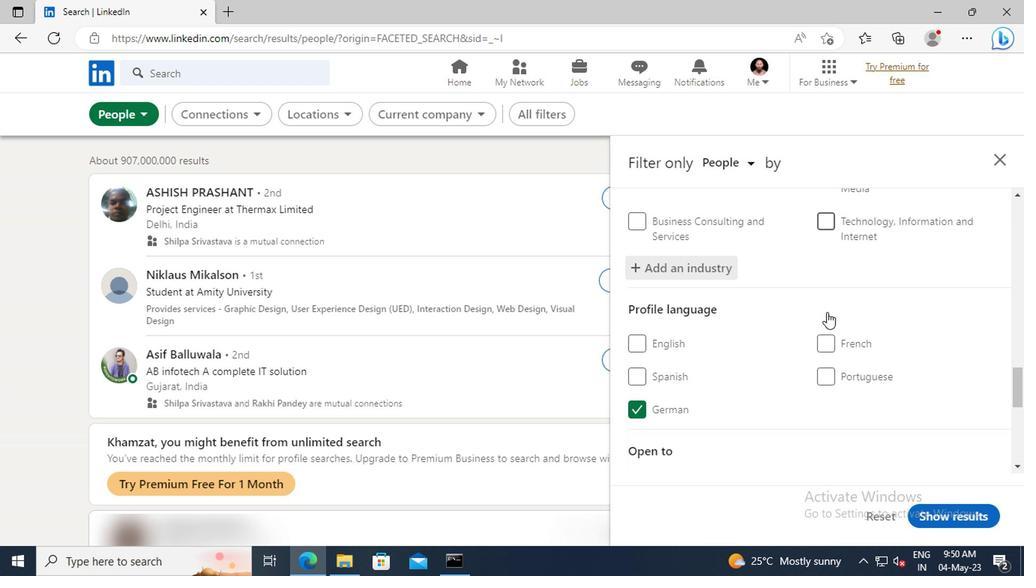 
Action: Mouse scrolled (823, 312) with delta (0, -1)
Screenshot: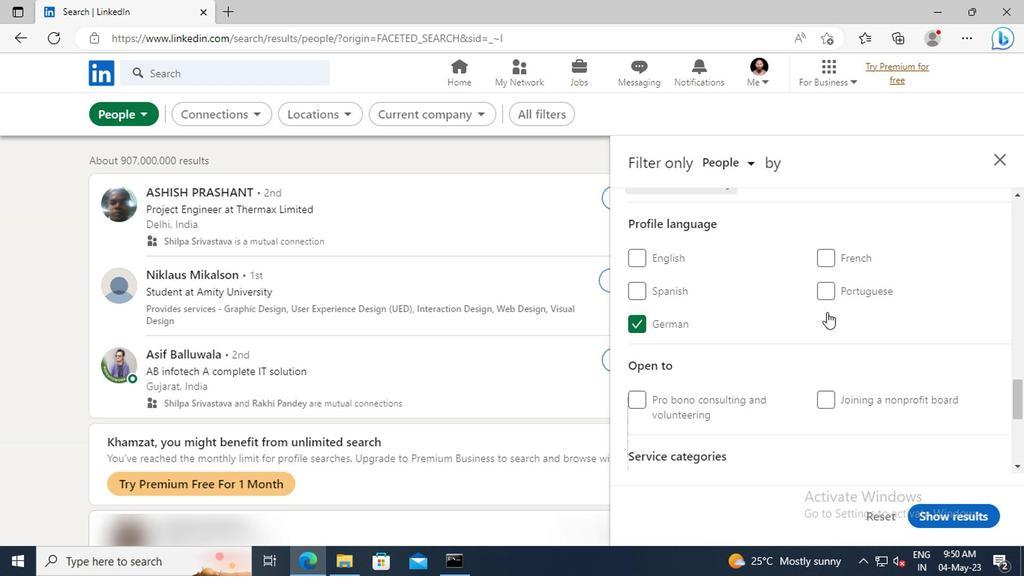 
Action: Mouse scrolled (823, 312) with delta (0, -1)
Screenshot: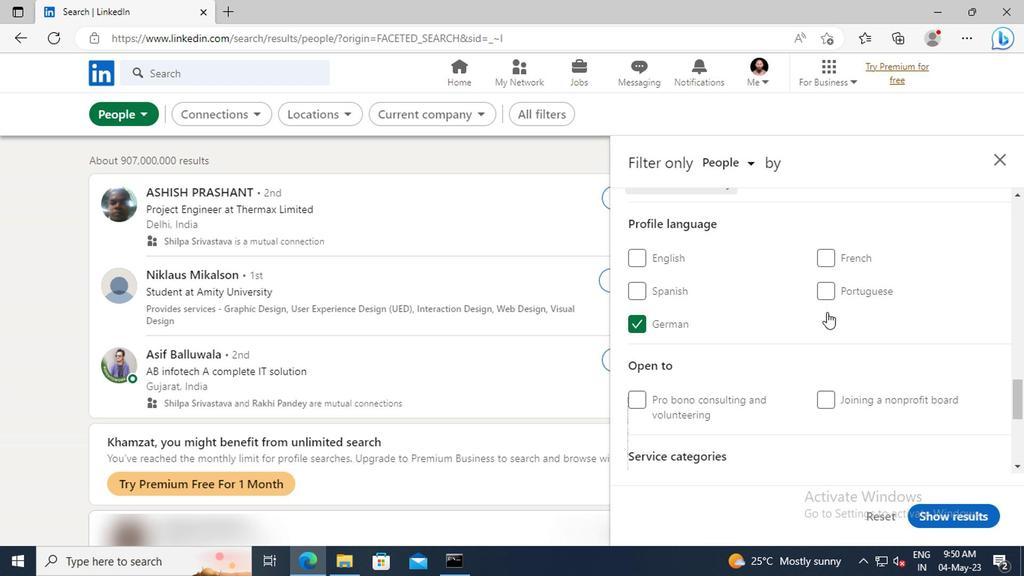 
Action: Mouse scrolled (823, 312) with delta (0, -1)
Screenshot: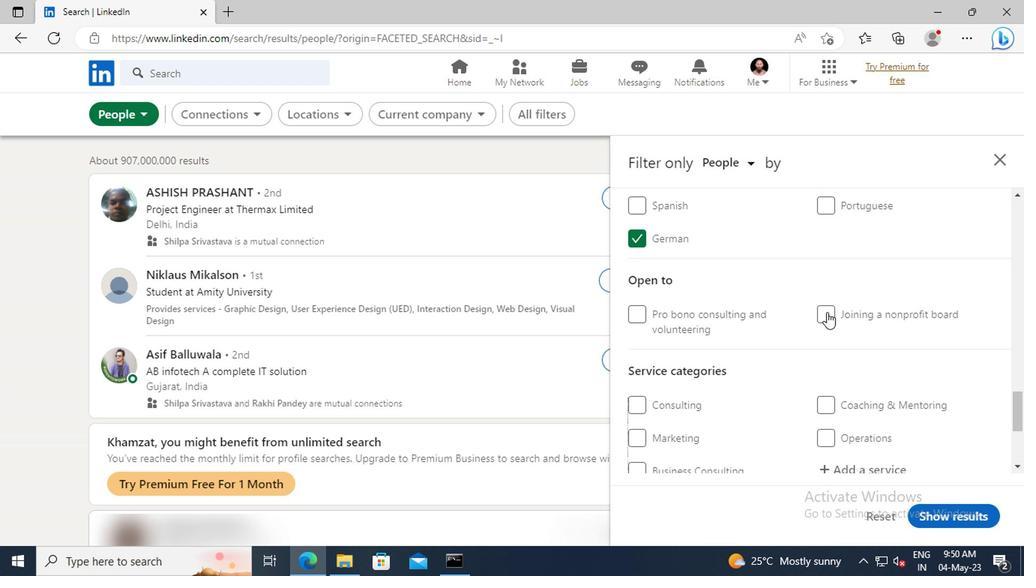 
Action: Mouse scrolled (823, 312) with delta (0, -1)
Screenshot: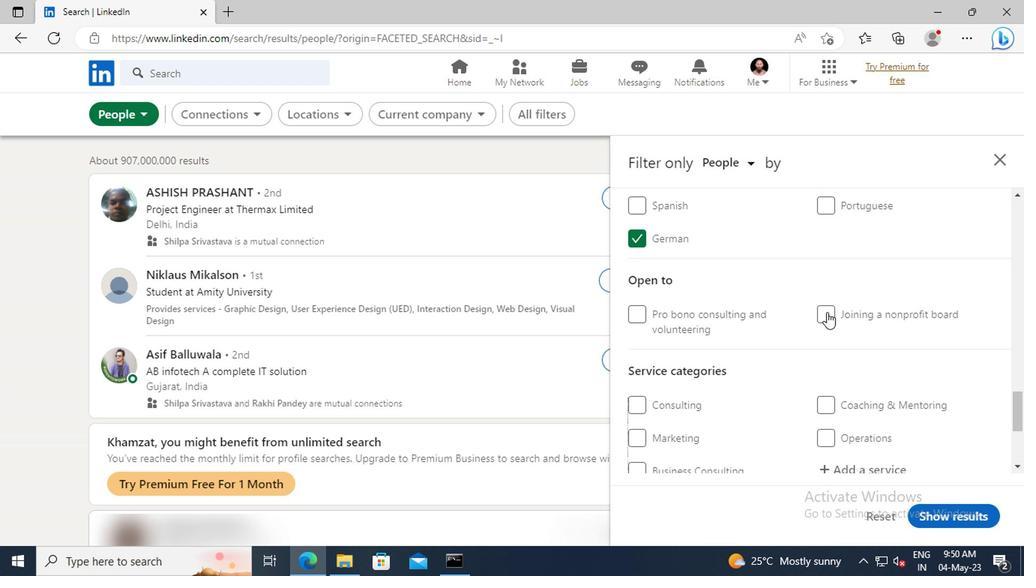 
Action: Mouse scrolled (823, 312) with delta (0, -1)
Screenshot: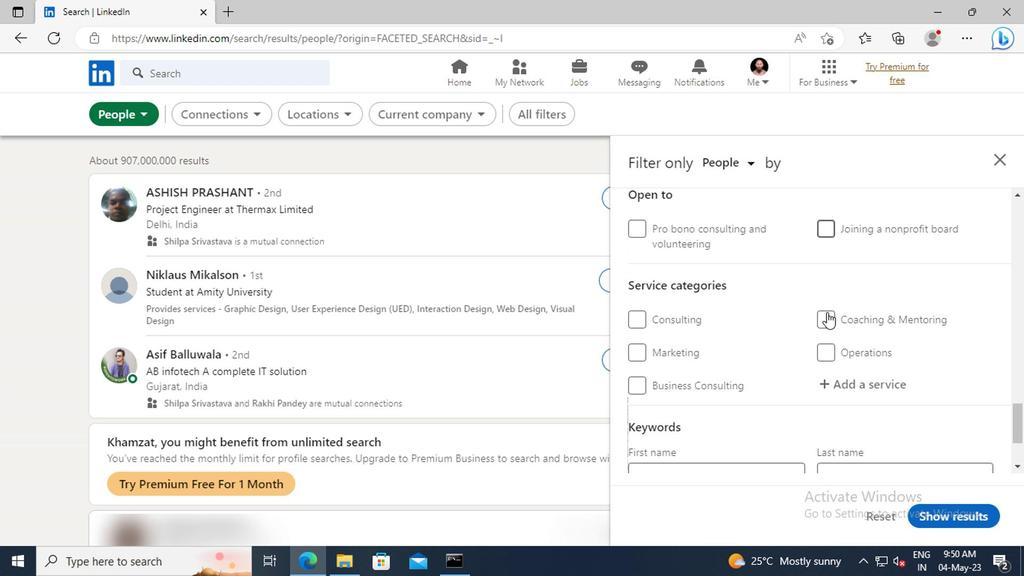 
Action: Mouse moved to (826, 336)
Screenshot: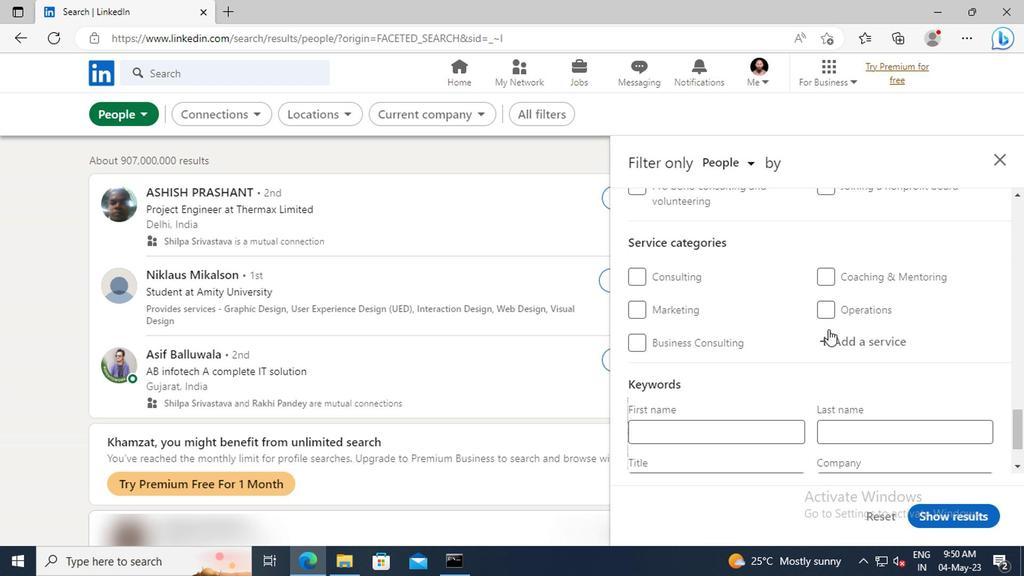 
Action: Mouse pressed left at (826, 336)
Screenshot: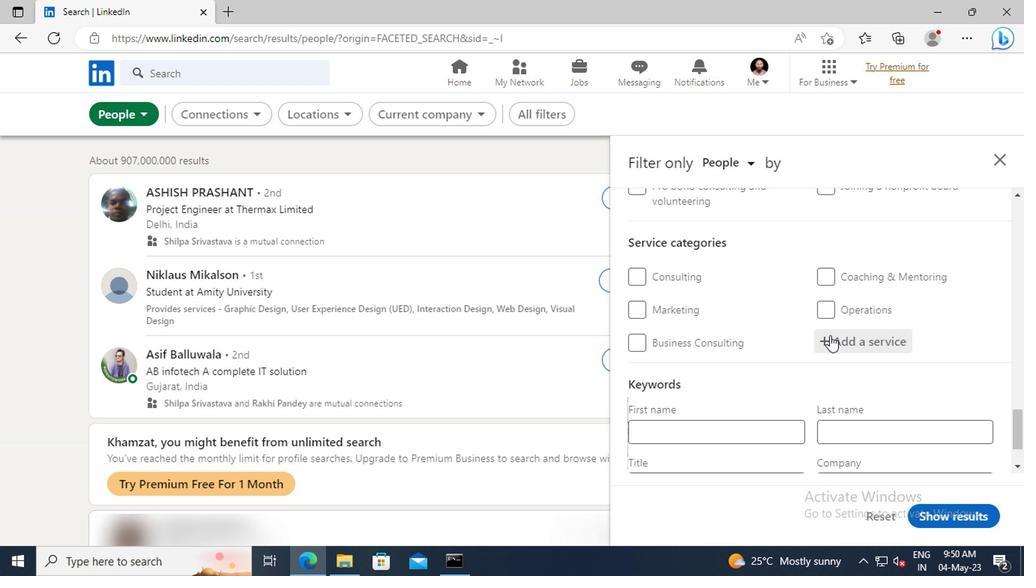 
Action: Key pressed <Key.shift>GROW
Screenshot: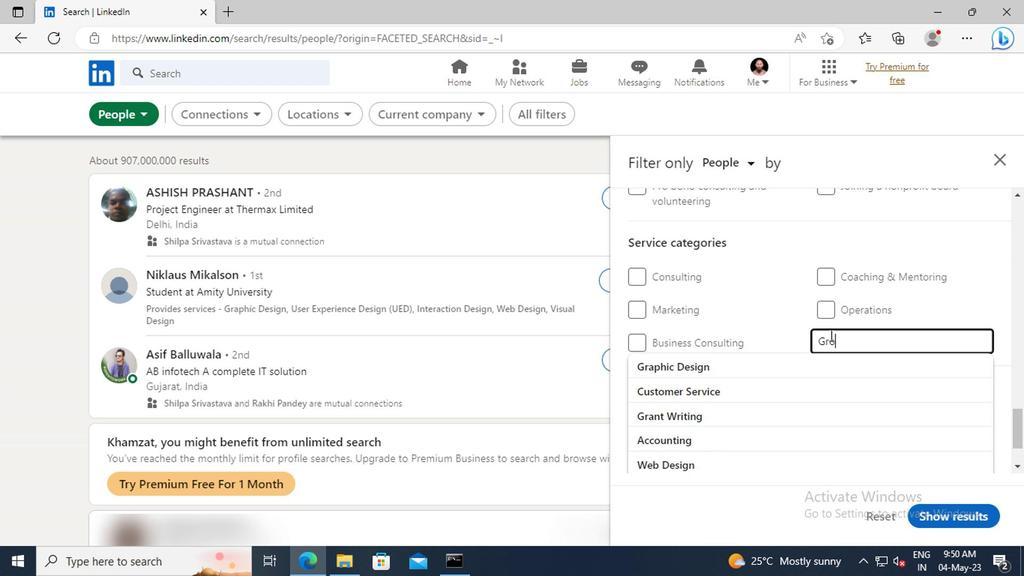 
Action: Mouse moved to (826, 337)
Screenshot: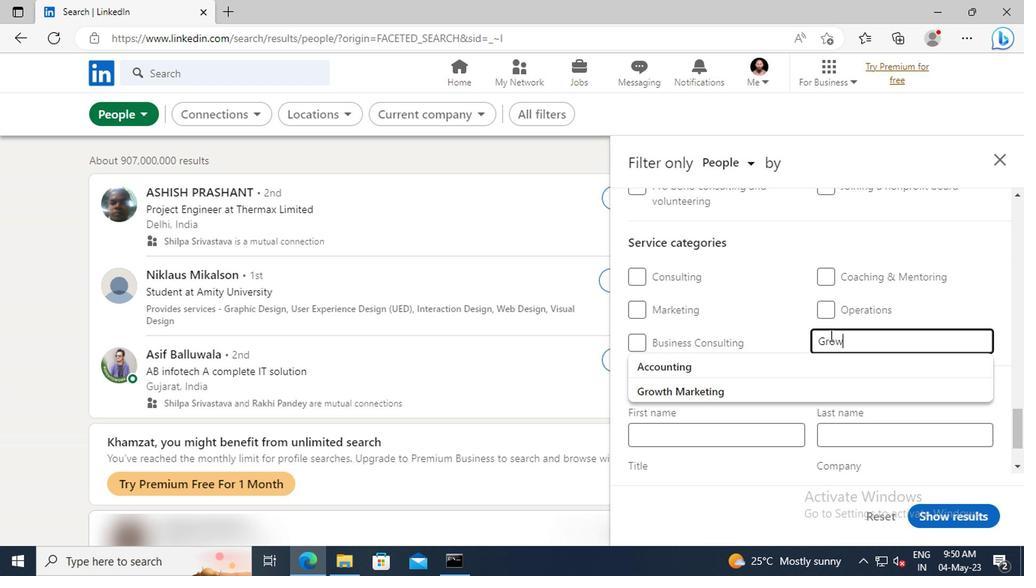 
Action: Key pressed TH
Screenshot: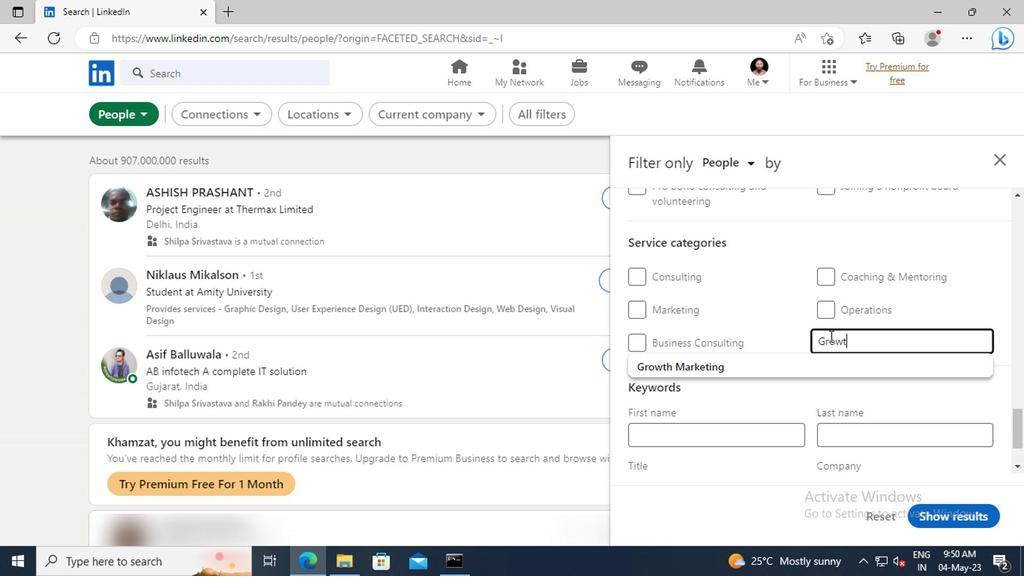 
Action: Mouse moved to (824, 362)
Screenshot: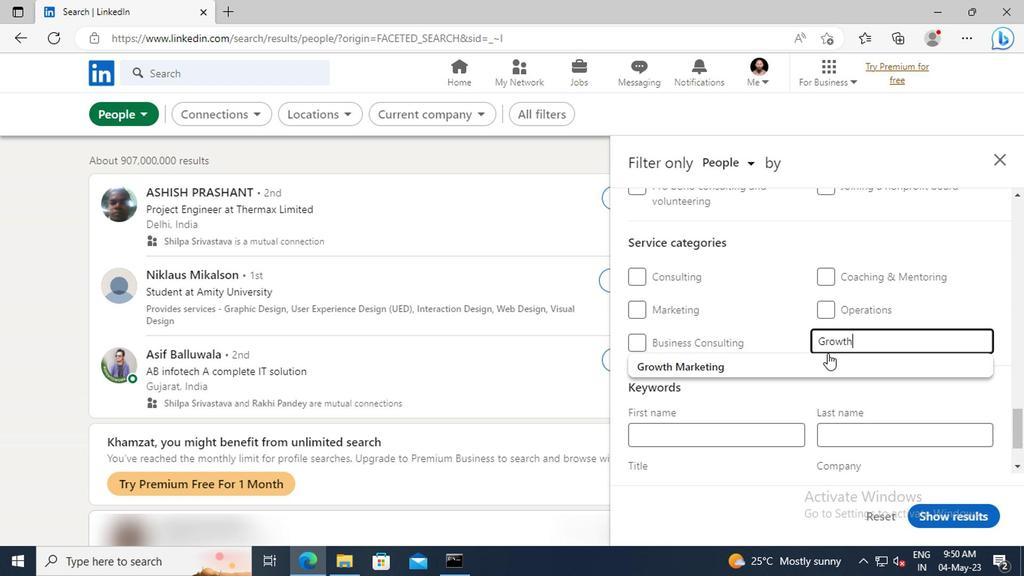 
Action: Mouse pressed left at (824, 362)
Screenshot: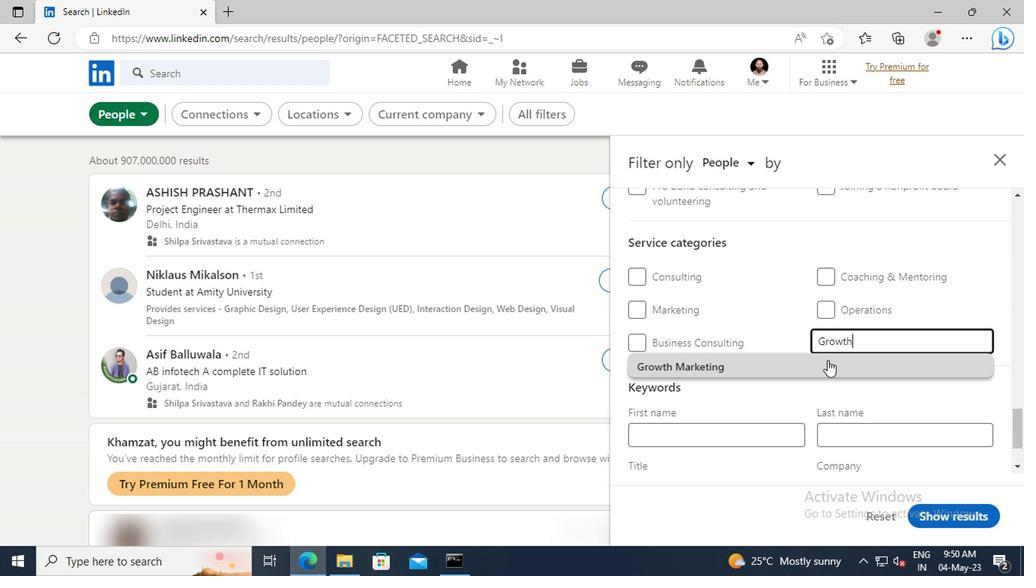 
Action: Mouse scrolled (824, 362) with delta (0, 0)
Screenshot: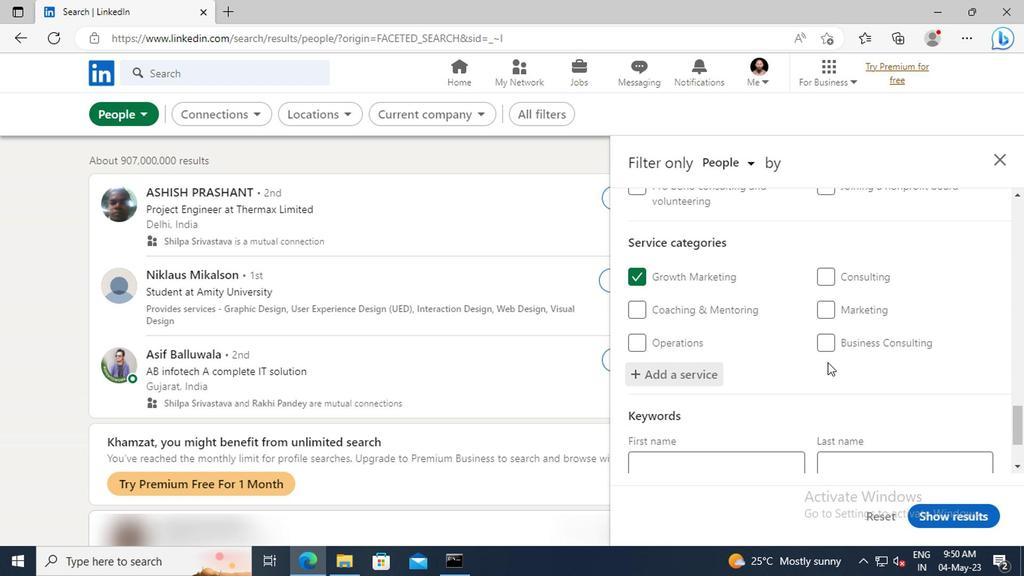 
Action: Mouse scrolled (824, 362) with delta (0, 0)
Screenshot: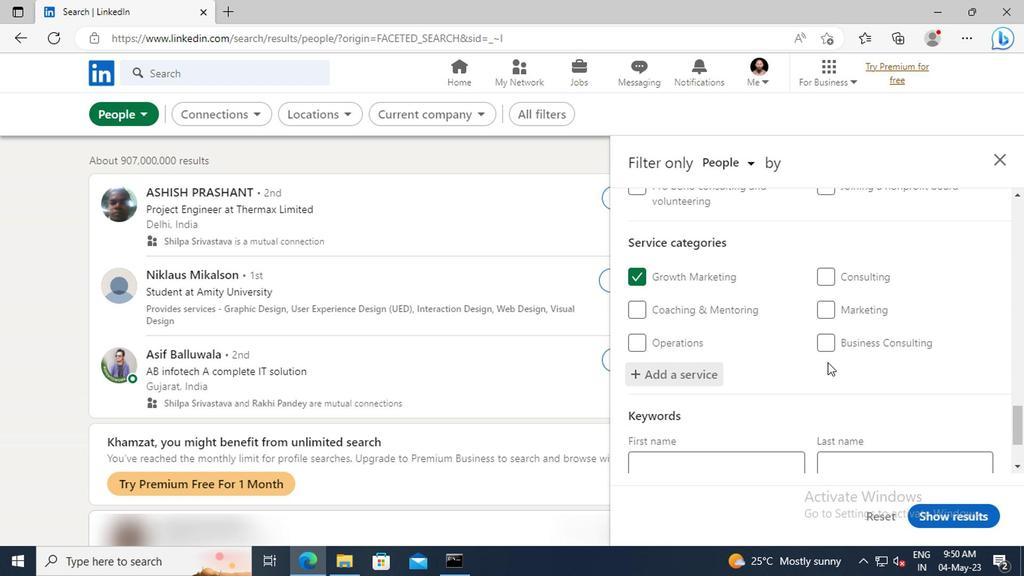 
Action: Mouse scrolled (824, 362) with delta (0, 0)
Screenshot: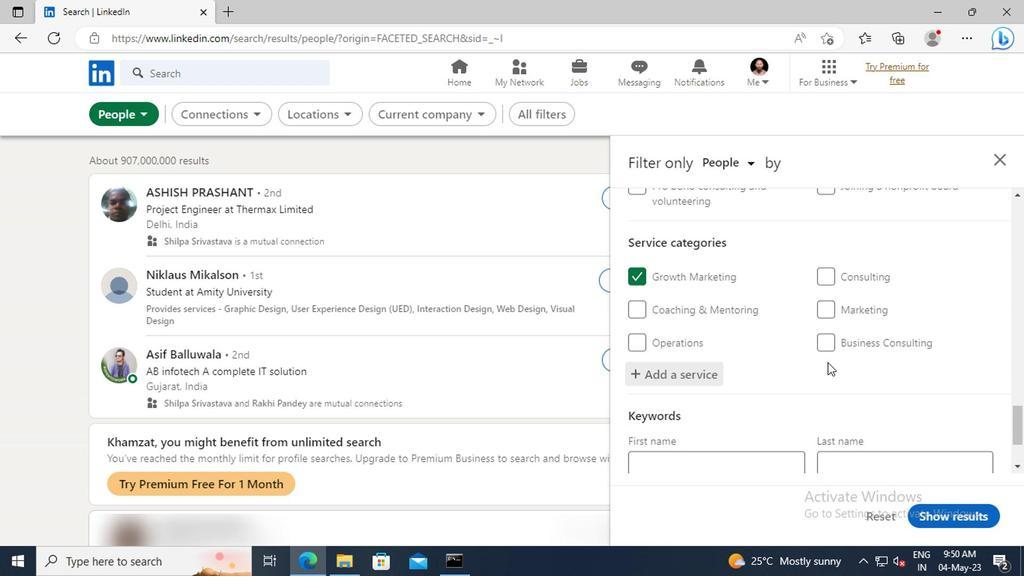 
Action: Mouse scrolled (824, 362) with delta (0, 0)
Screenshot: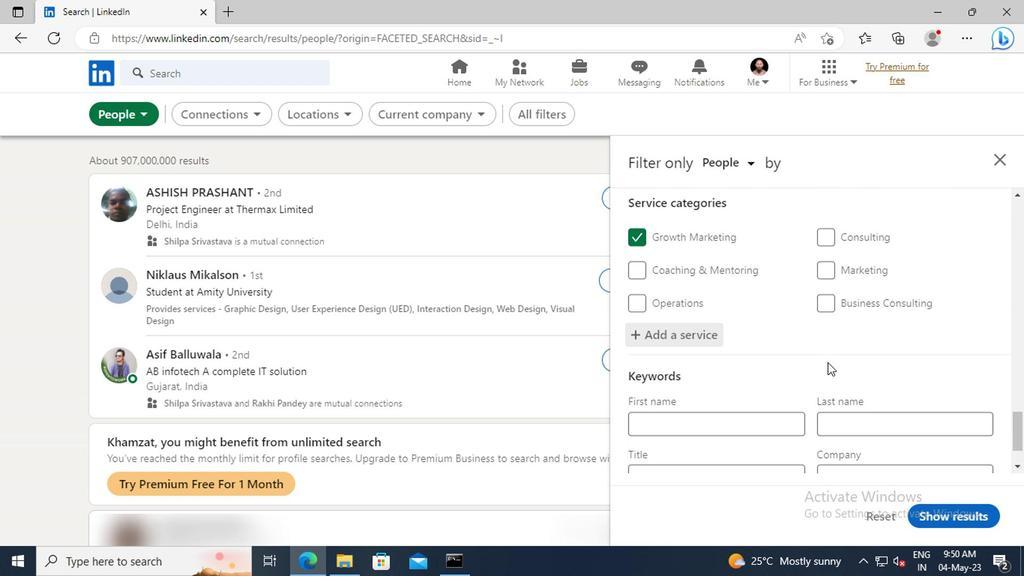 
Action: Mouse moved to (733, 410)
Screenshot: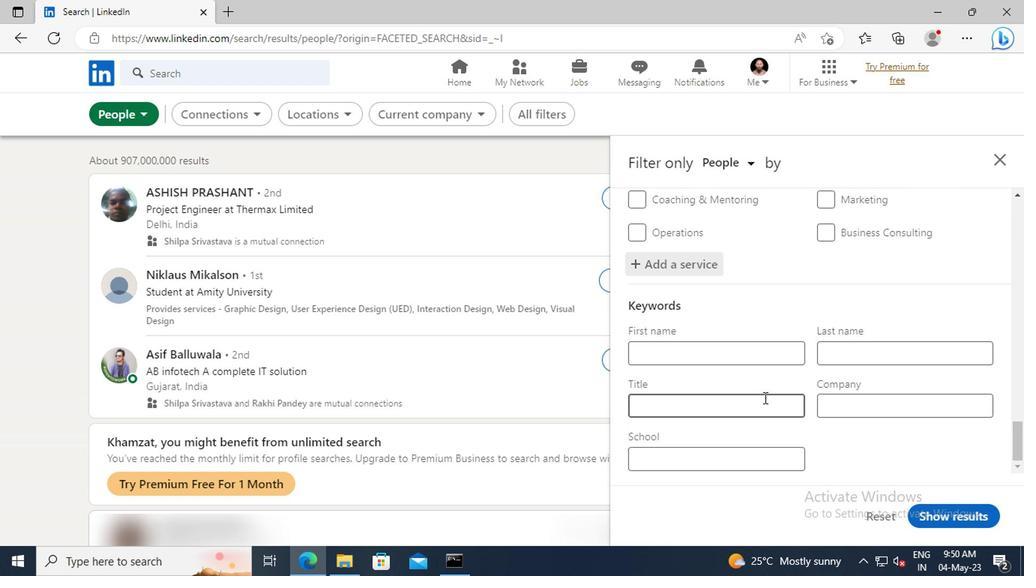 
Action: Mouse pressed left at (733, 410)
Screenshot: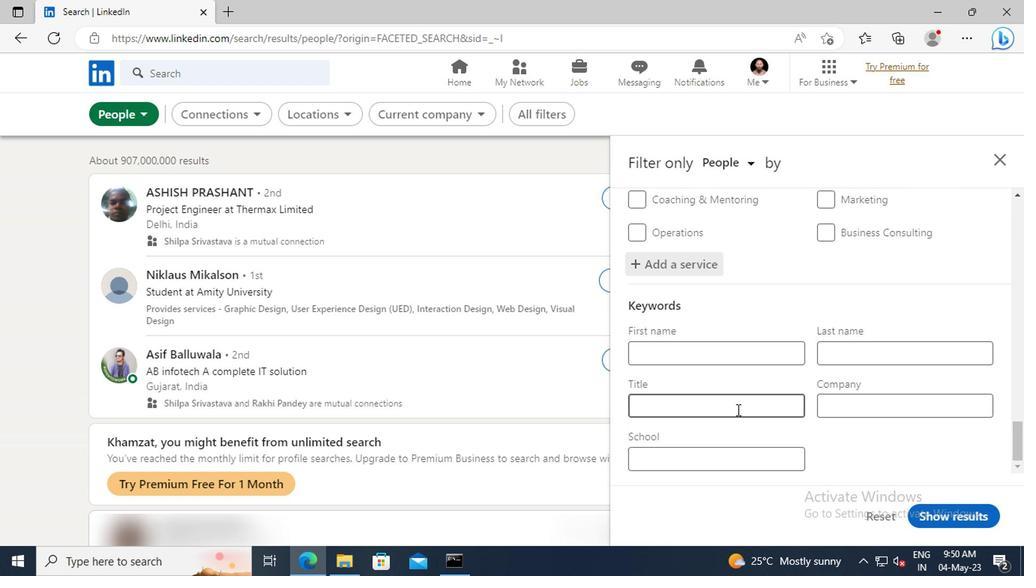 
Action: Key pressed <Key.shift>PIPEFITTER<Key.enter>
Screenshot: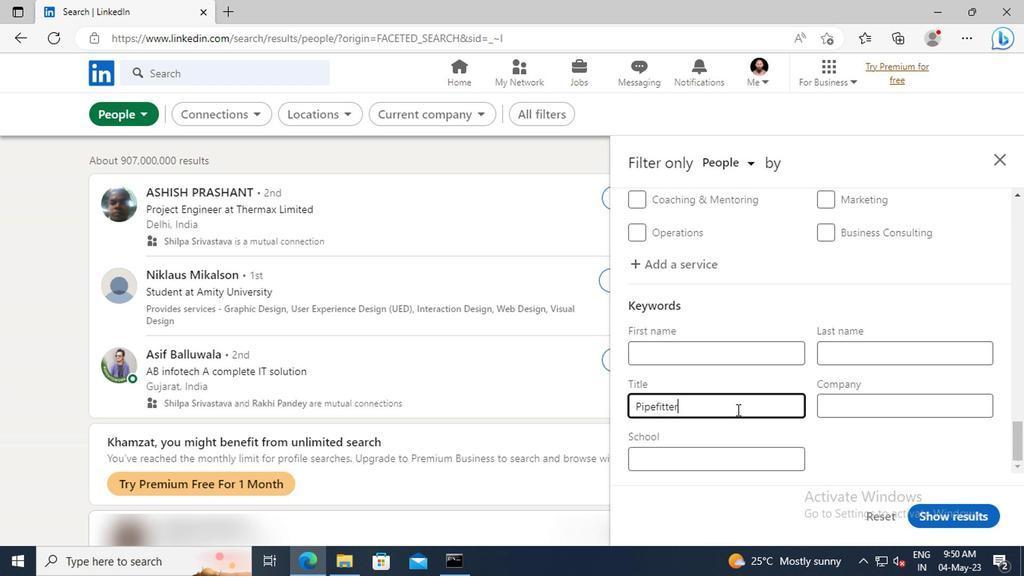 
Action: Mouse moved to (929, 515)
Screenshot: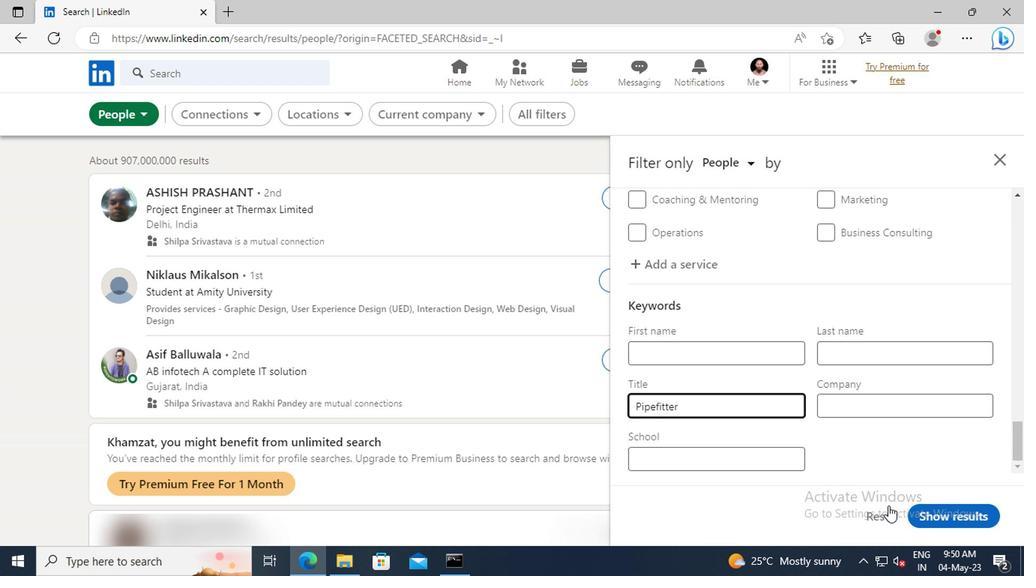 
Action: Mouse pressed left at (929, 515)
Screenshot: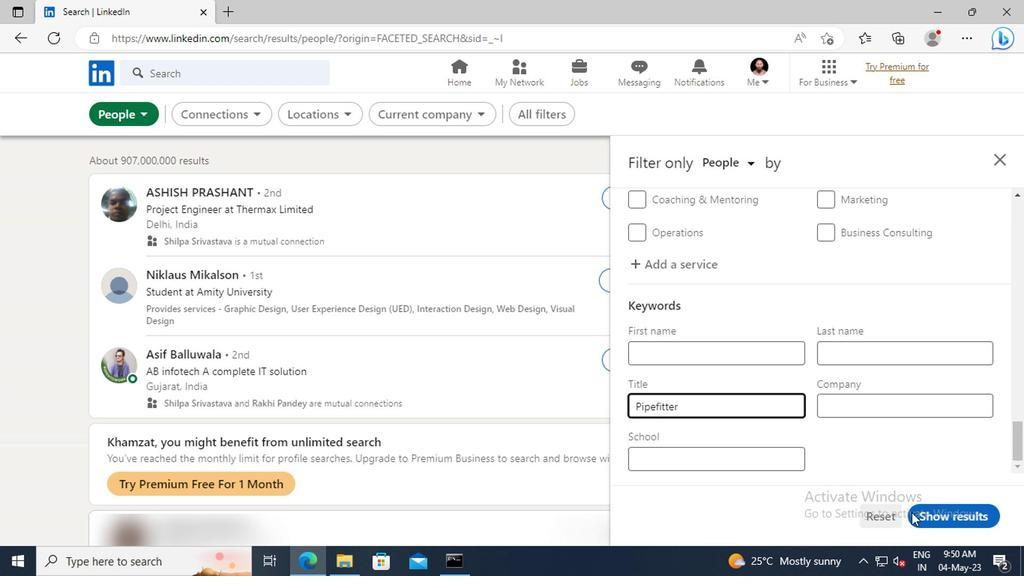 
